 Task: Find a house in Alandi, India for 6 guests from September 6 to September 15, with Wifi, TV, dedicated workspace, gym, and self check-in, priced between ₹8000 and ₹12000.
Action: Mouse moved to (477, 190)
Screenshot: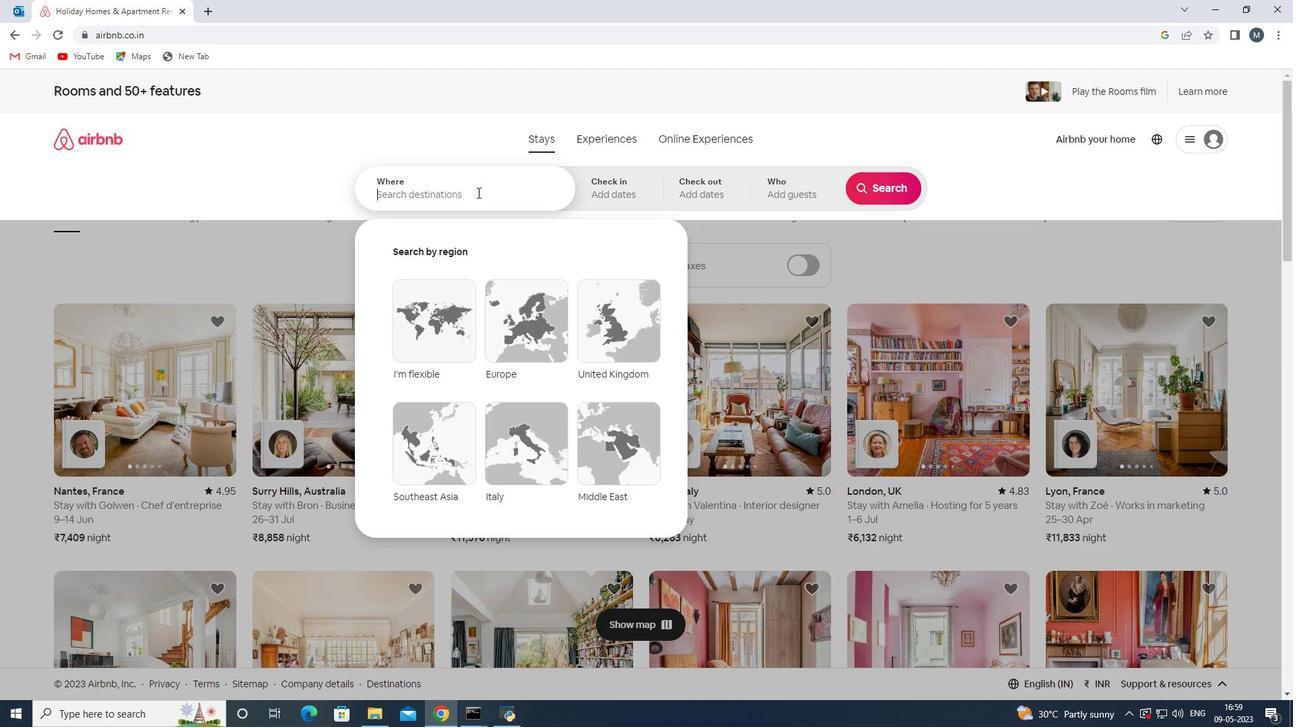 
Action: Mouse pressed left at (477, 190)
Screenshot: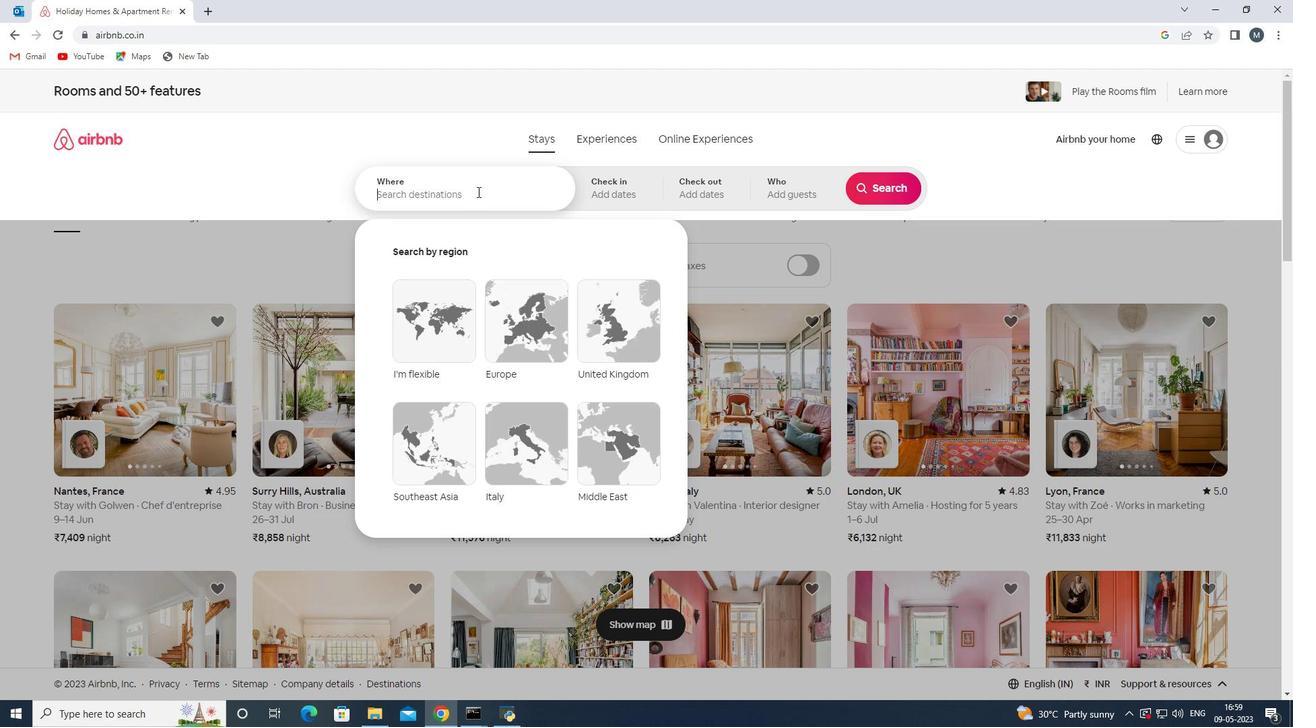 
Action: Mouse moved to (477, 190)
Screenshot: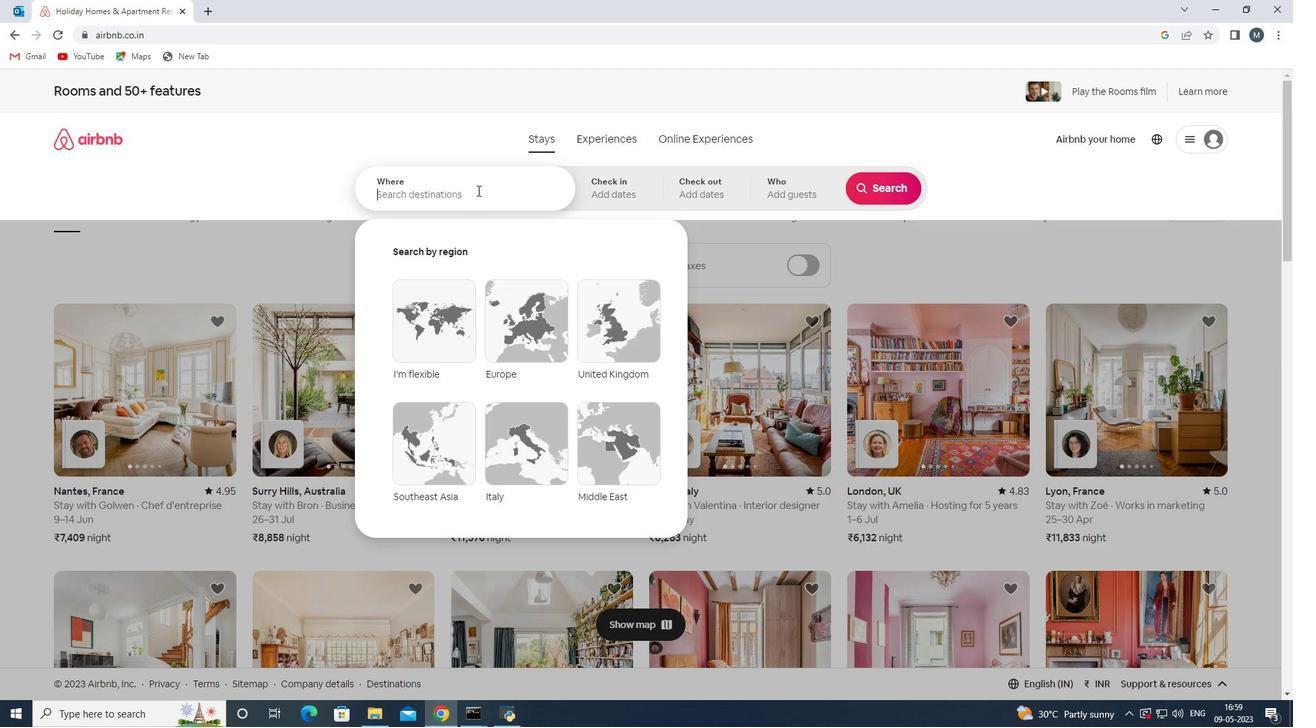 
Action: Key pressed <Key.shift>Alandi,<Key.shift>india<Key.enter>
Screenshot: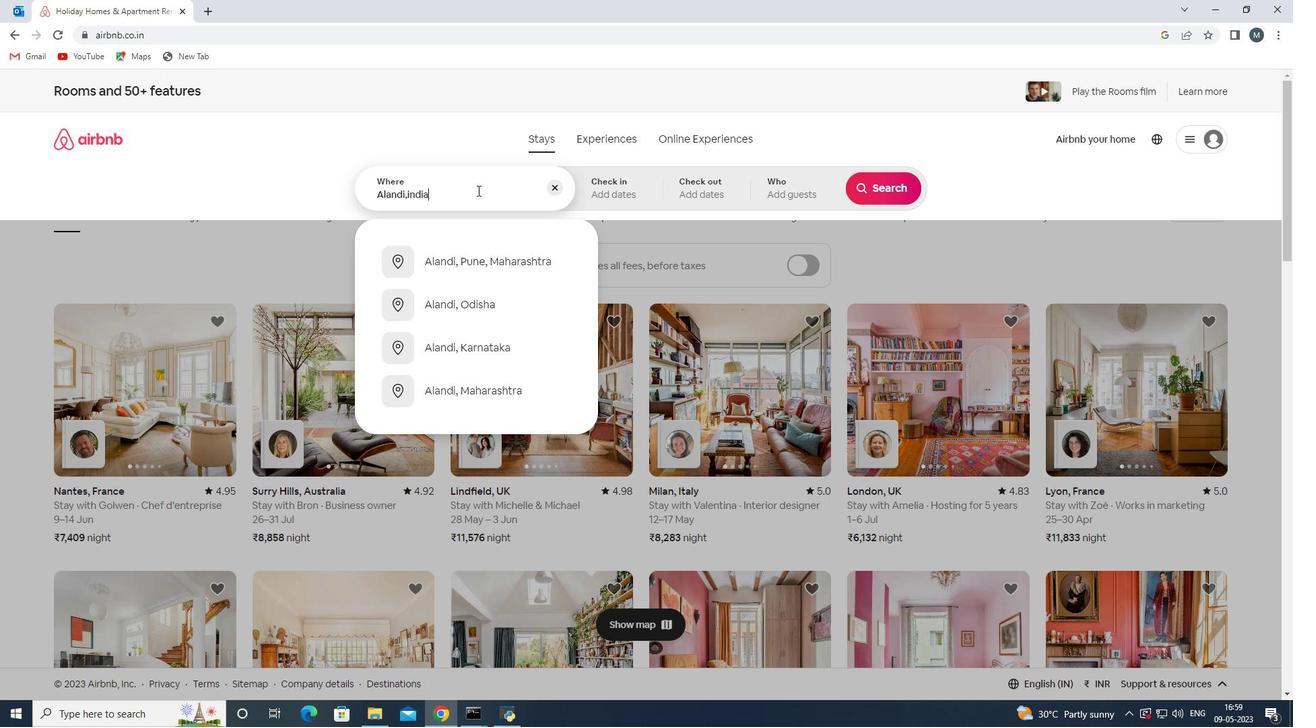 
Action: Mouse moved to (875, 289)
Screenshot: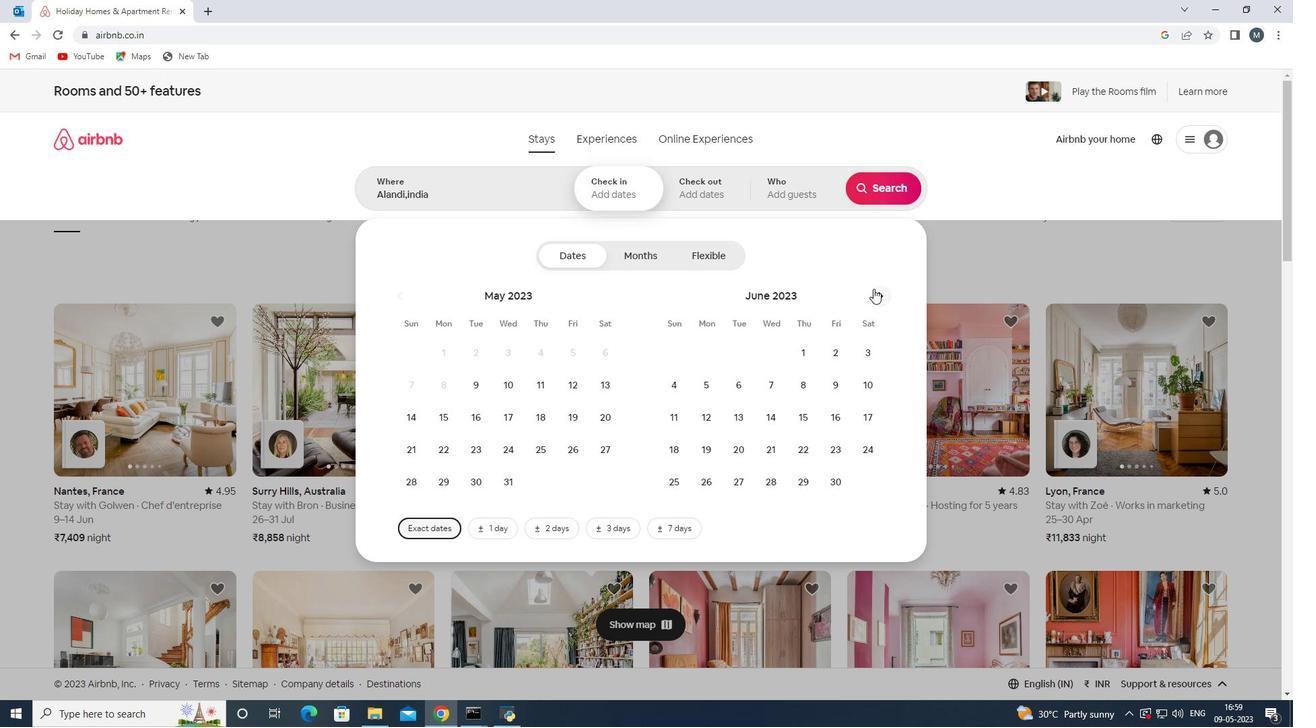 
Action: Mouse pressed left at (875, 289)
Screenshot: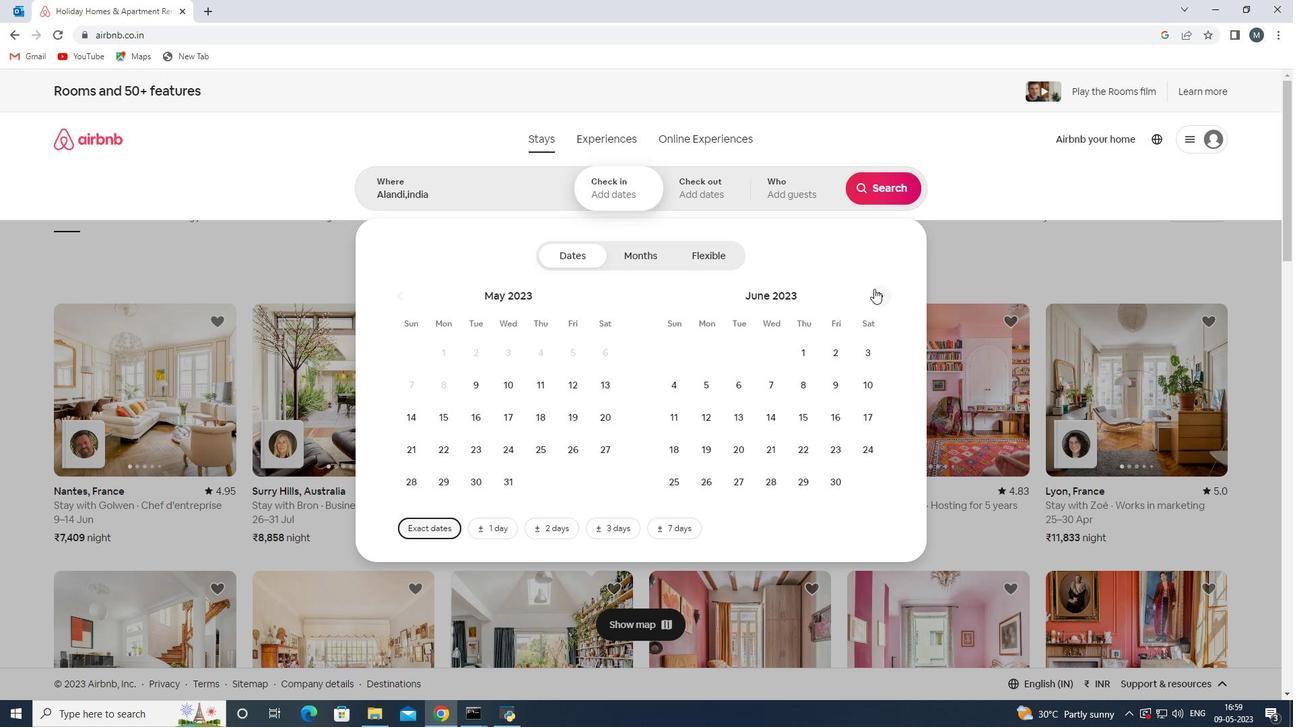 
Action: Mouse moved to (877, 289)
Screenshot: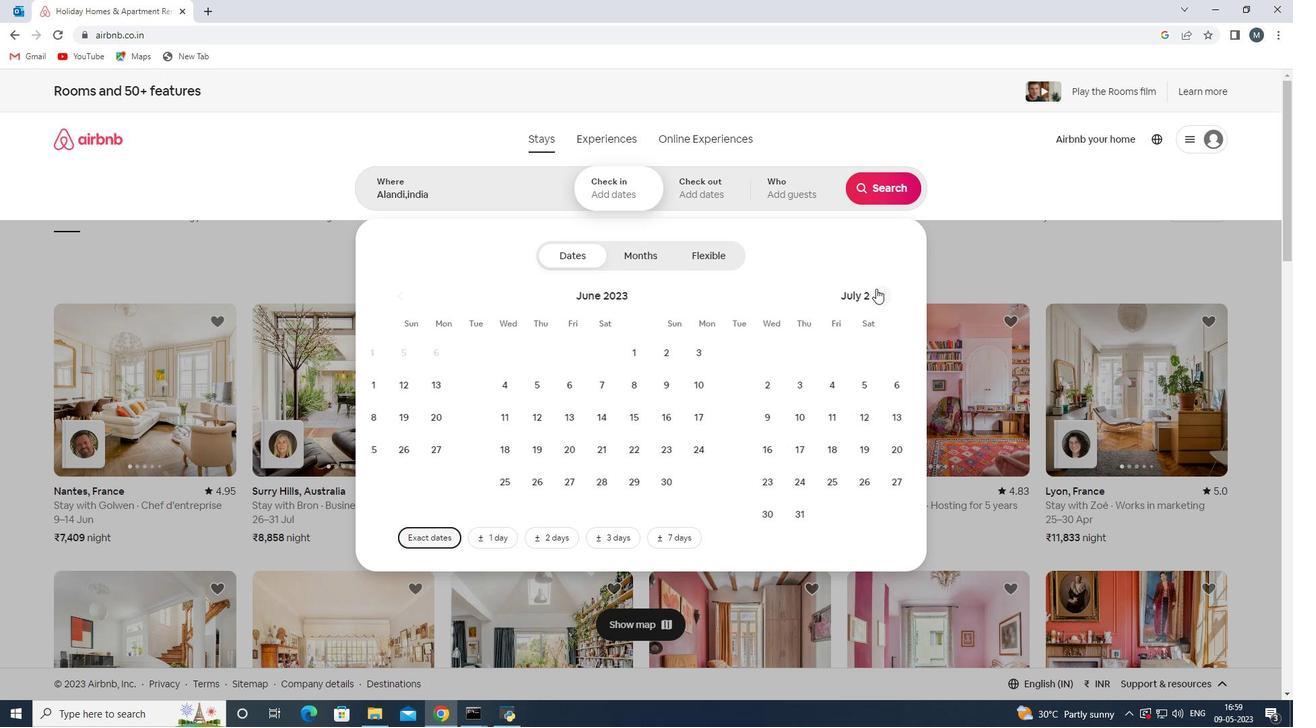 
Action: Mouse pressed left at (877, 289)
Screenshot: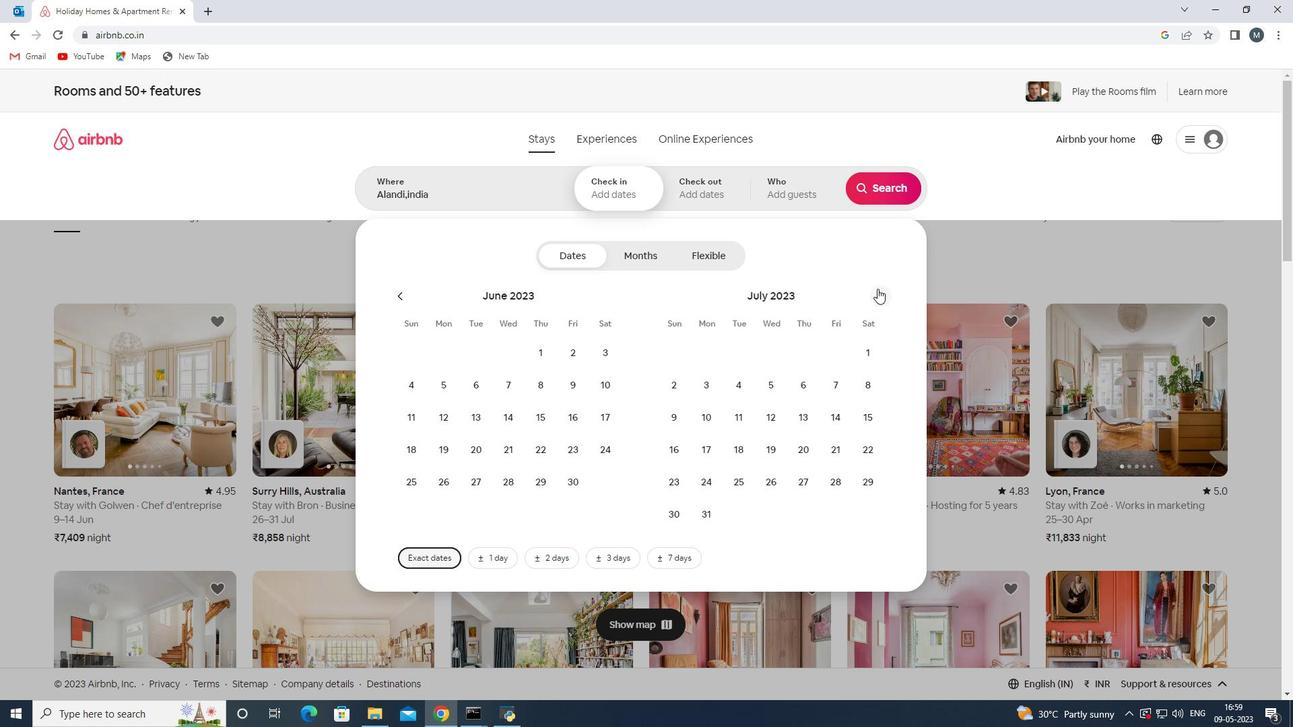 
Action: Mouse pressed left at (877, 289)
Screenshot: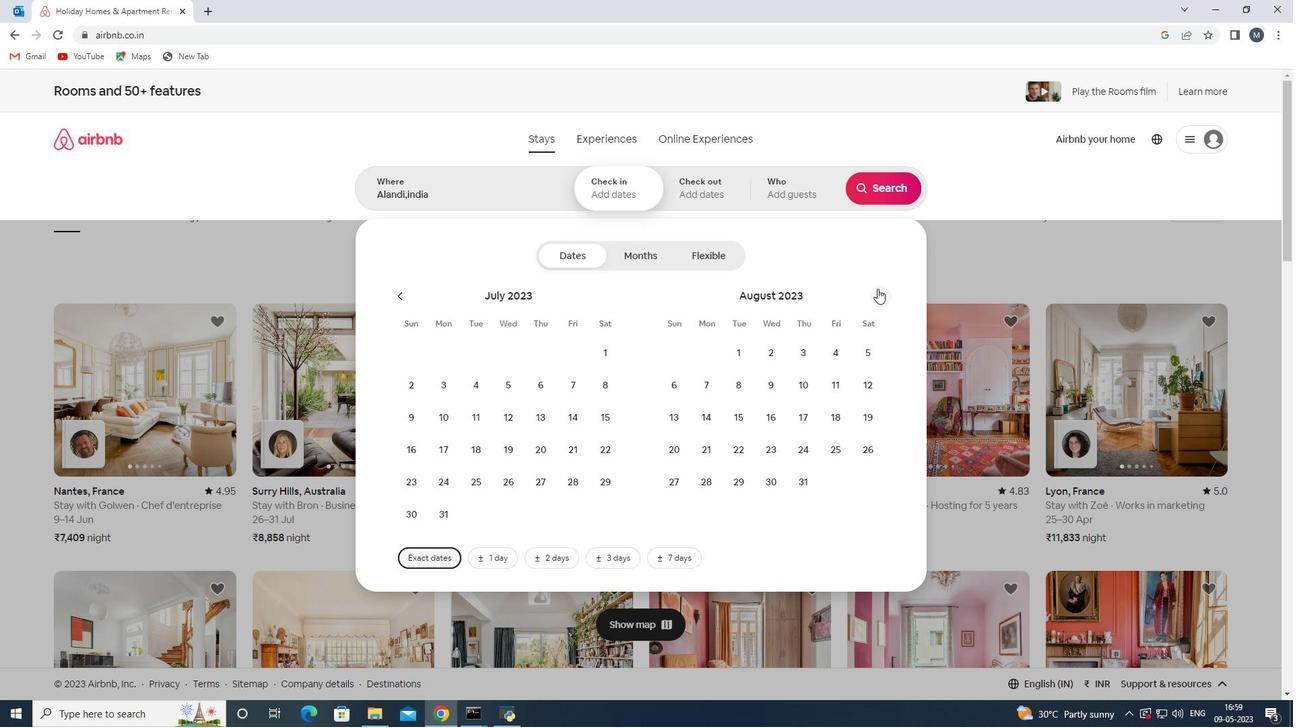 
Action: Mouse moved to (766, 384)
Screenshot: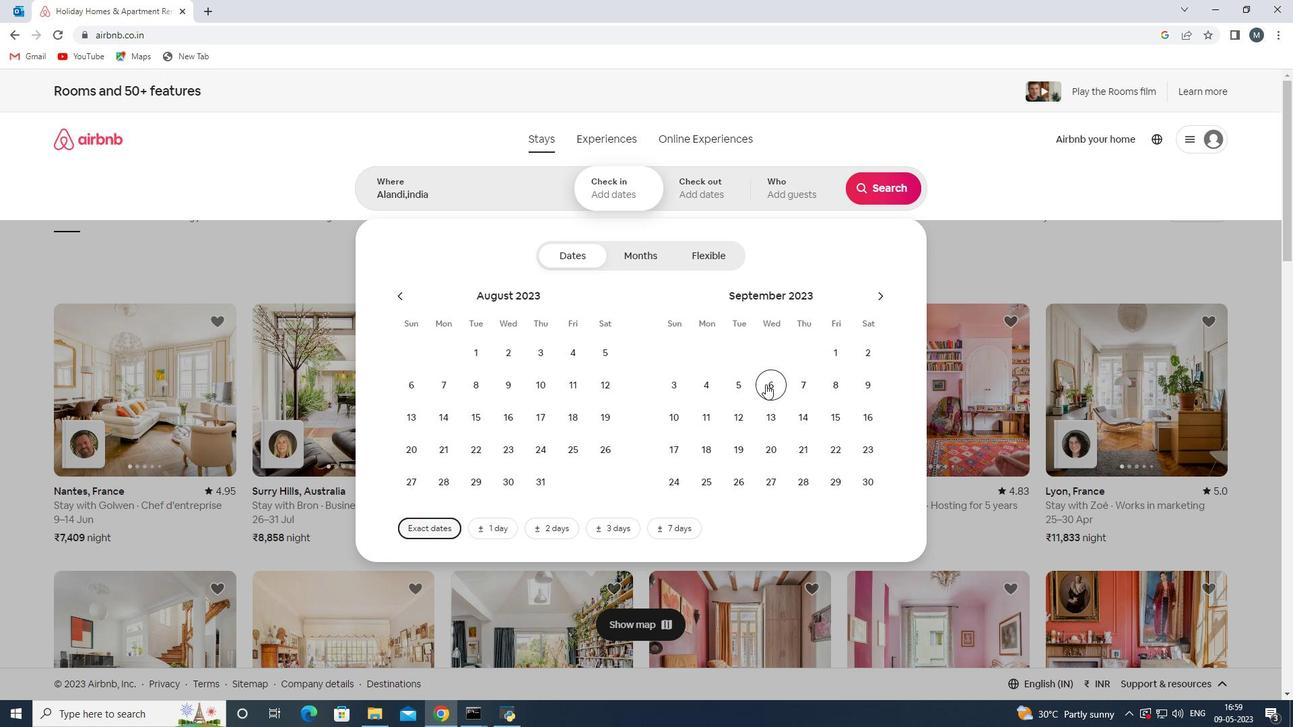 
Action: Mouse pressed left at (766, 384)
Screenshot: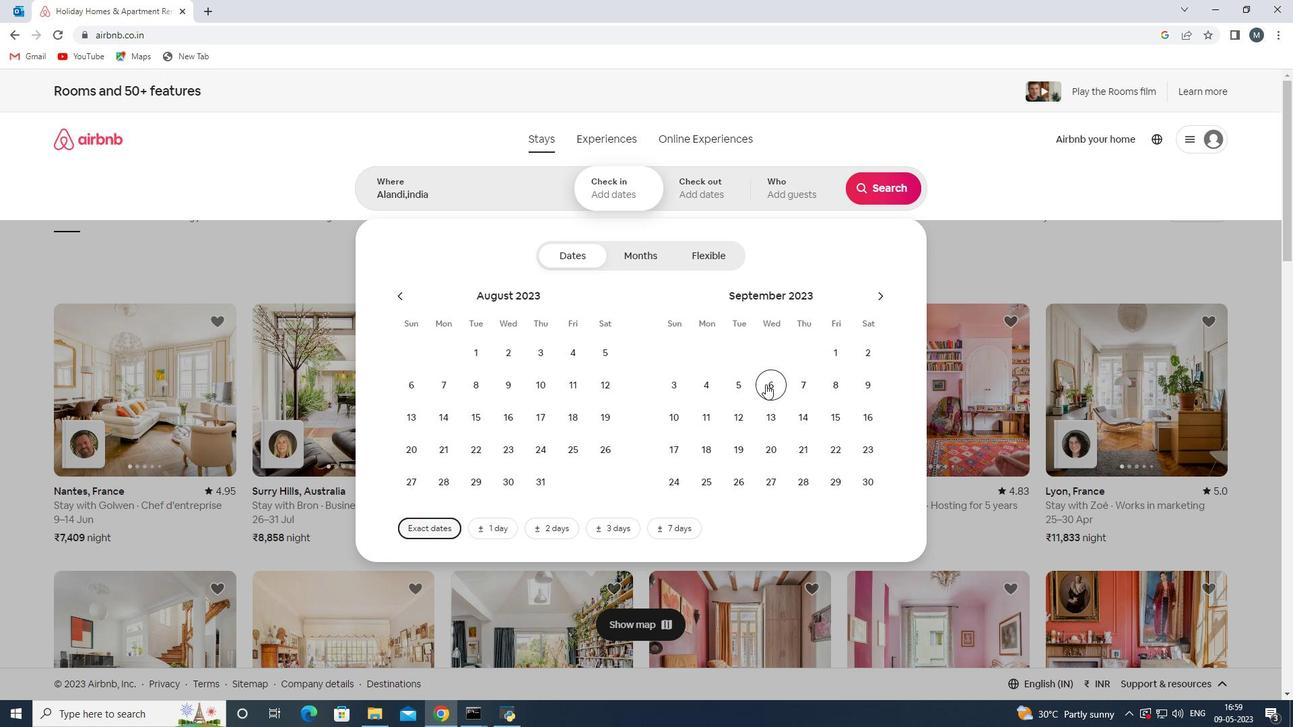 
Action: Mouse moved to (830, 413)
Screenshot: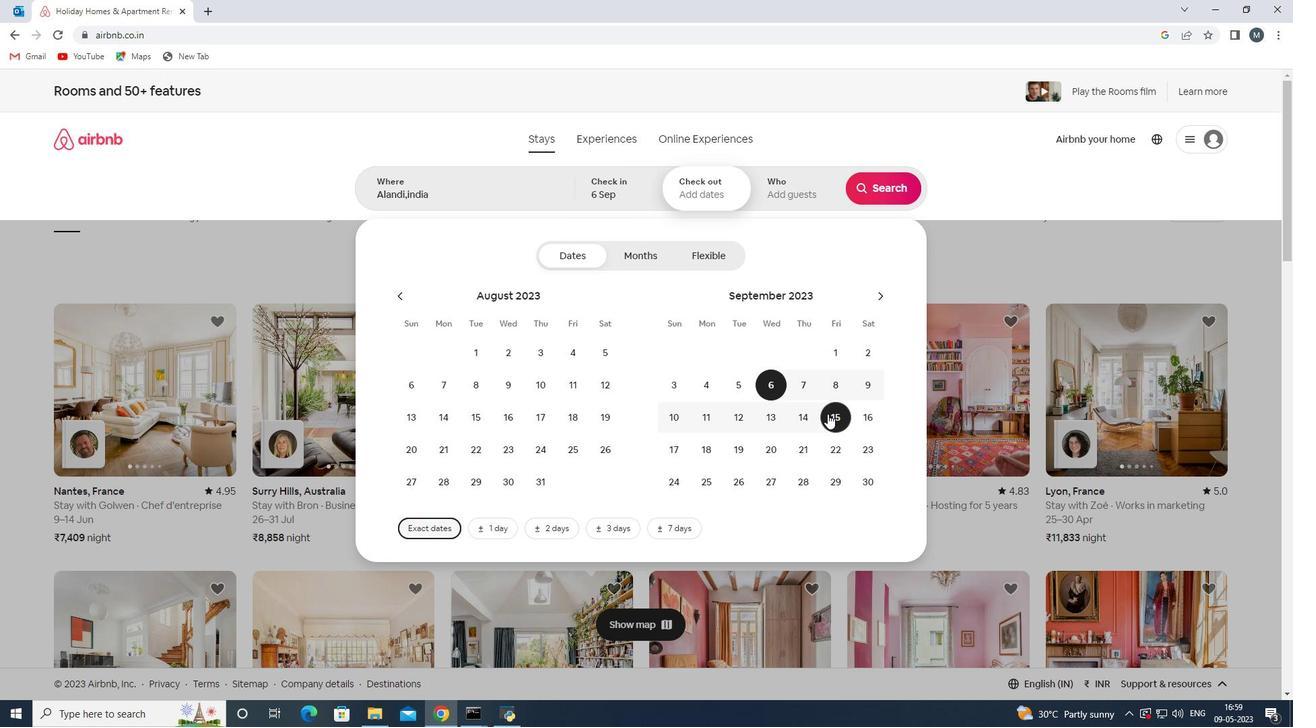 
Action: Mouse pressed left at (830, 413)
Screenshot: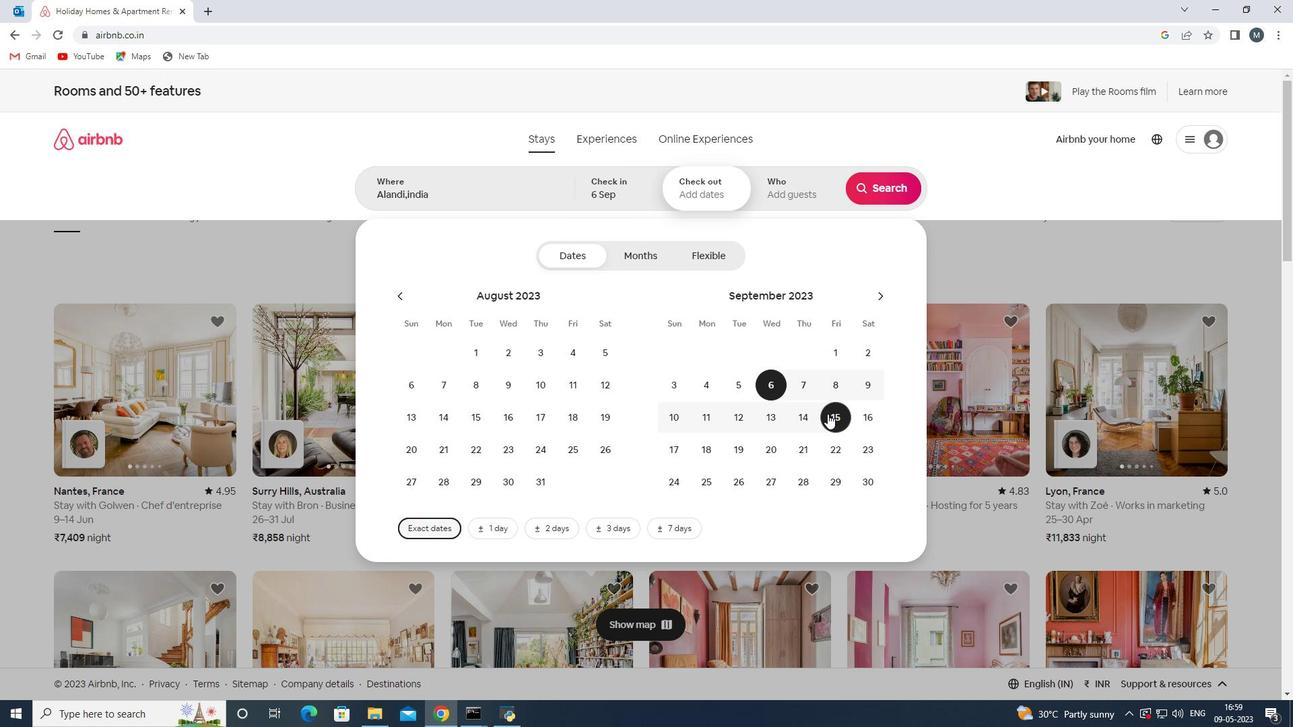 
Action: Mouse moved to (770, 191)
Screenshot: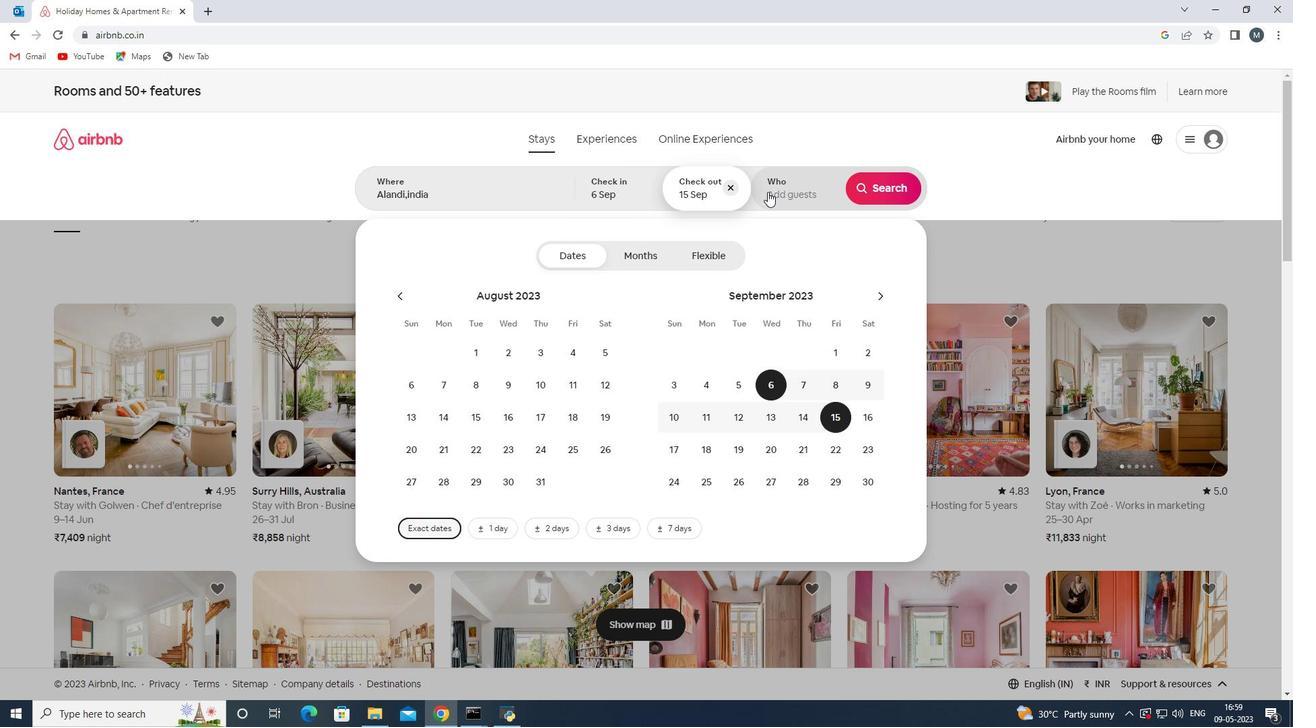 
Action: Mouse pressed left at (770, 191)
Screenshot: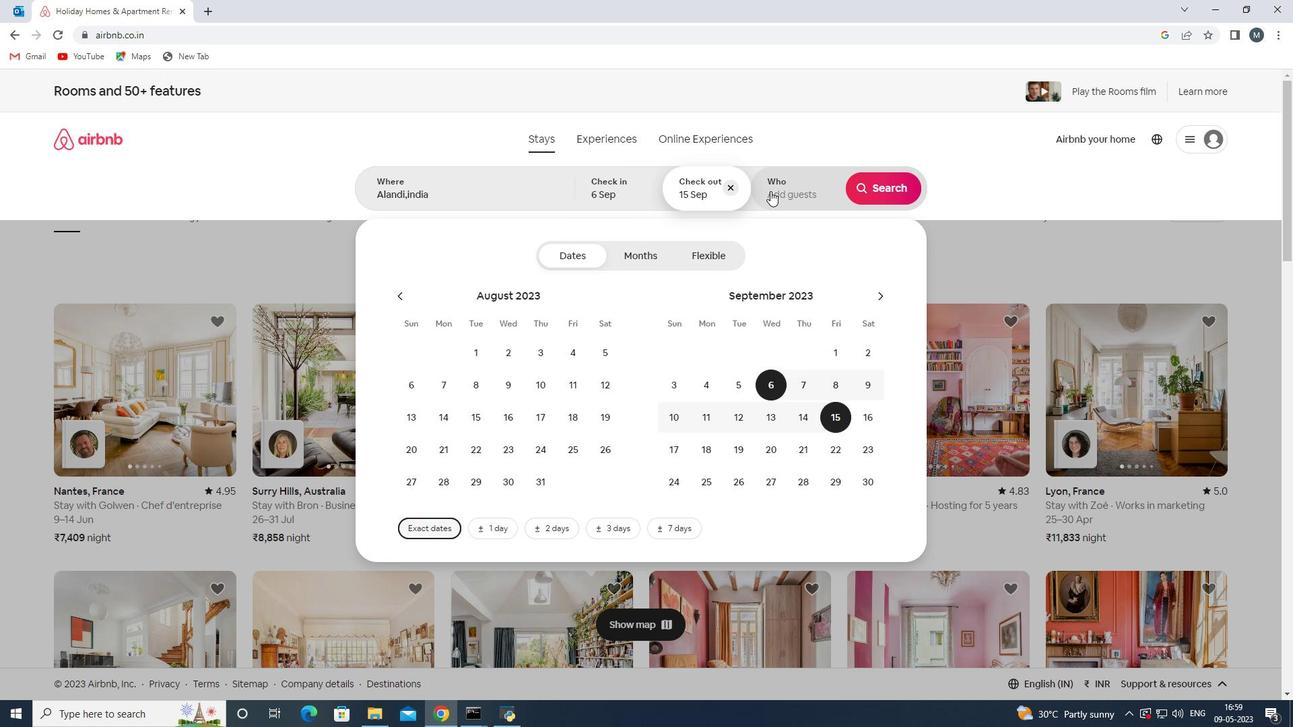 
Action: Mouse moved to (883, 258)
Screenshot: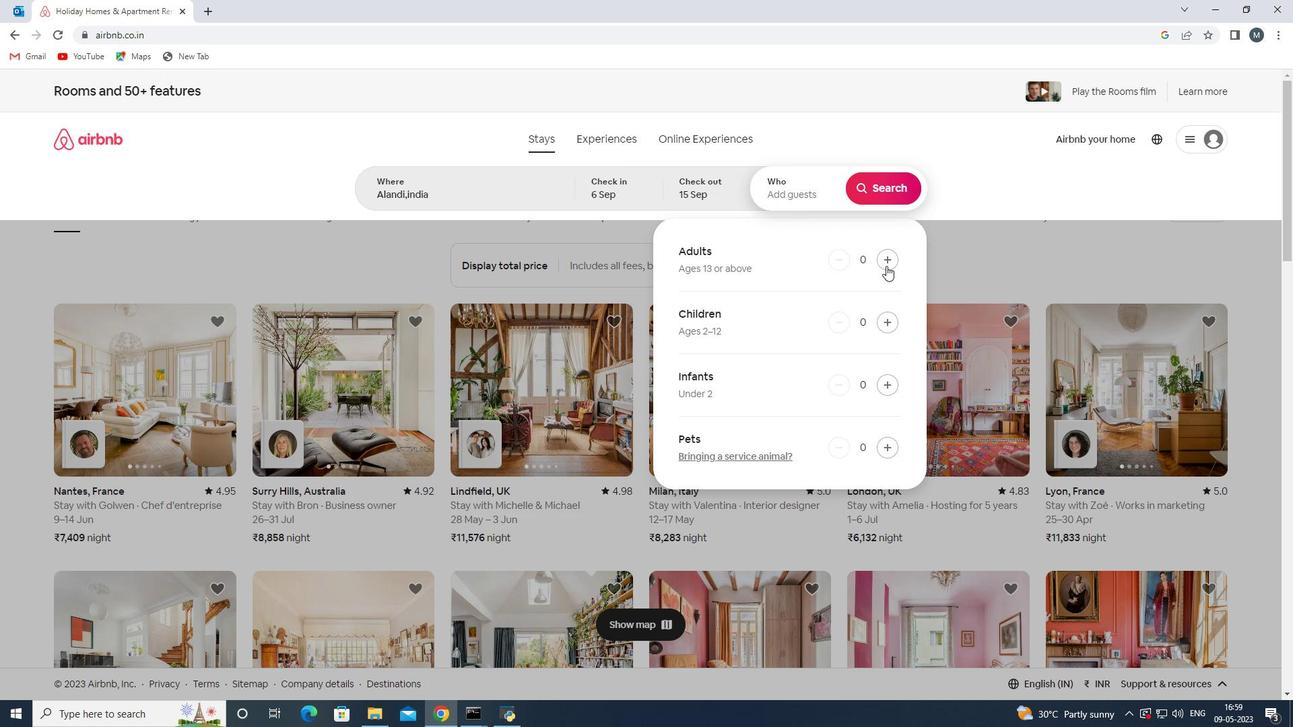
Action: Mouse pressed left at (883, 258)
Screenshot: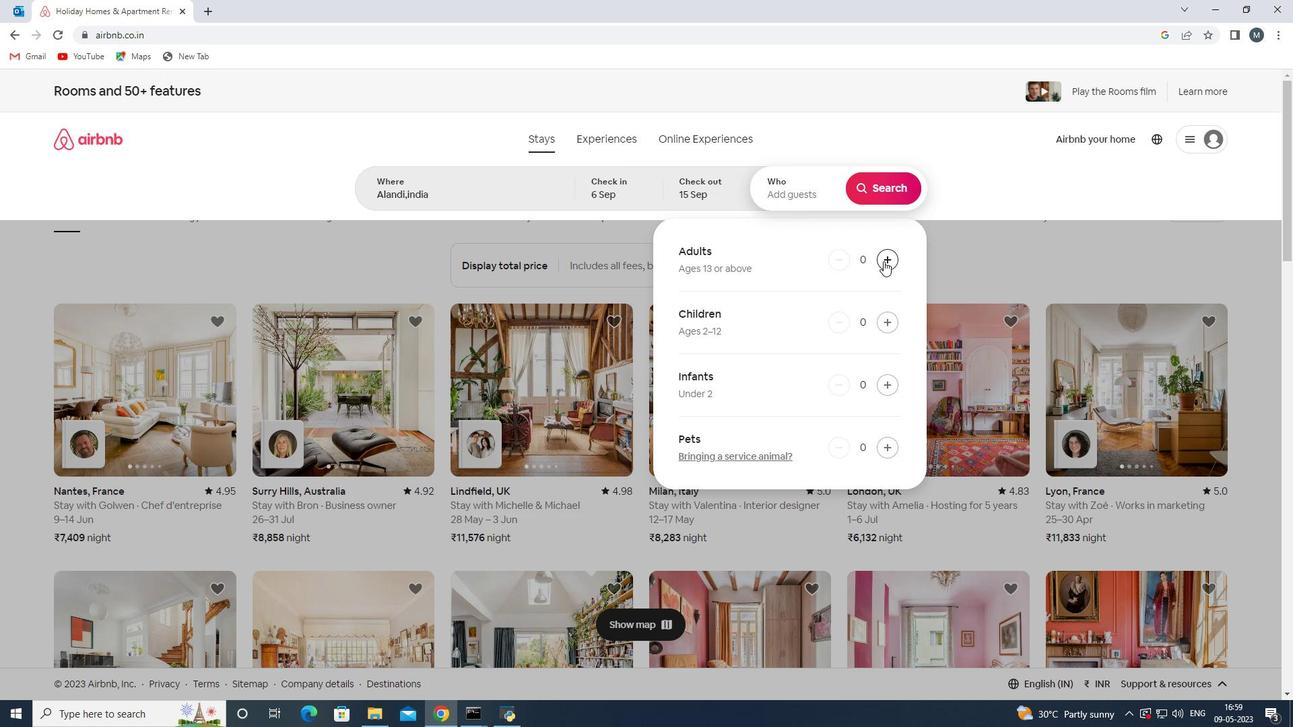 
Action: Mouse pressed left at (883, 258)
Screenshot: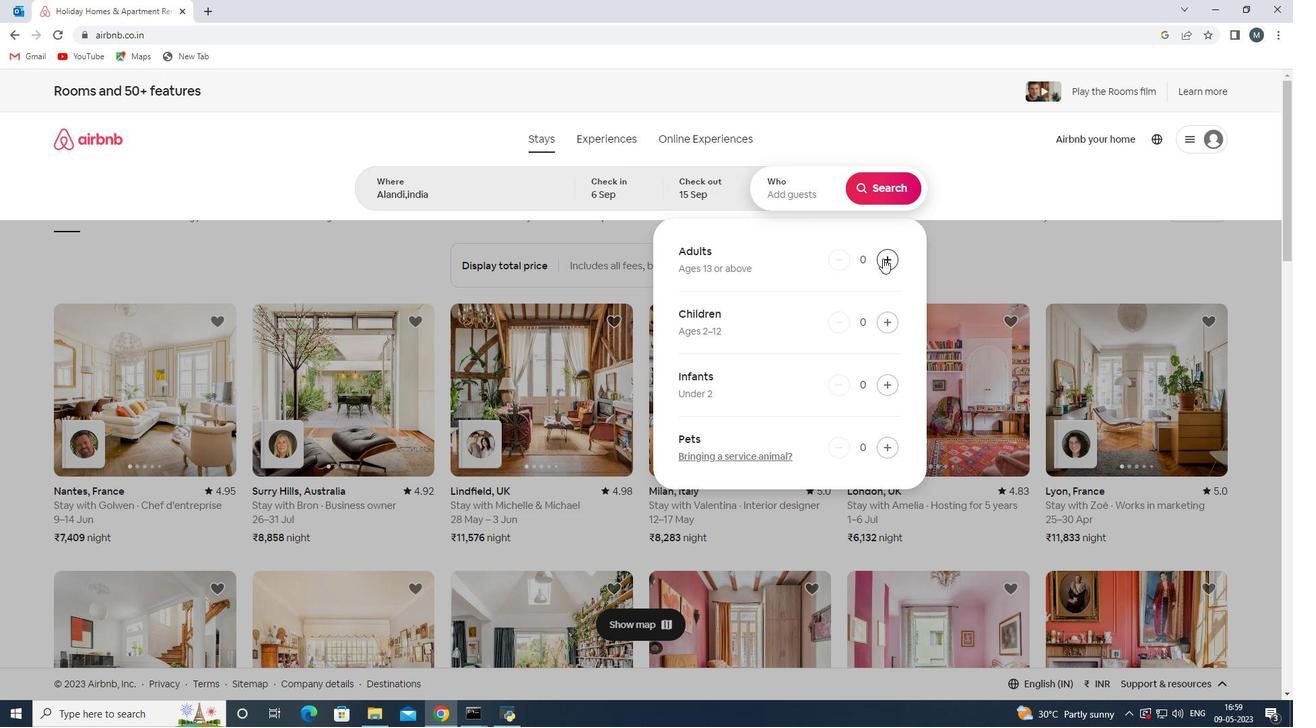 
Action: Mouse pressed left at (883, 258)
Screenshot: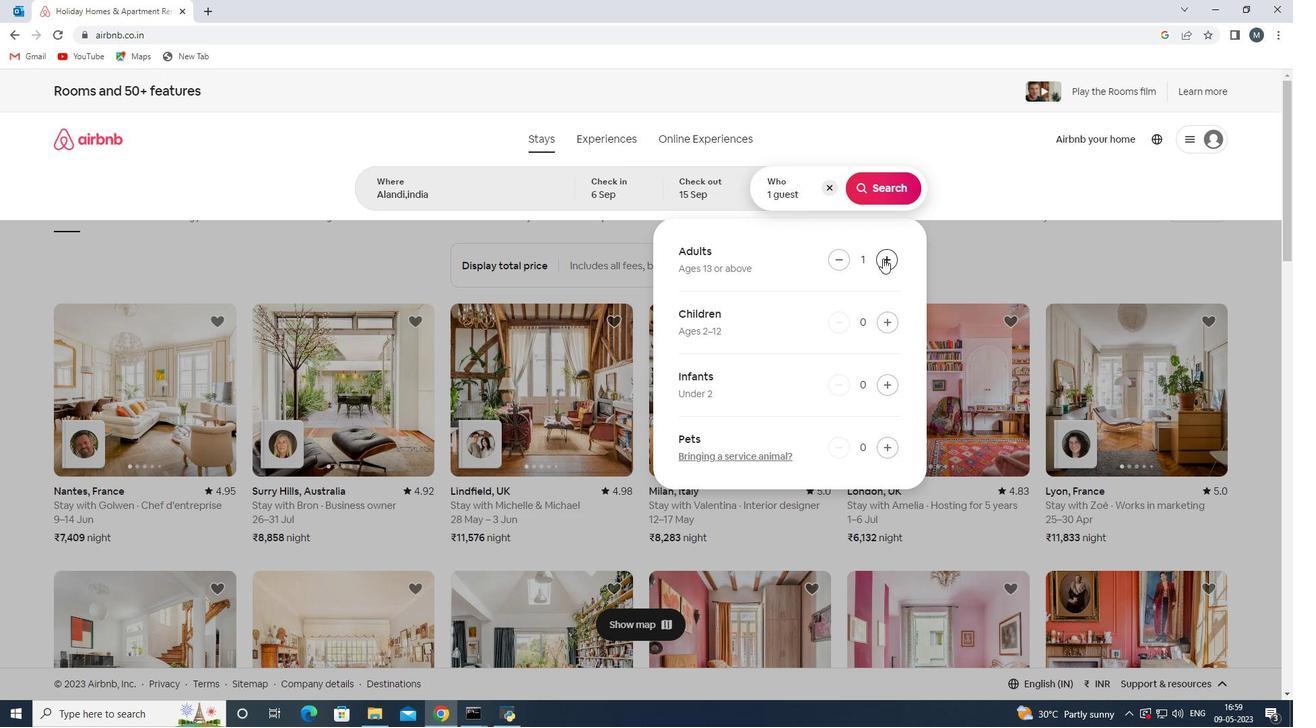 
Action: Mouse pressed left at (883, 258)
Screenshot: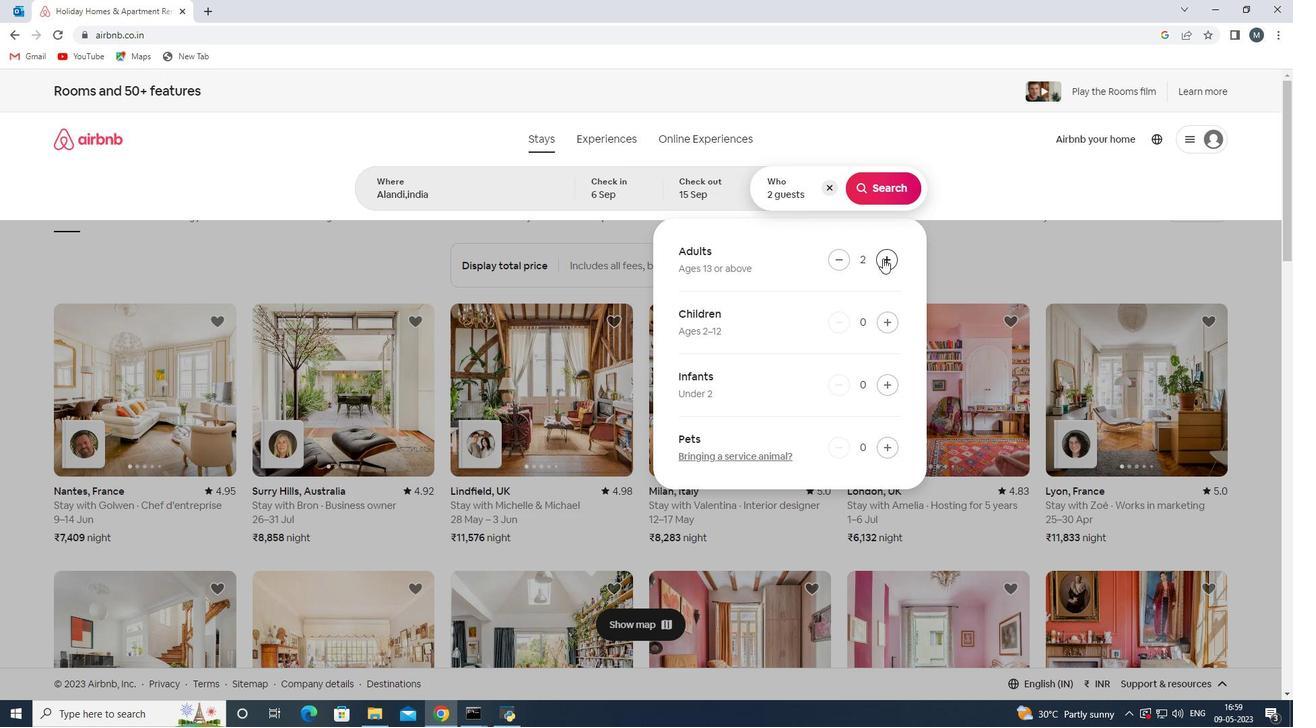 
Action: Mouse moved to (882, 258)
Screenshot: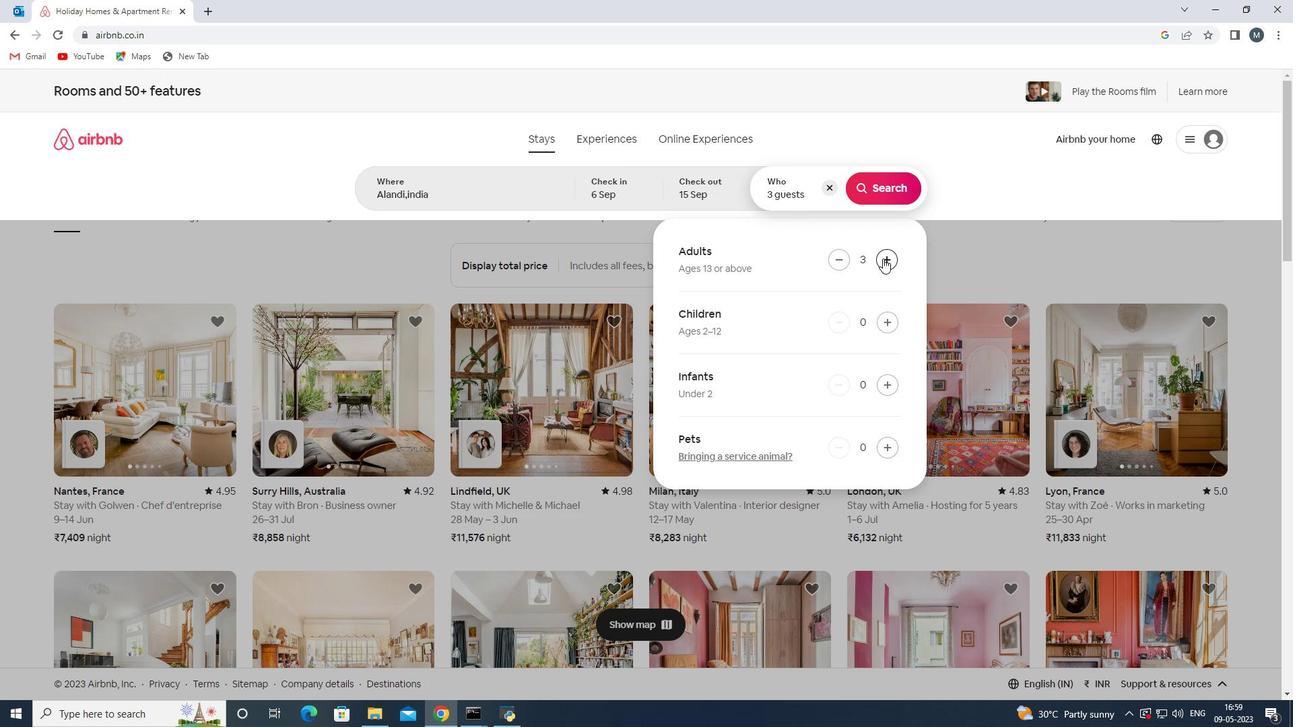 
Action: Mouse pressed left at (882, 258)
Screenshot: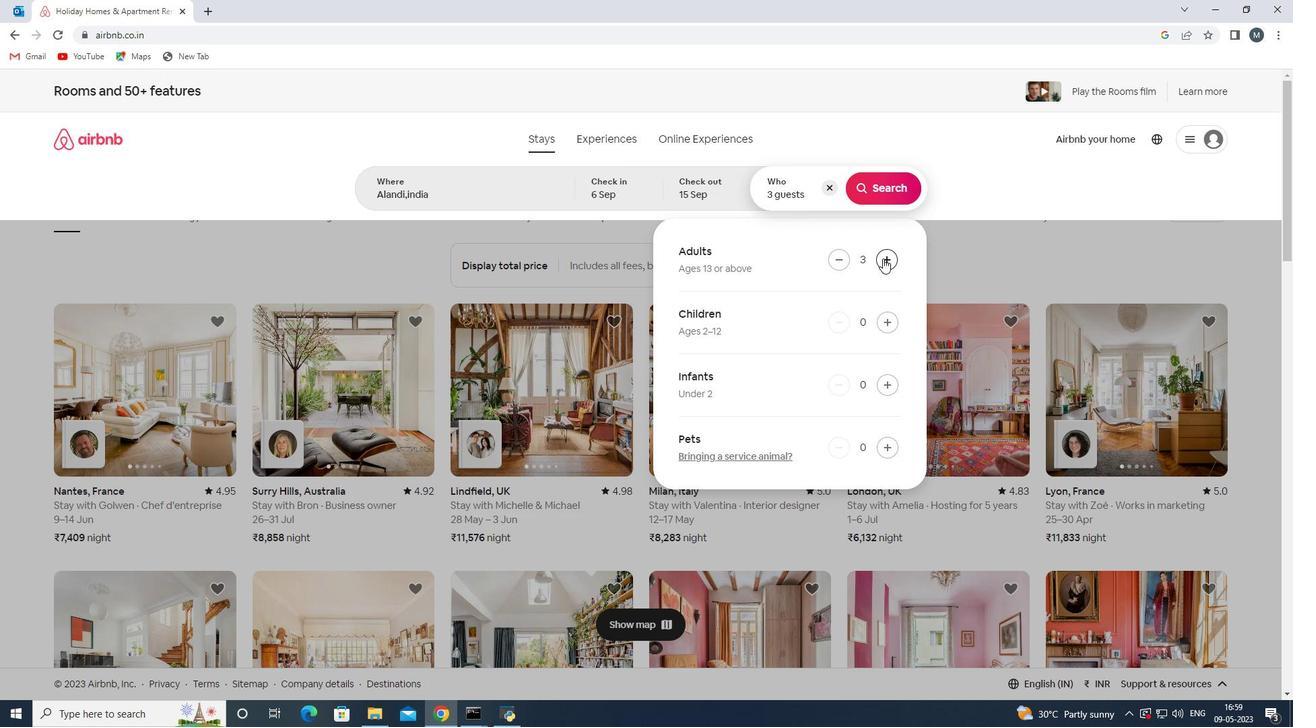 
Action: Mouse pressed left at (882, 258)
Screenshot: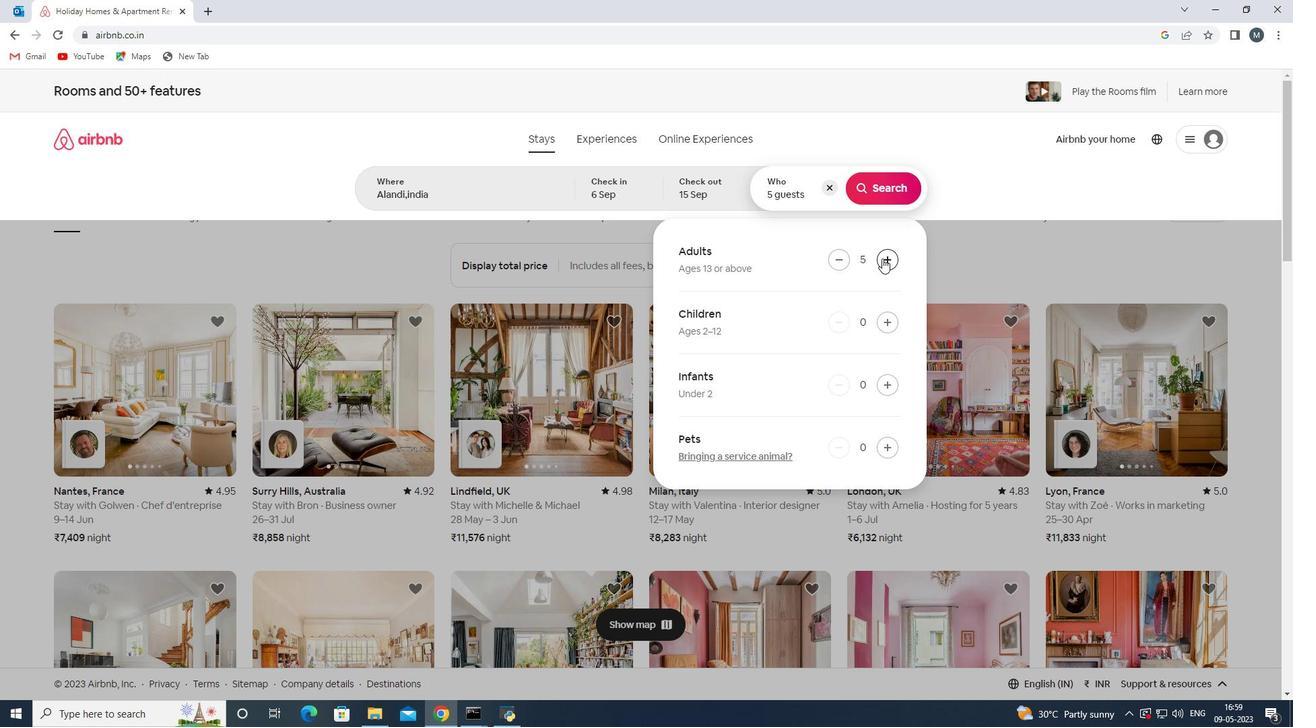 
Action: Mouse moved to (882, 192)
Screenshot: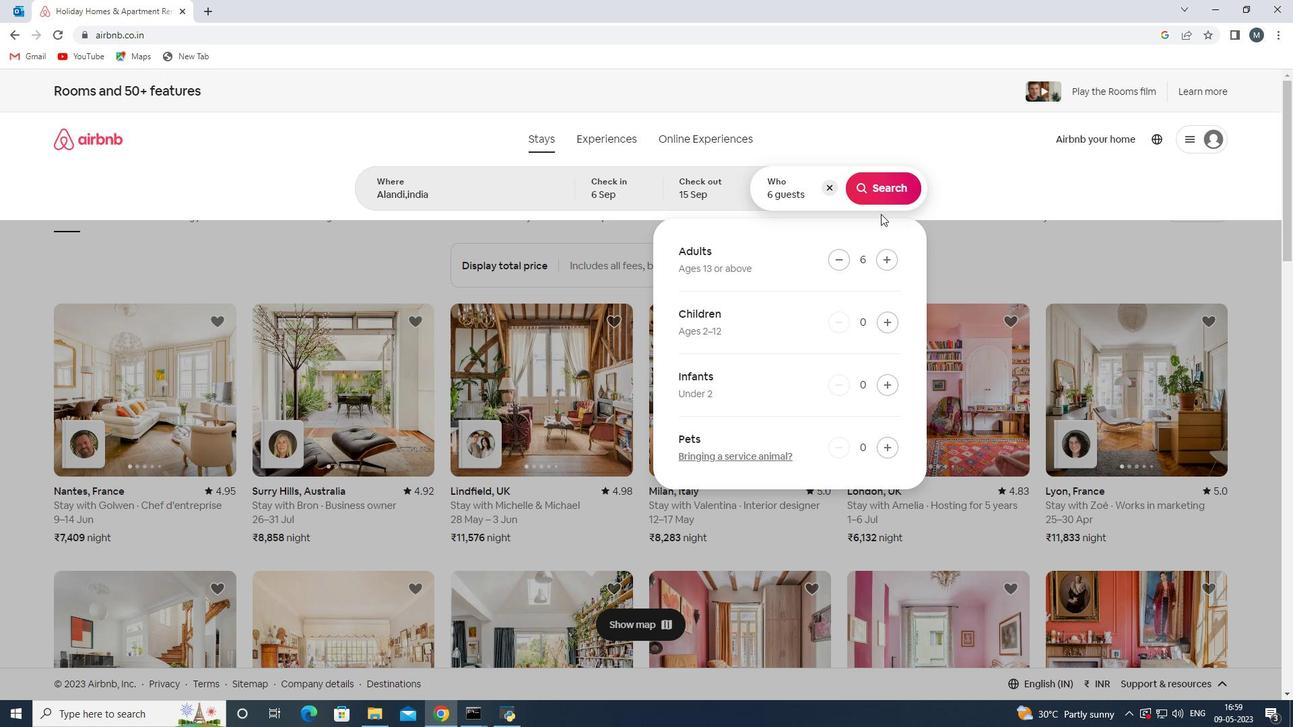 
Action: Mouse pressed left at (882, 192)
Screenshot: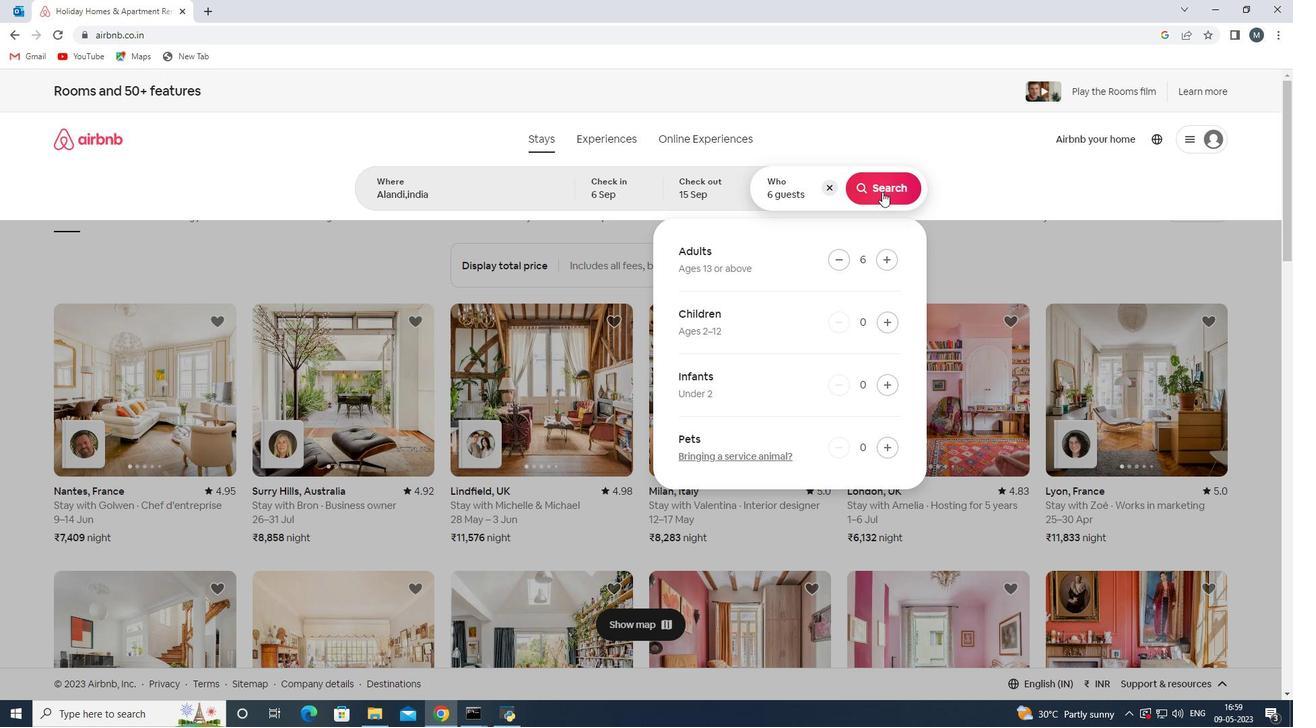 
Action: Mouse moved to (1232, 144)
Screenshot: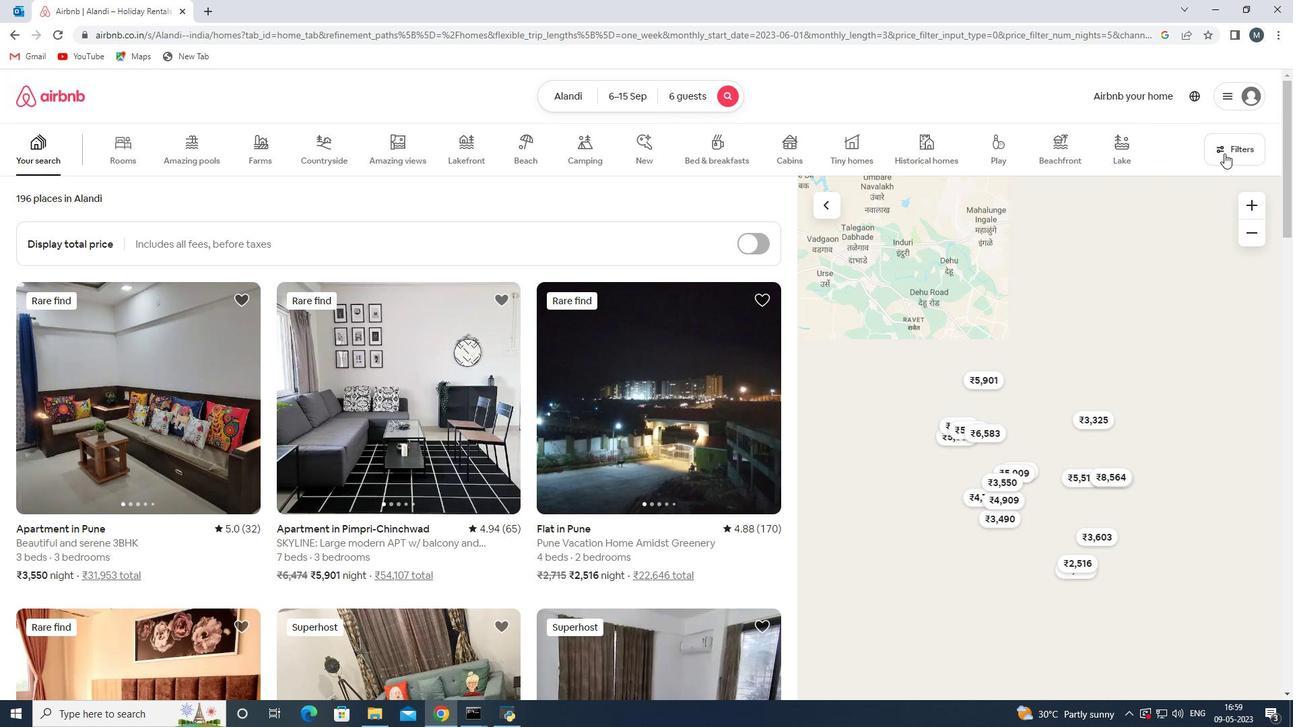 
Action: Mouse pressed left at (1232, 144)
Screenshot: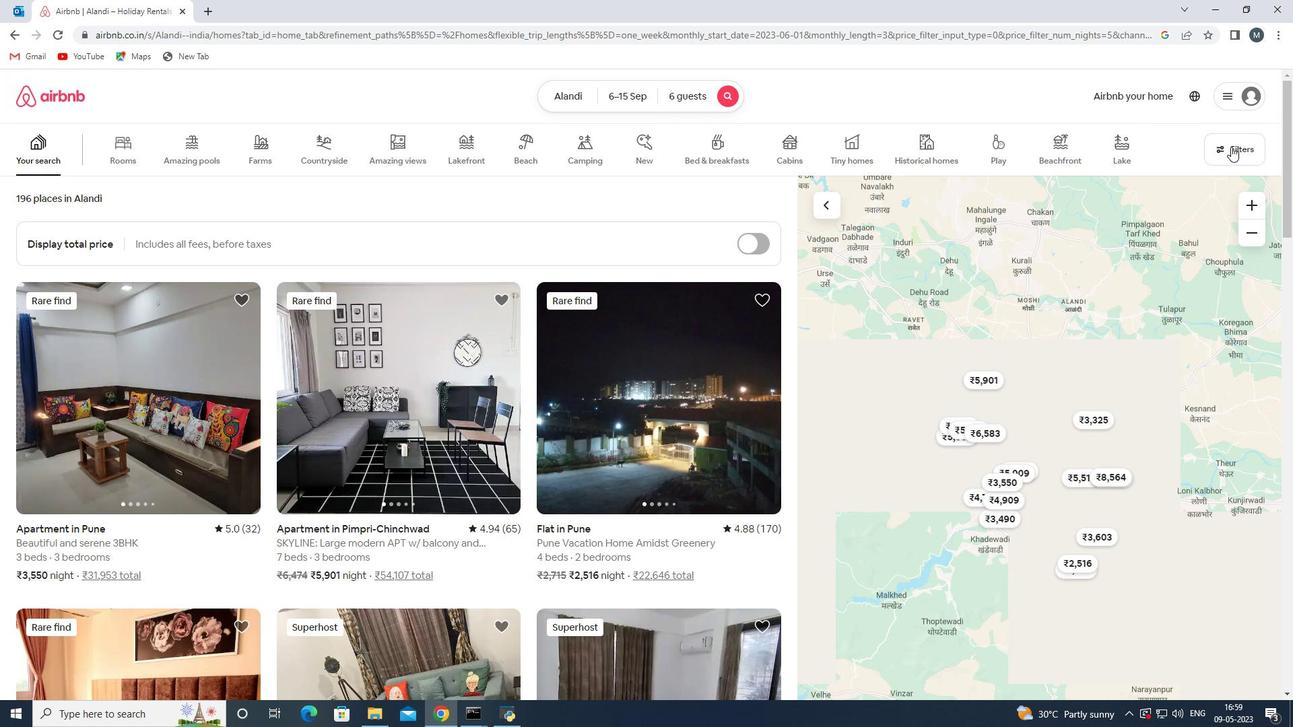 
Action: Mouse moved to (490, 488)
Screenshot: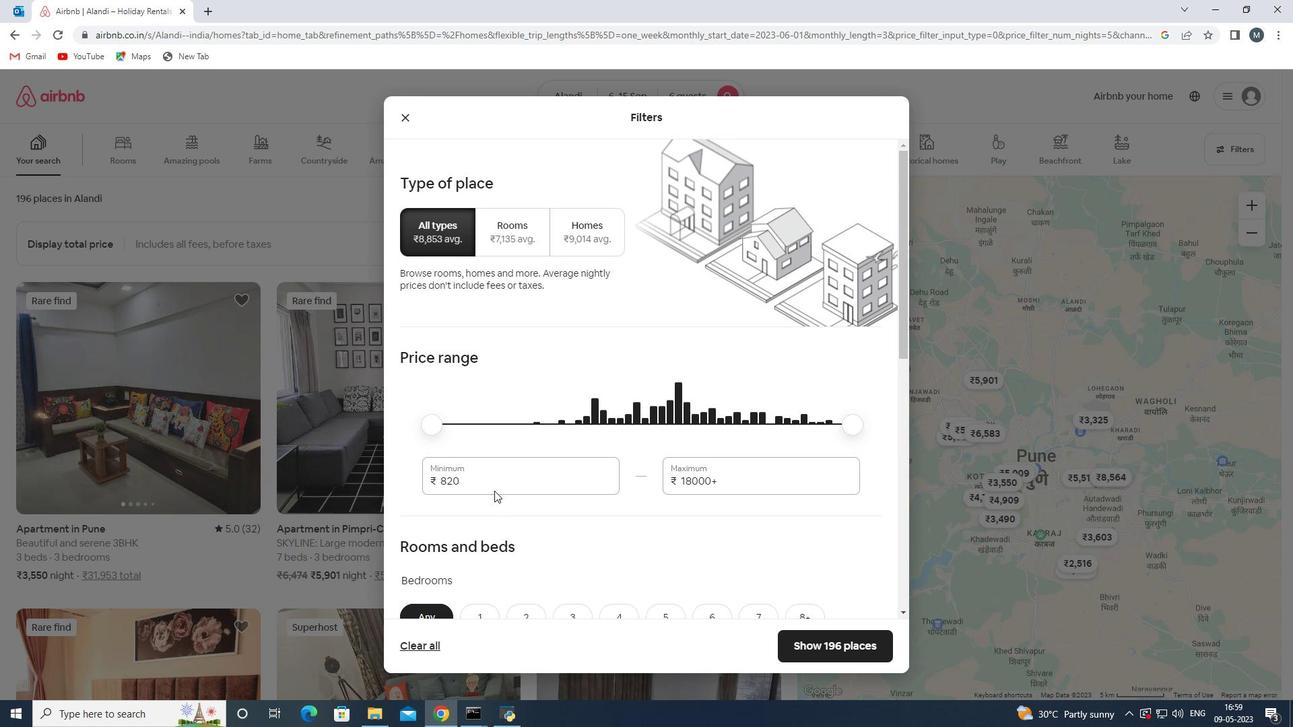 
Action: Mouse pressed left at (490, 488)
Screenshot: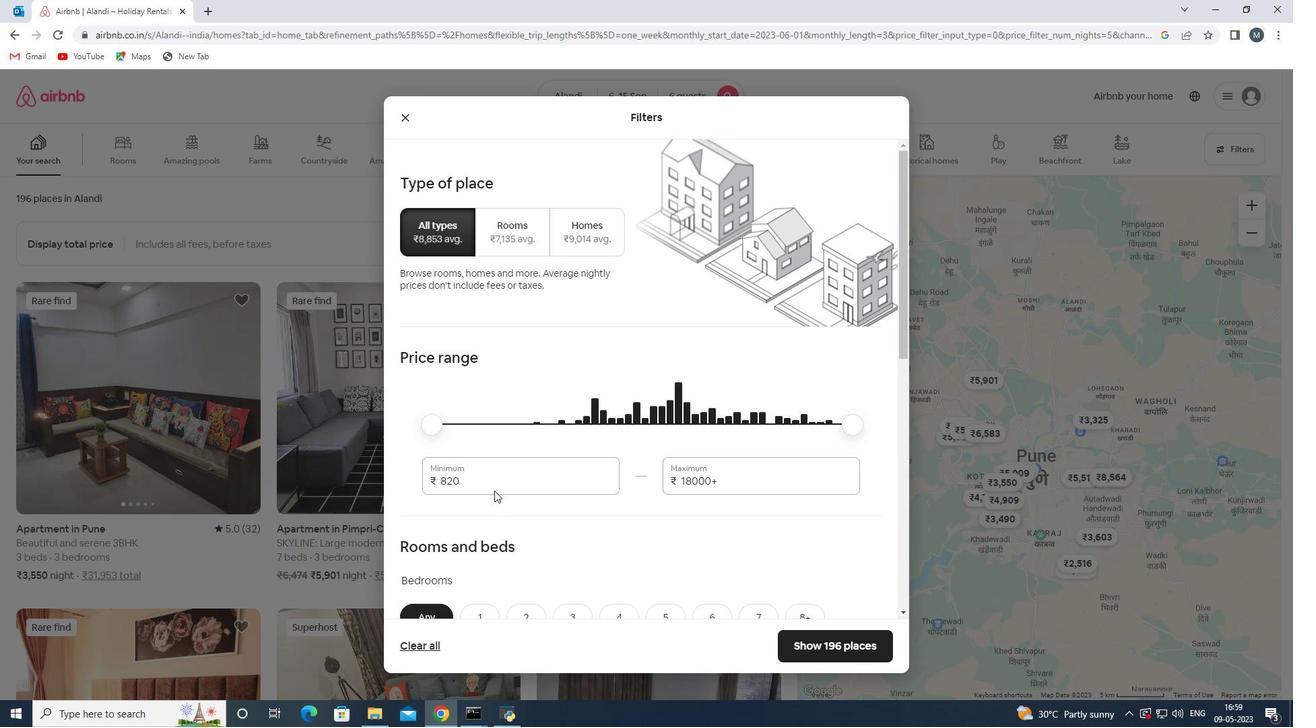 
Action: Mouse moved to (439, 485)
Screenshot: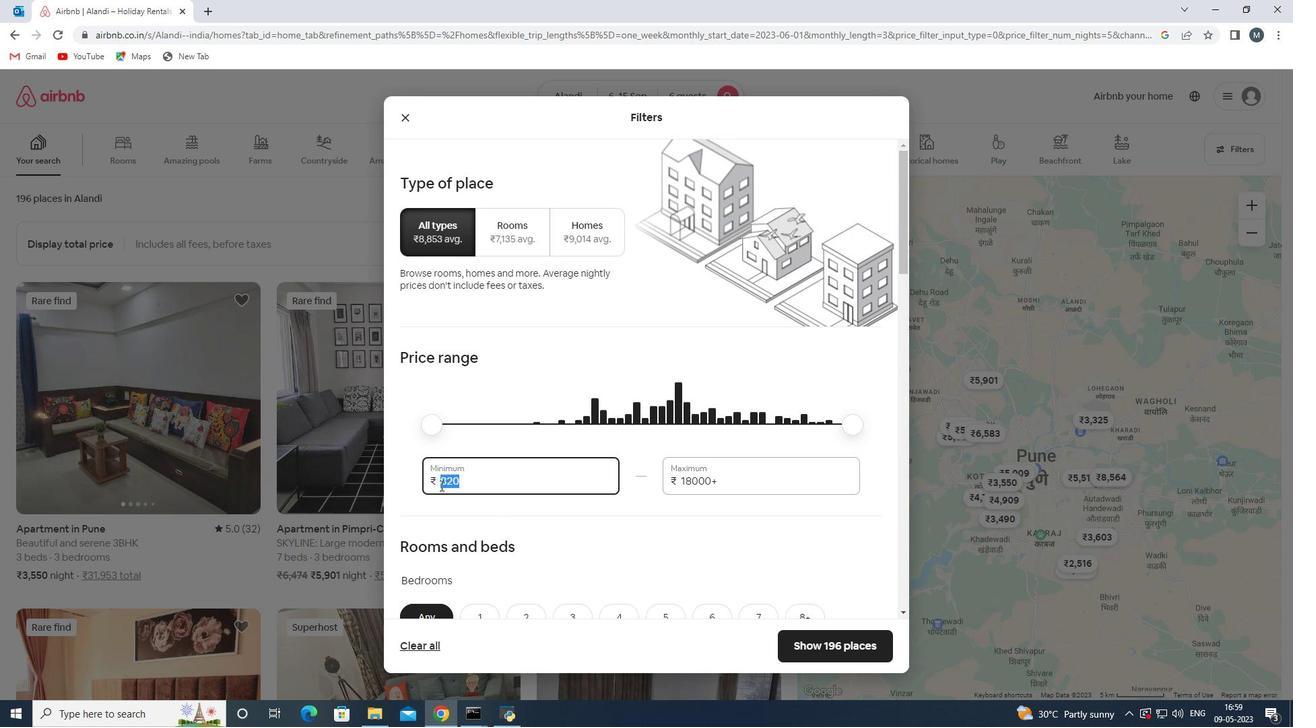 
Action: Key pressed 8000
Screenshot: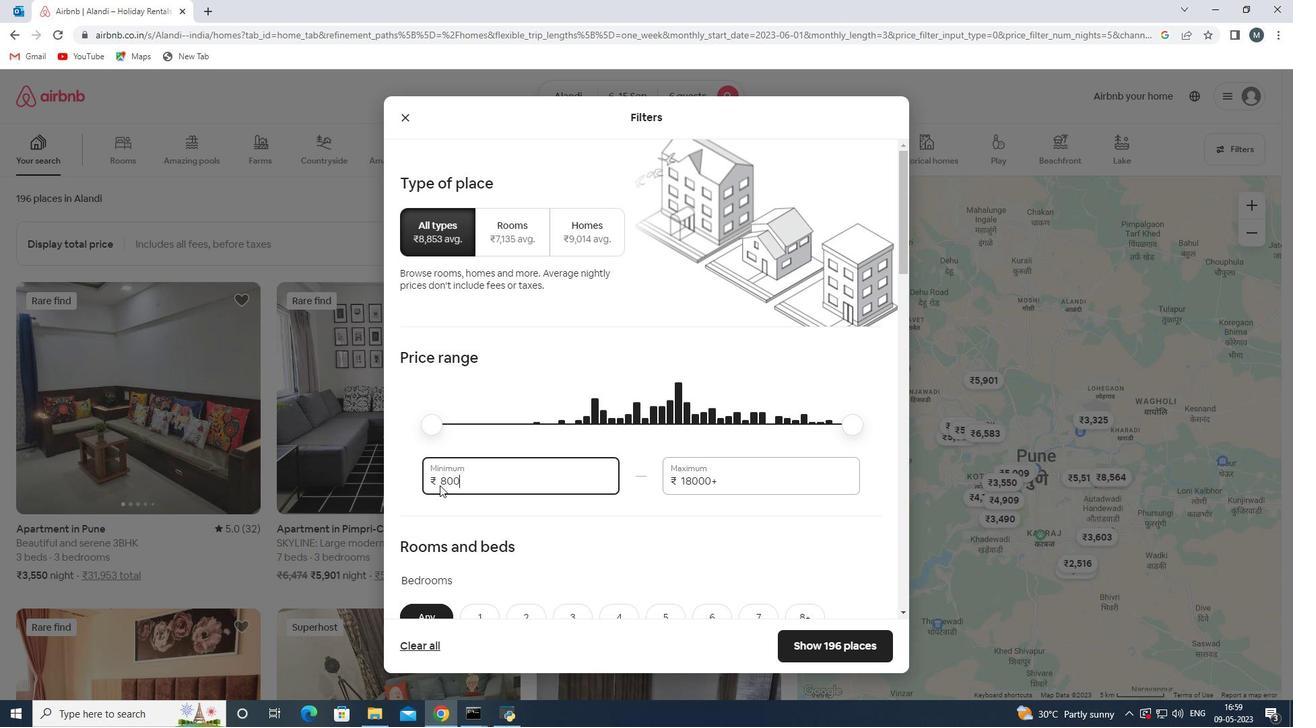 
Action: Mouse moved to (737, 477)
Screenshot: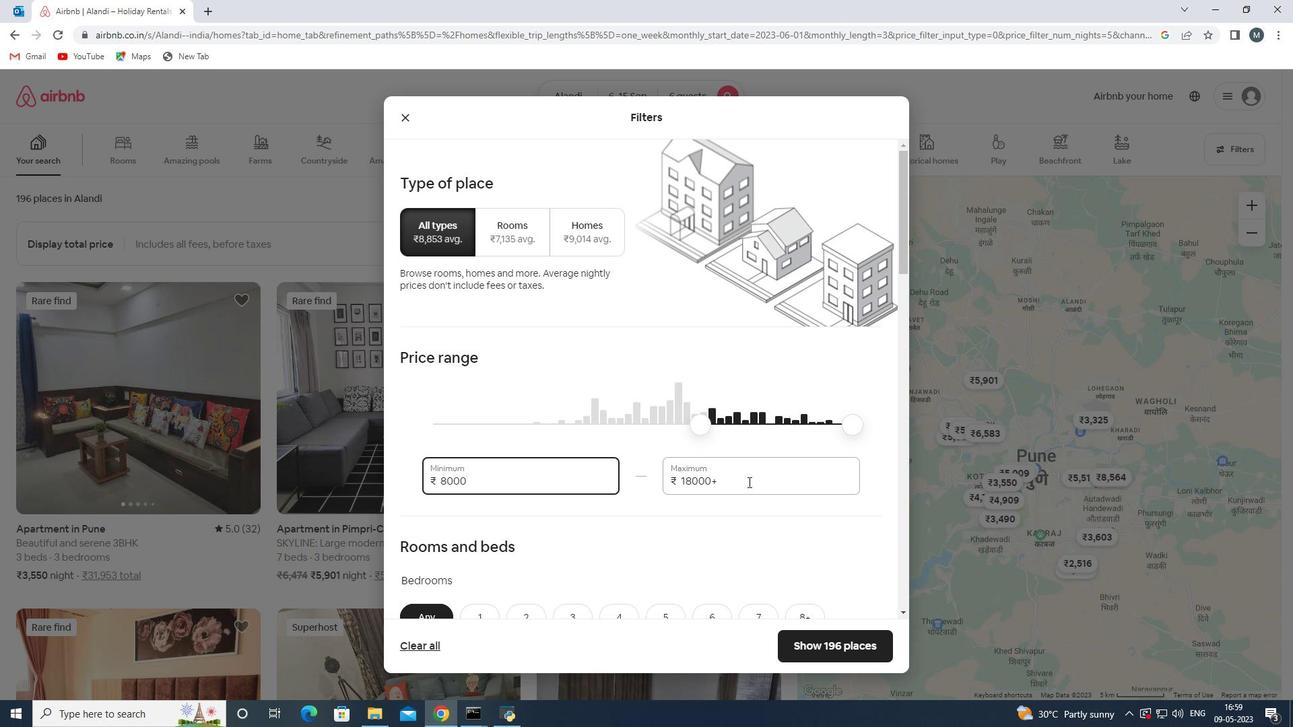 
Action: Mouse pressed left at (737, 477)
Screenshot: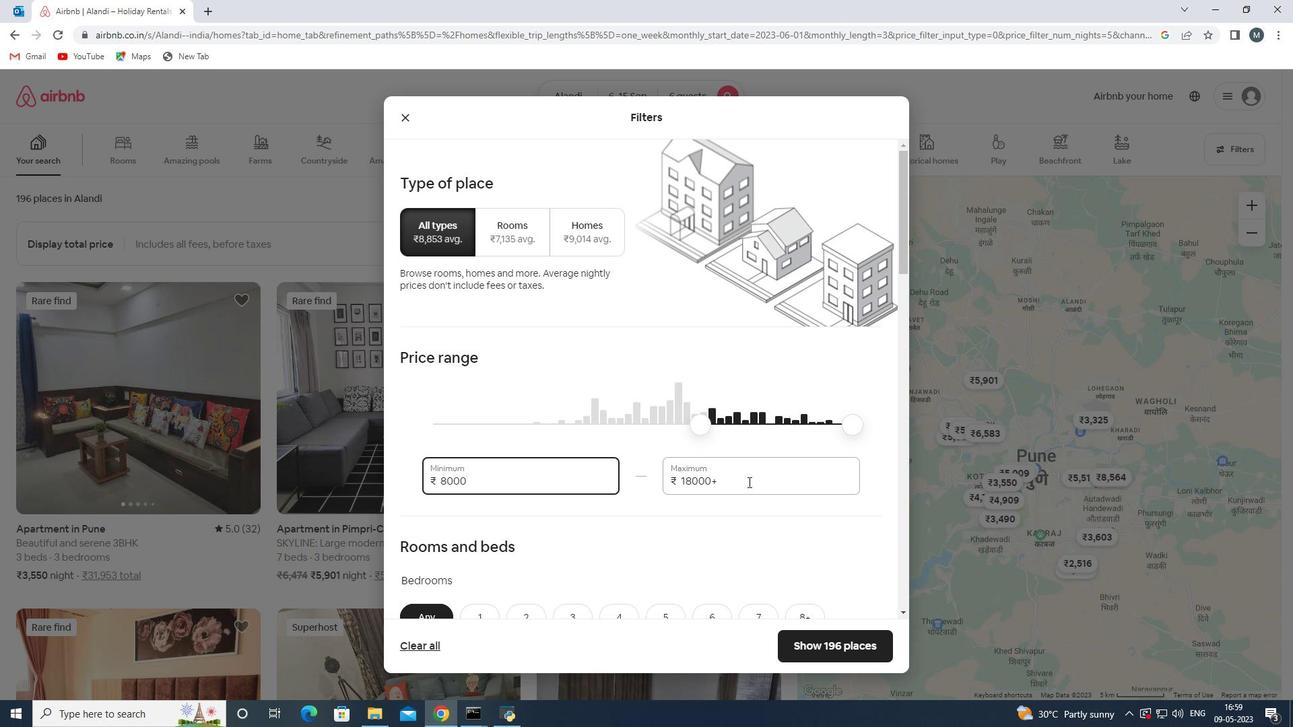 
Action: Mouse moved to (642, 483)
Screenshot: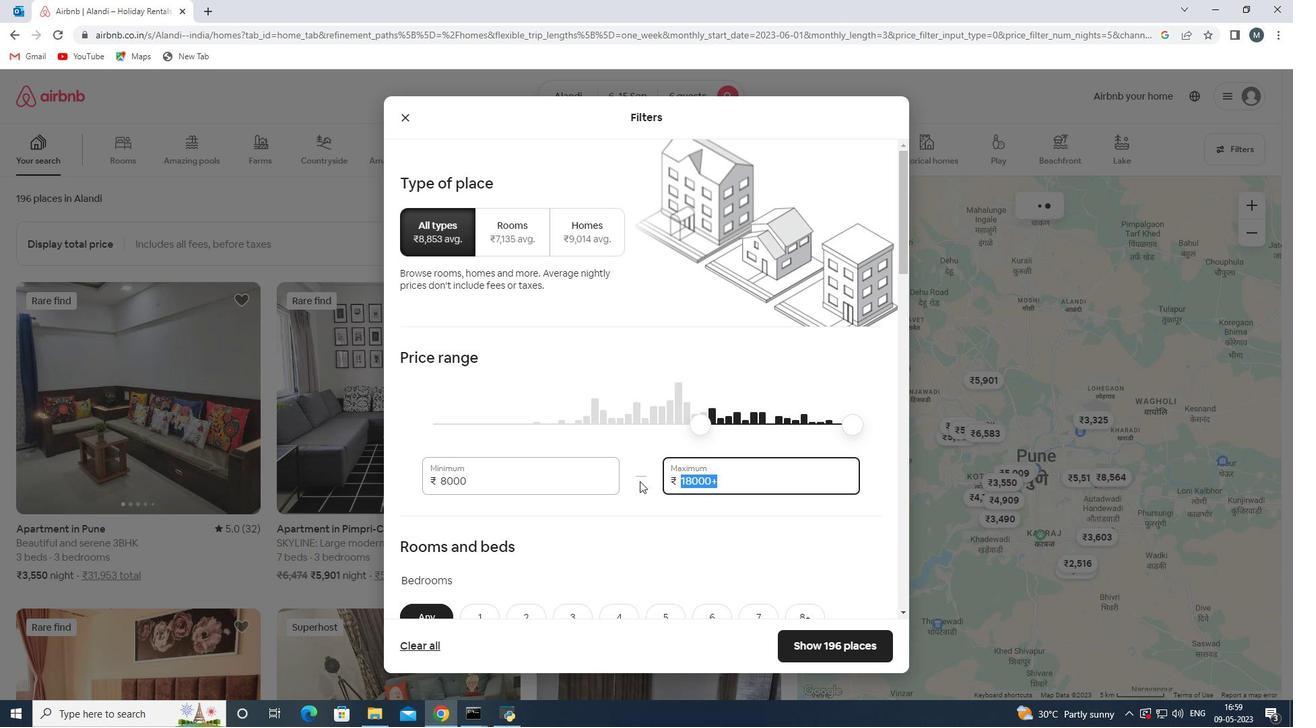 
Action: Key pressed 1200
Screenshot: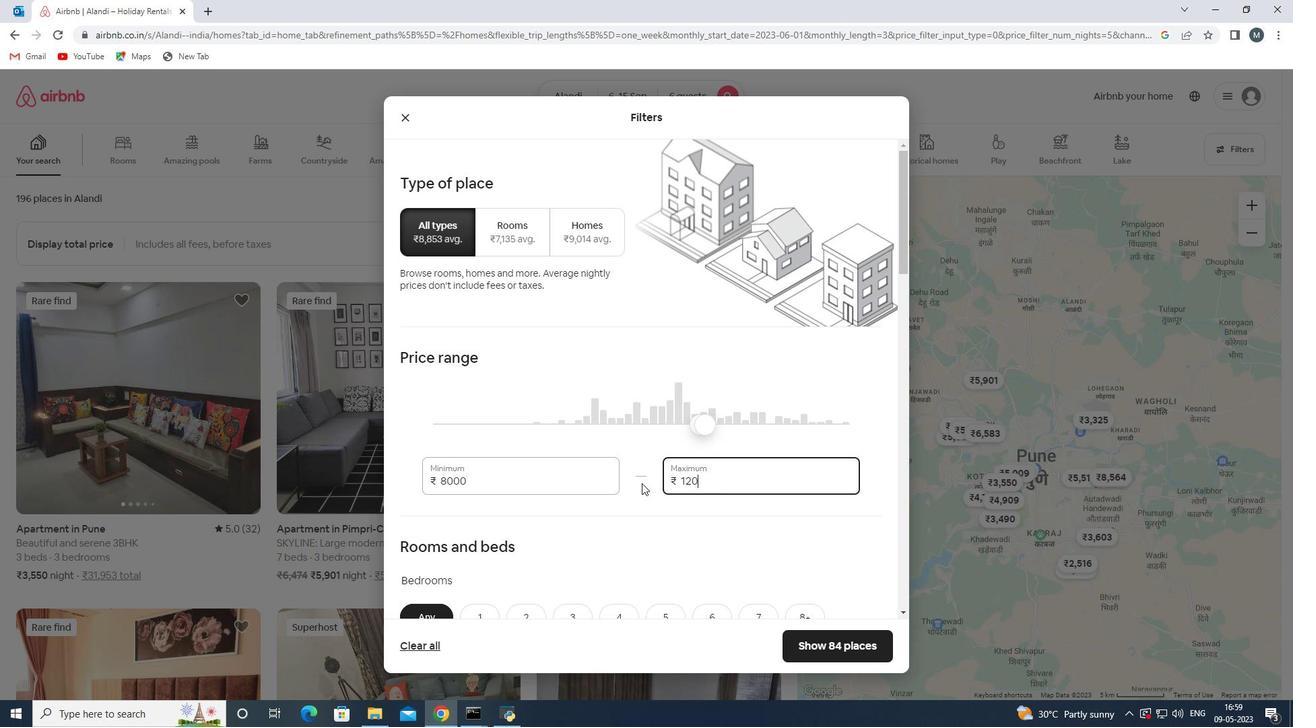 
Action: Mouse moved to (642, 483)
Screenshot: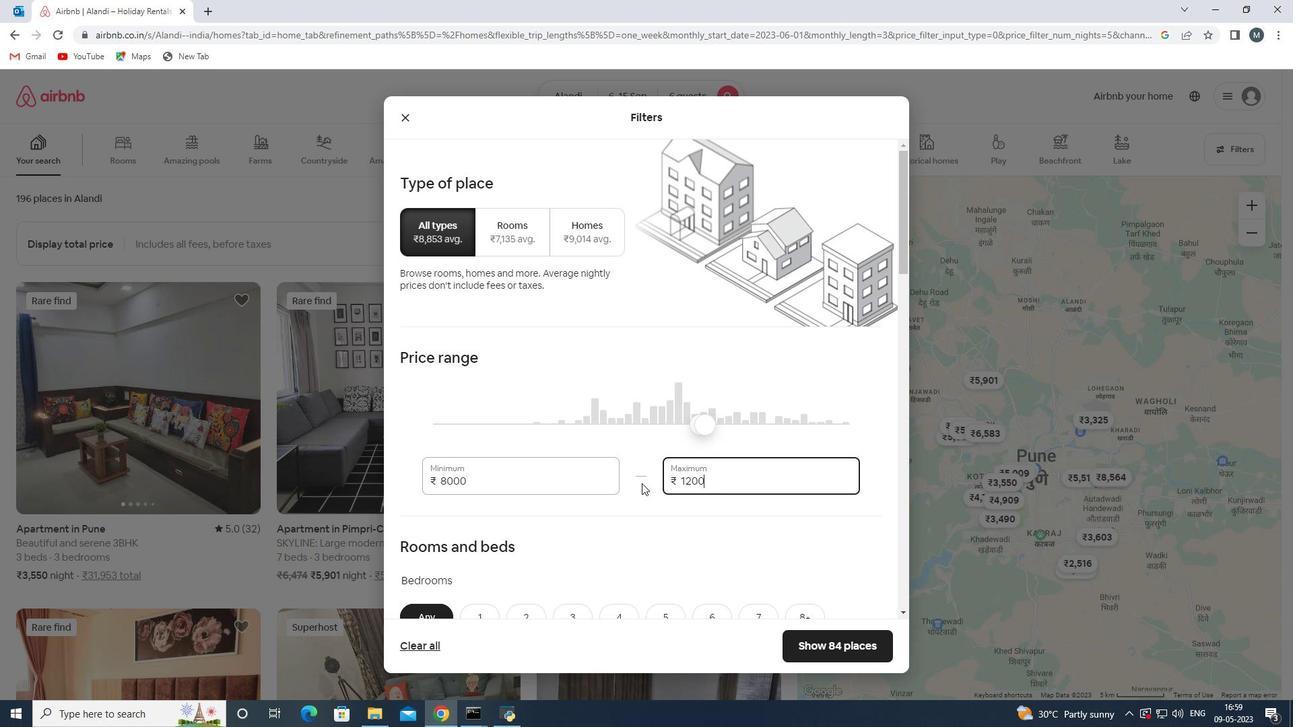 
Action: Key pressed 0
Screenshot: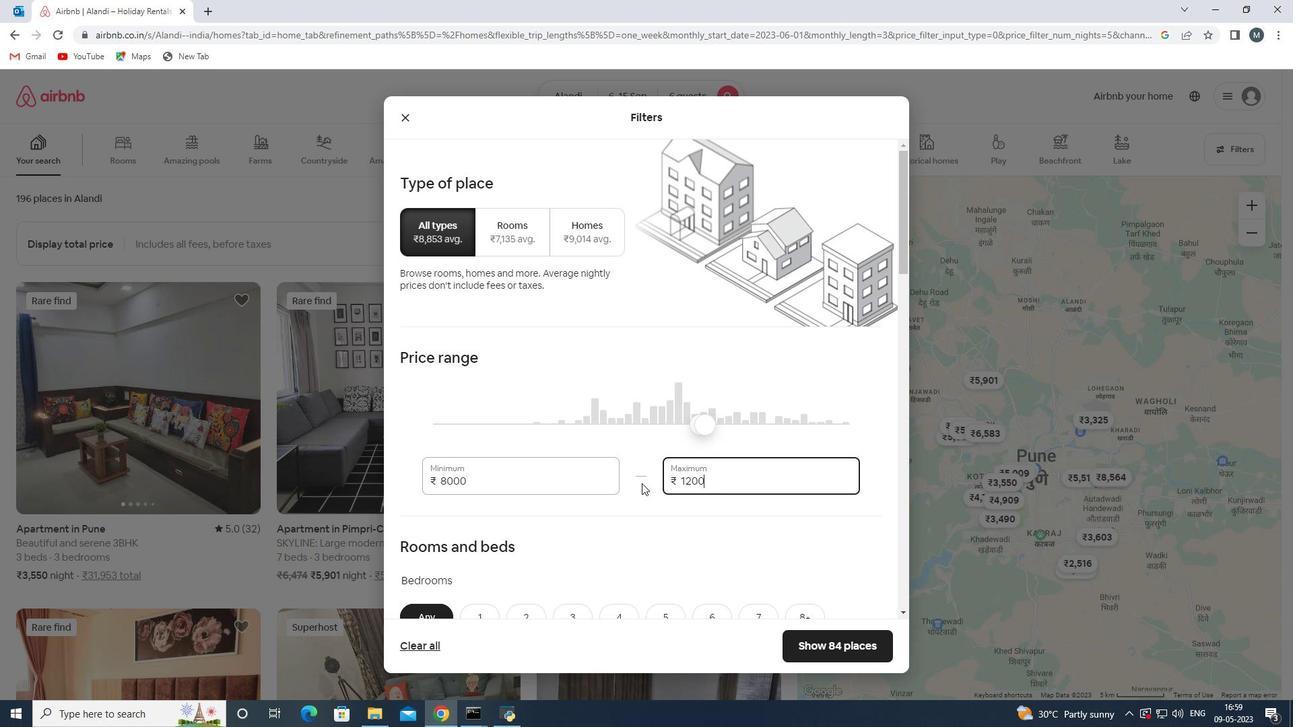 
Action: Mouse moved to (698, 438)
Screenshot: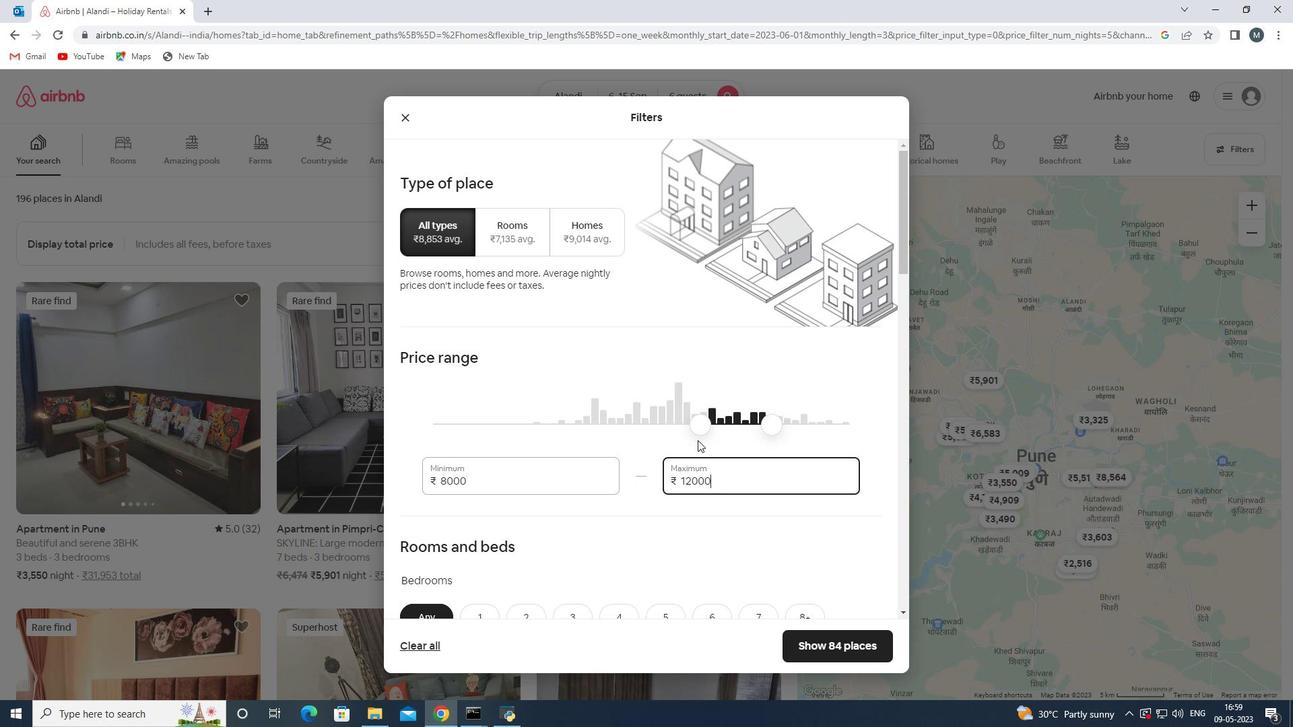 
Action: Mouse scrolled (698, 437) with delta (0, 0)
Screenshot: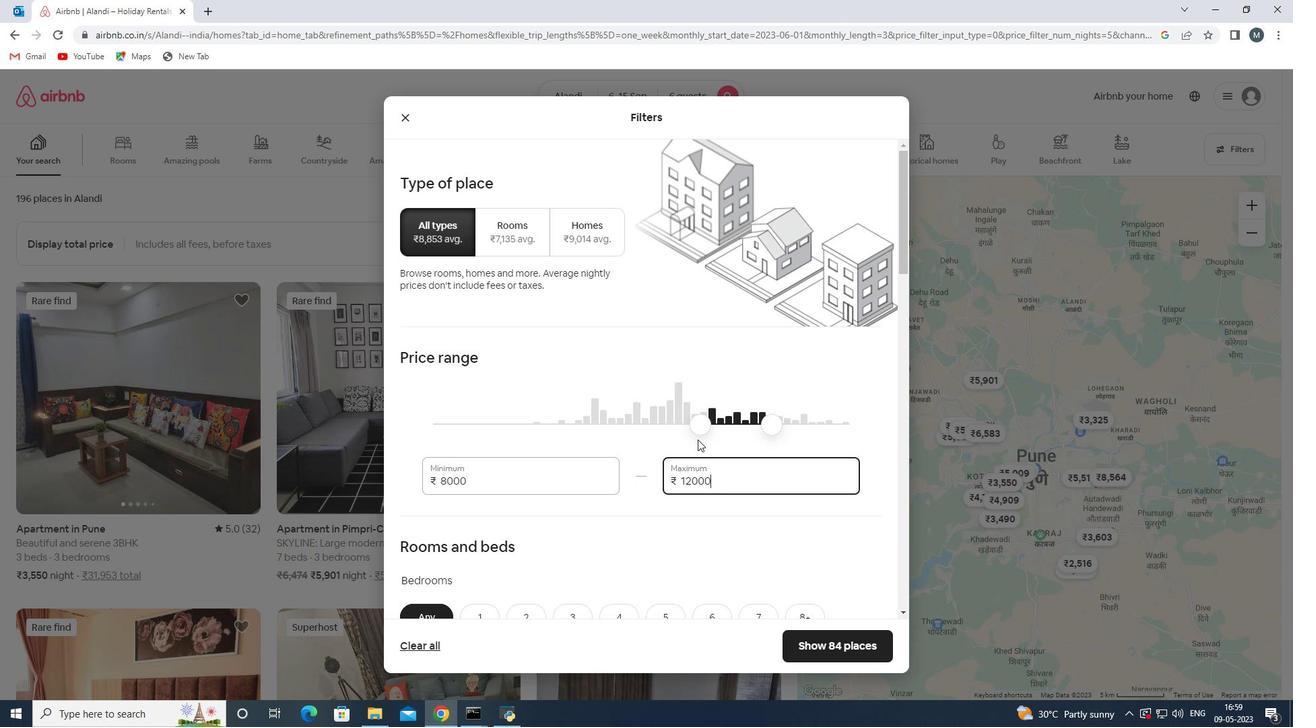 
Action: Mouse moved to (697, 438)
Screenshot: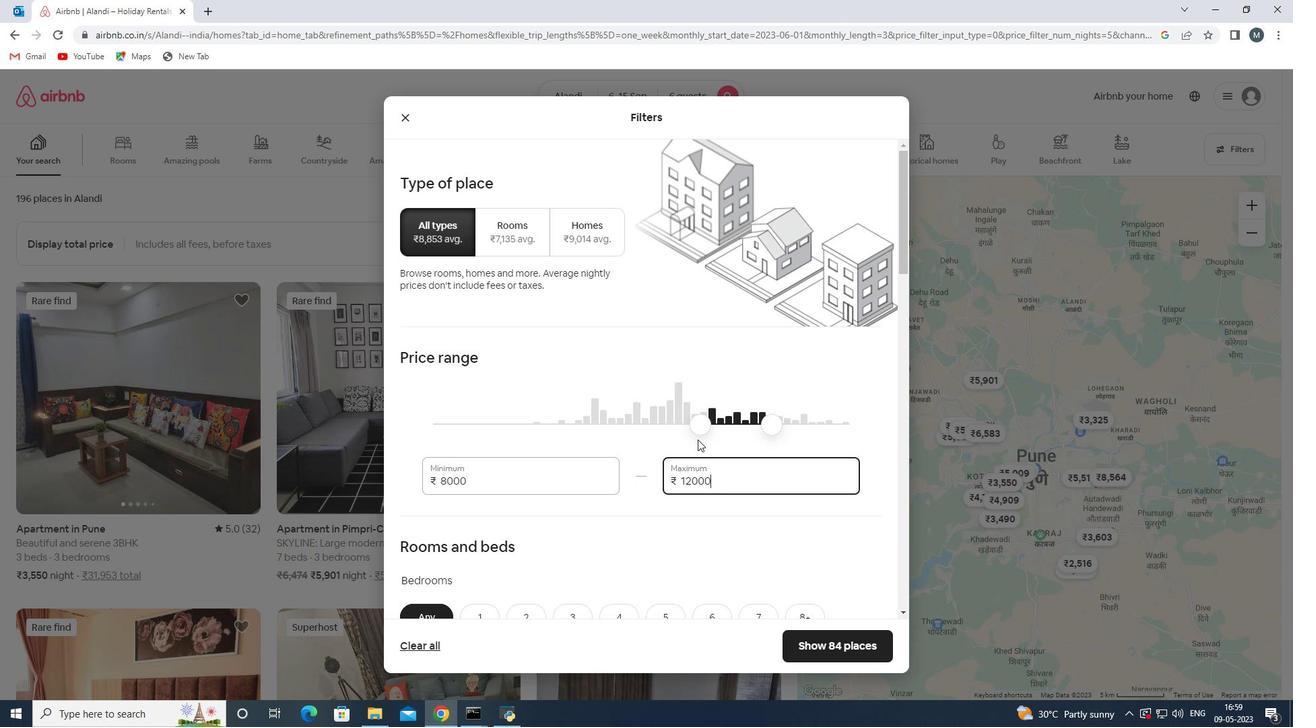 
Action: Mouse scrolled (697, 437) with delta (0, 0)
Screenshot: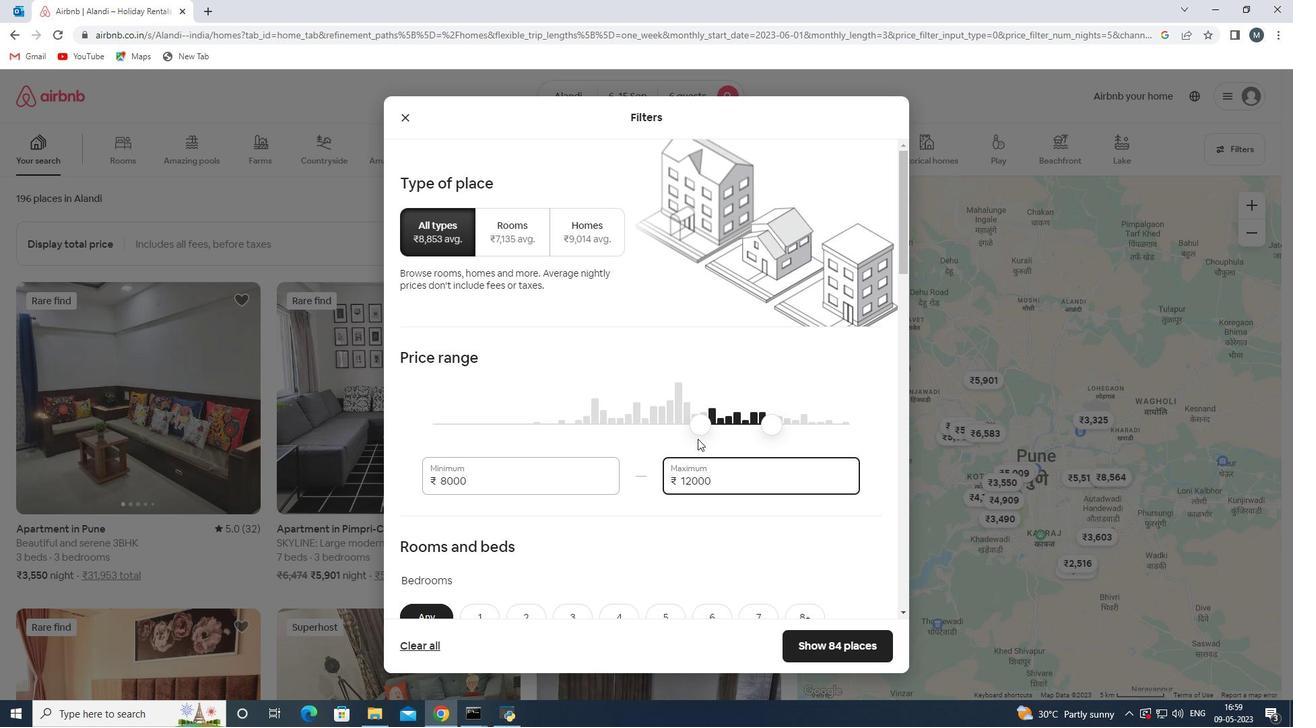 
Action: Mouse moved to (622, 450)
Screenshot: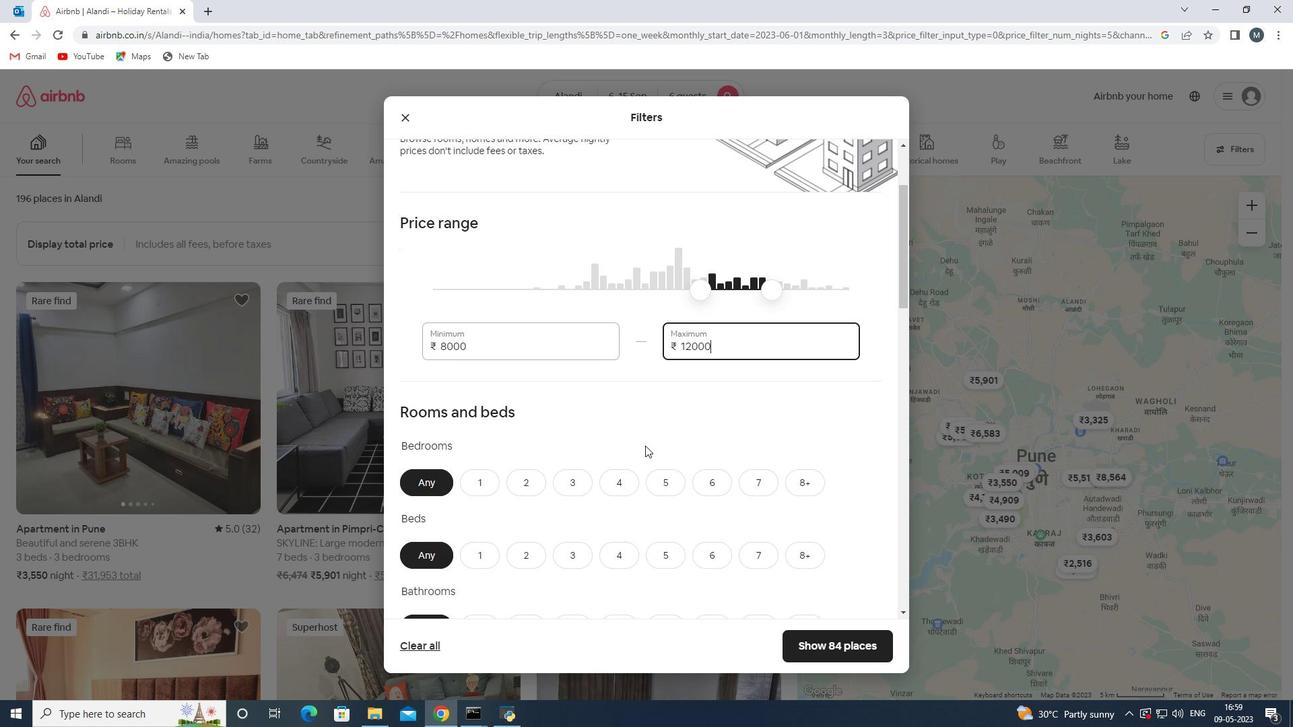 
Action: Mouse scrolled (622, 449) with delta (0, 0)
Screenshot: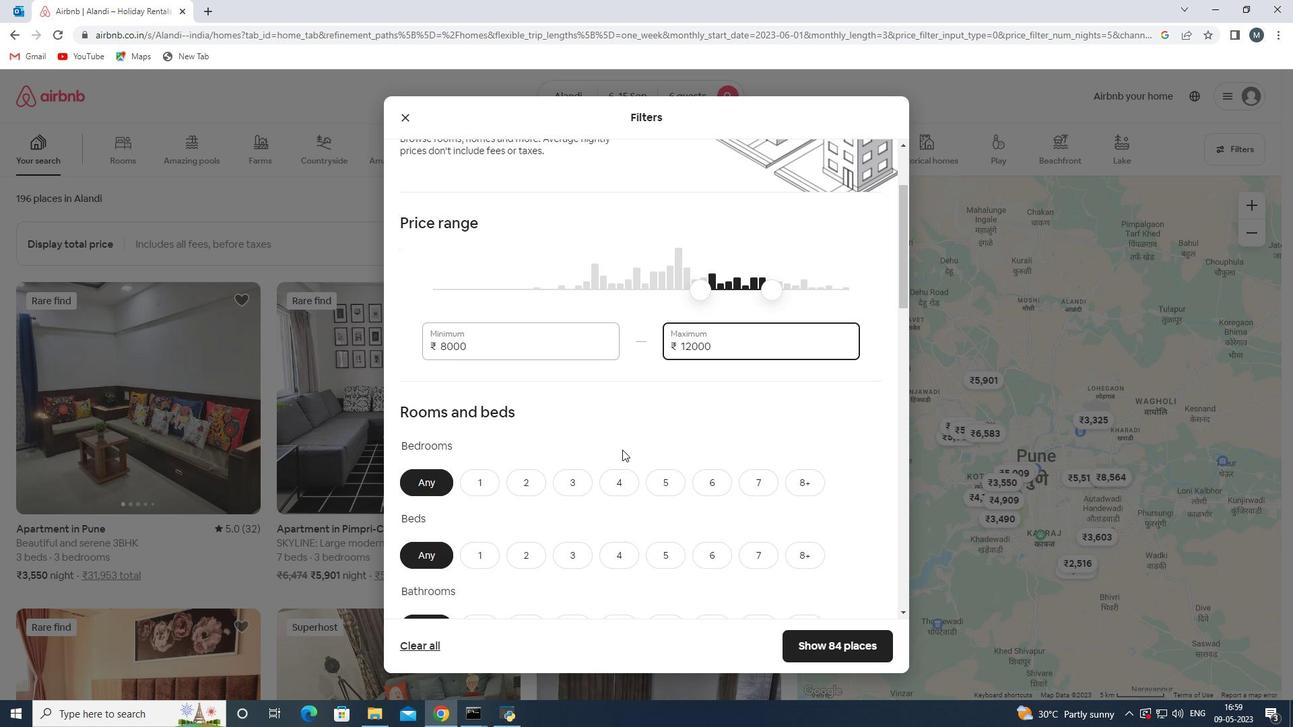 
Action: Mouse moved to (710, 417)
Screenshot: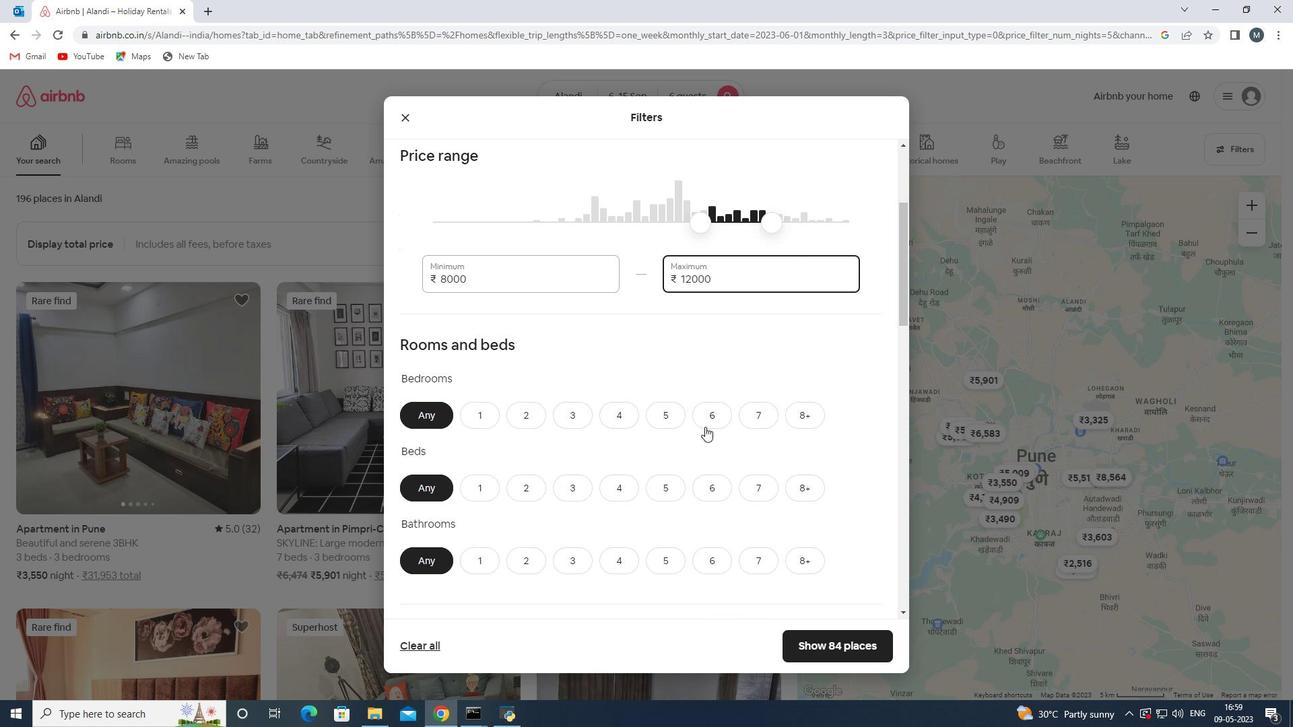 
Action: Mouse pressed left at (710, 417)
Screenshot: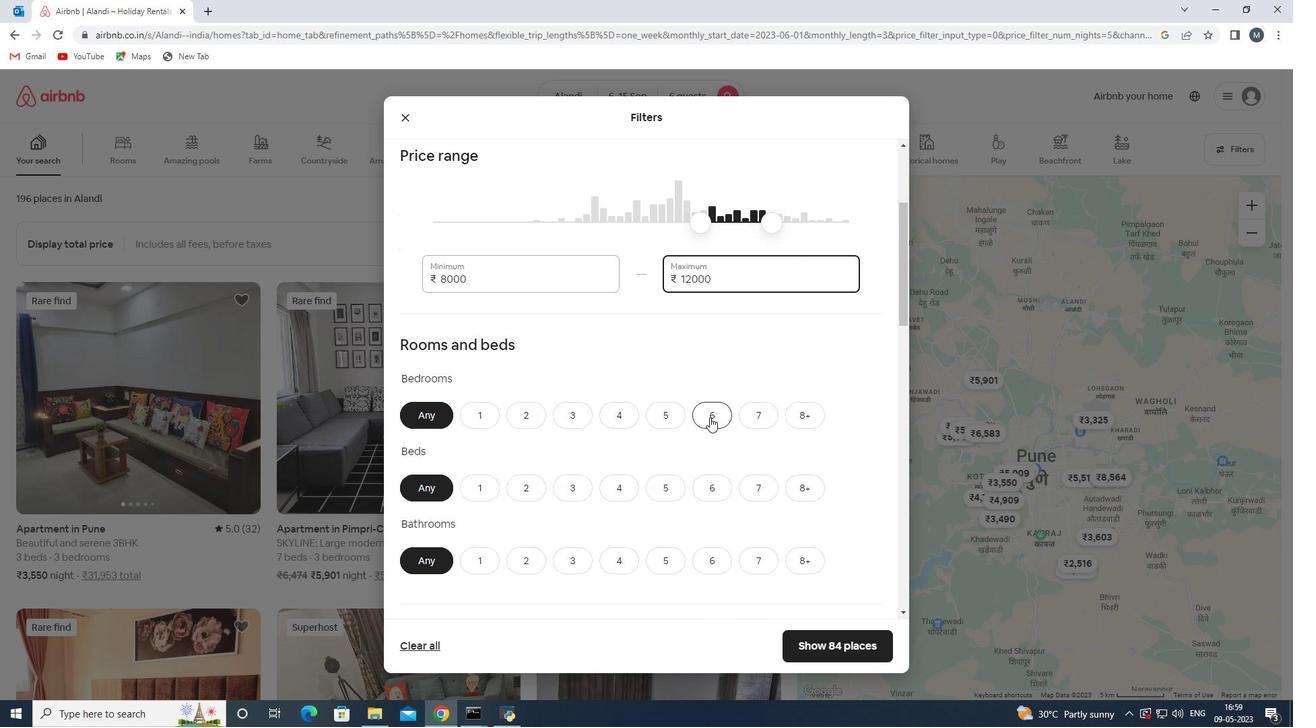 
Action: Mouse moved to (704, 489)
Screenshot: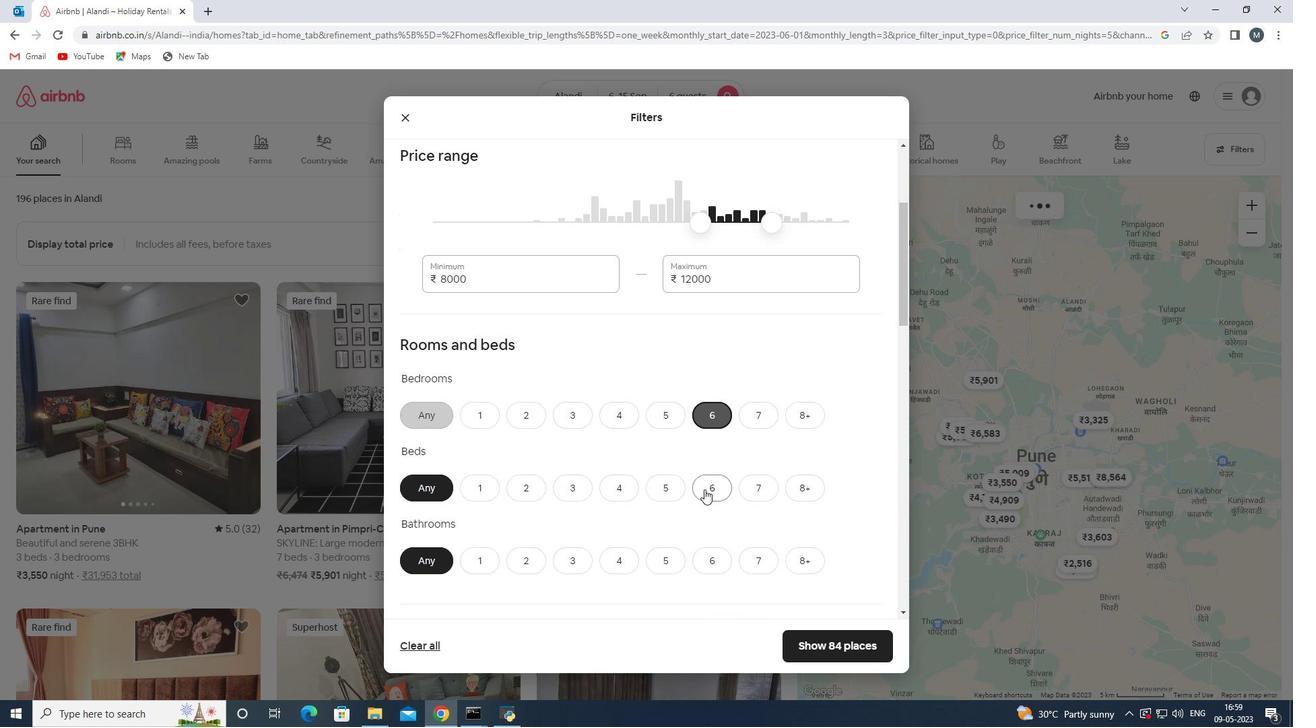 
Action: Mouse pressed left at (704, 489)
Screenshot: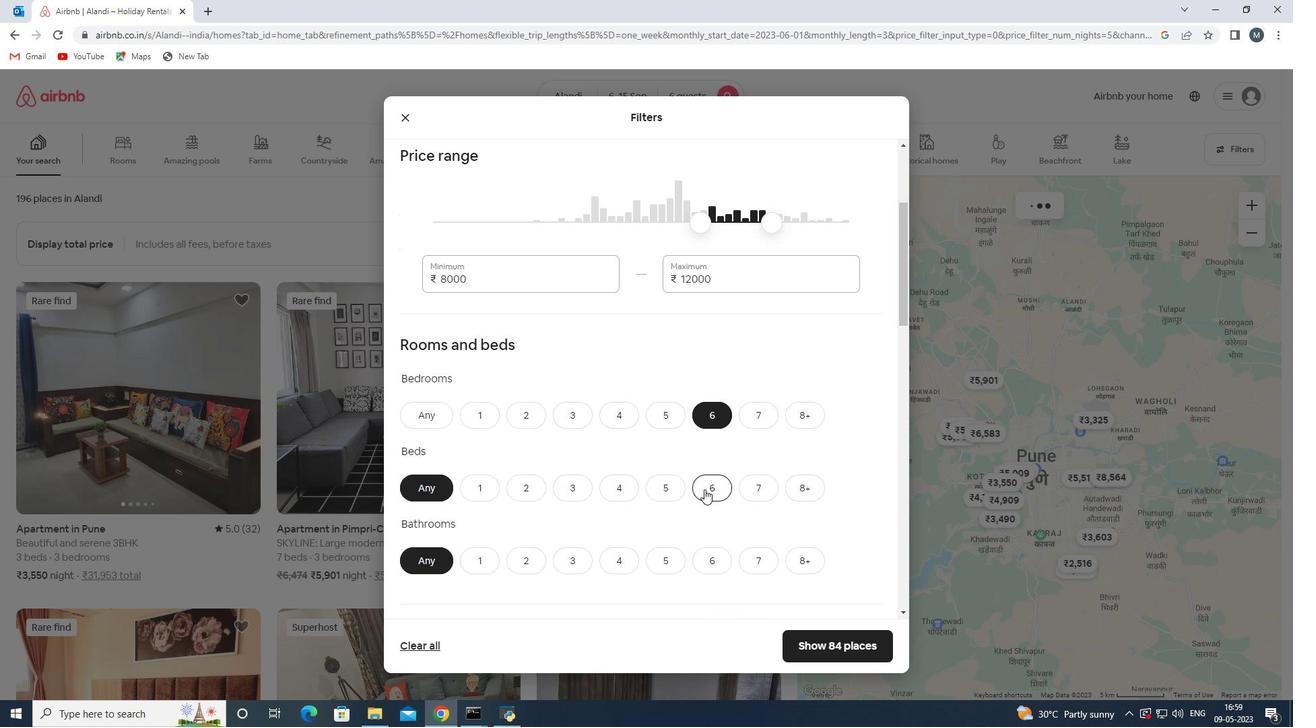 
Action: Mouse moved to (714, 555)
Screenshot: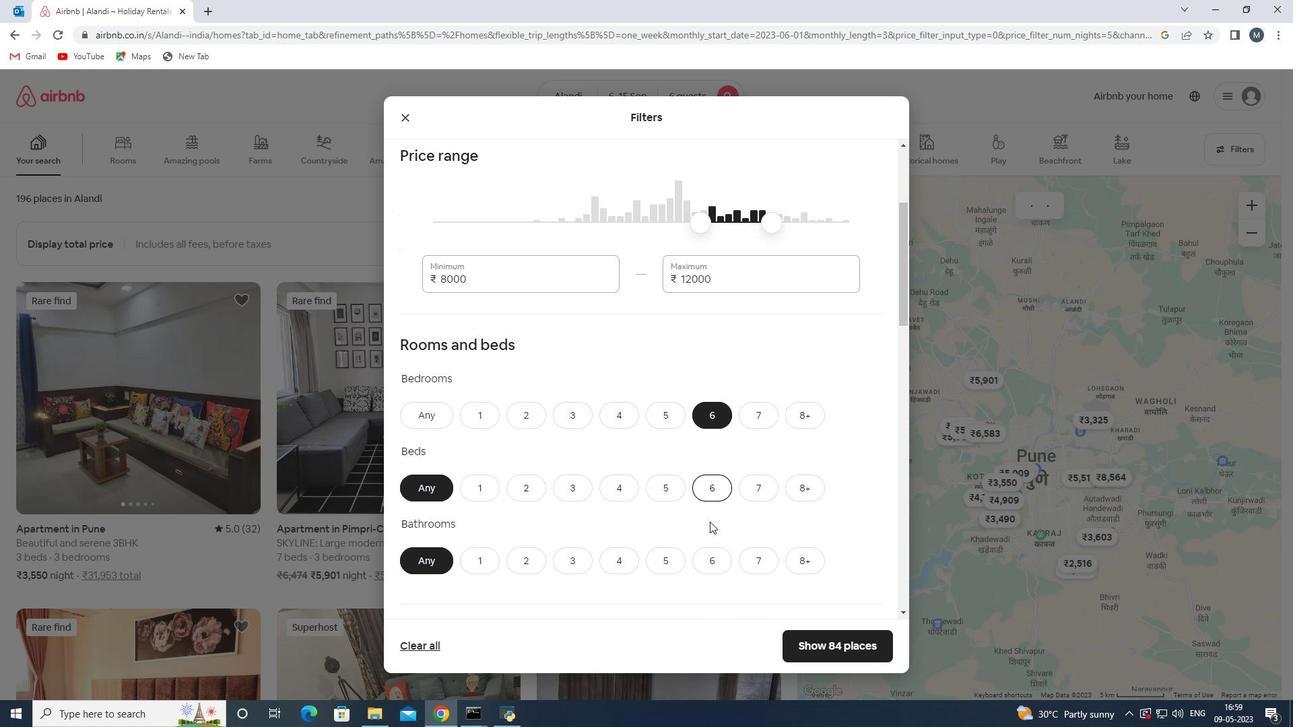 
Action: Mouse pressed left at (714, 555)
Screenshot: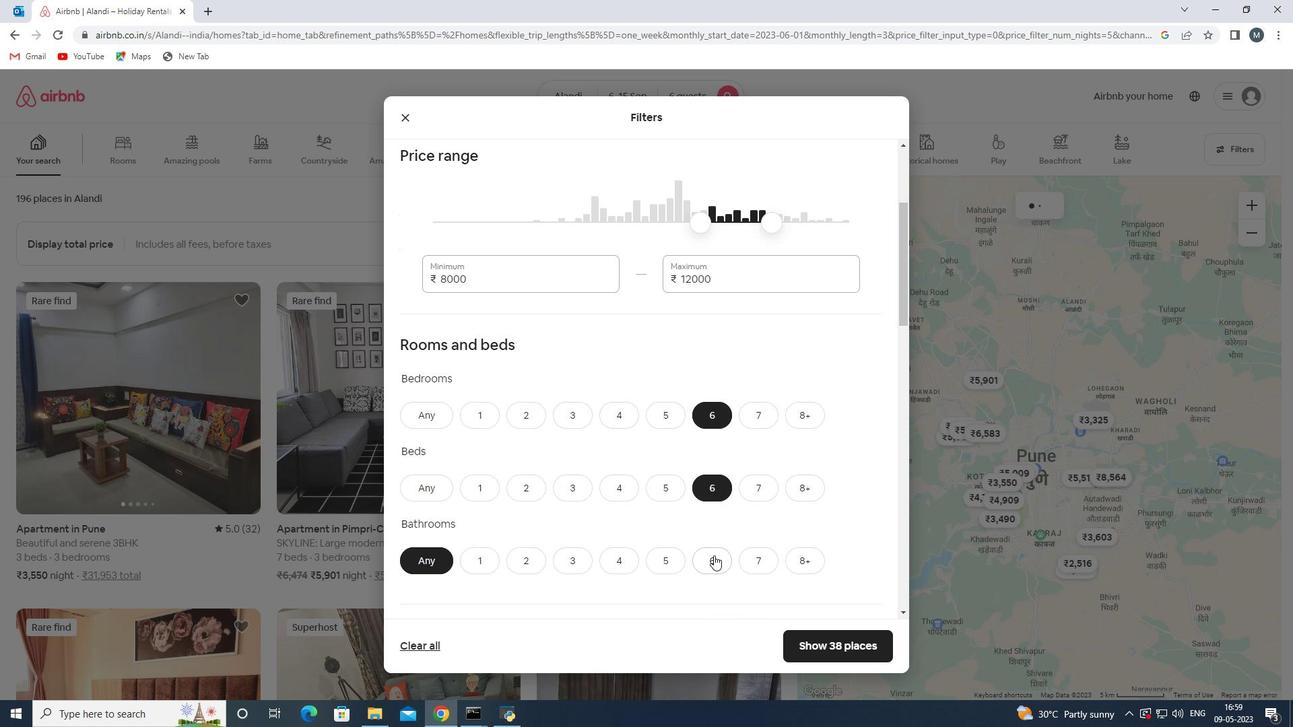 
Action: Mouse moved to (679, 510)
Screenshot: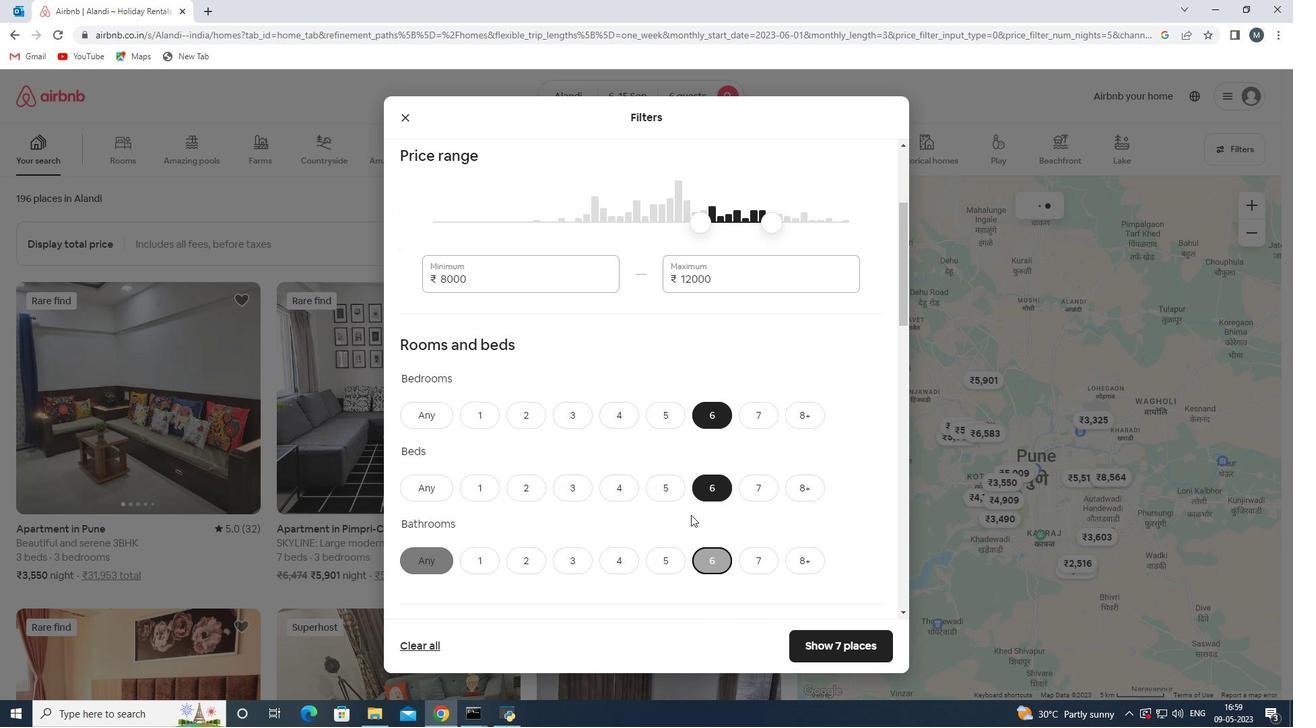 
Action: Mouse scrolled (679, 509) with delta (0, 0)
Screenshot: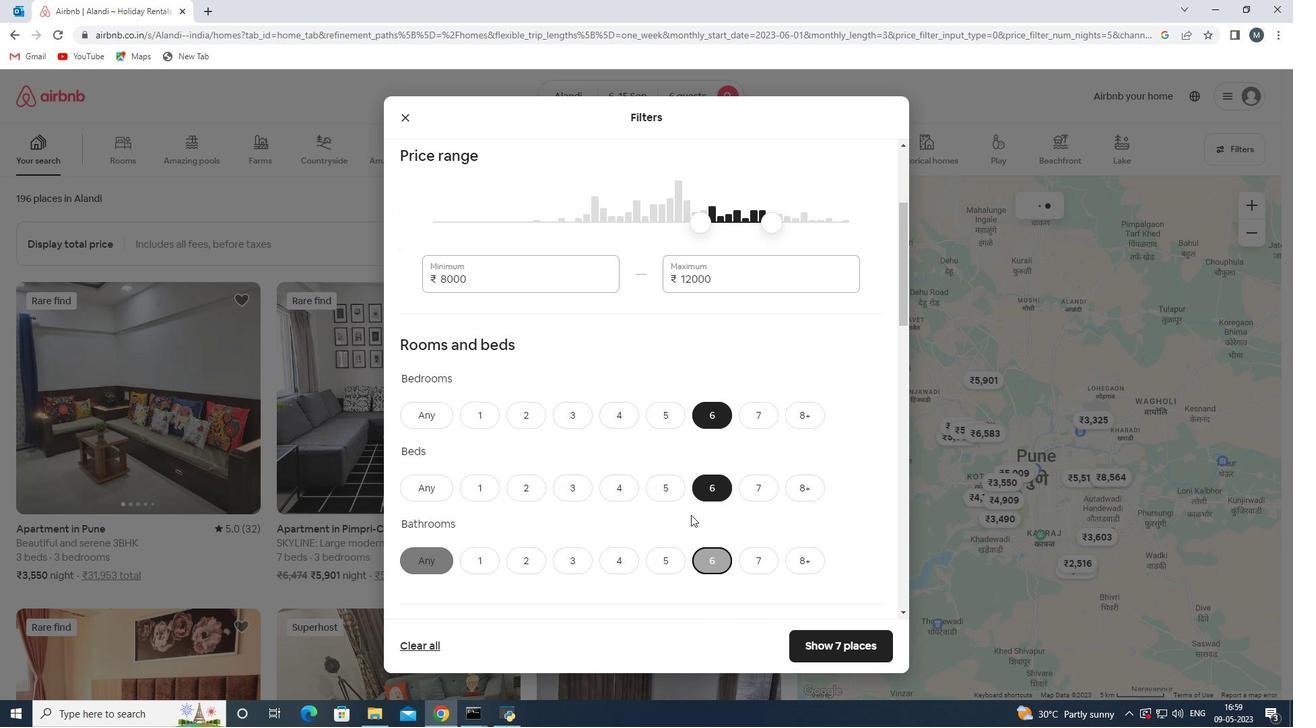 
Action: Mouse moved to (673, 506)
Screenshot: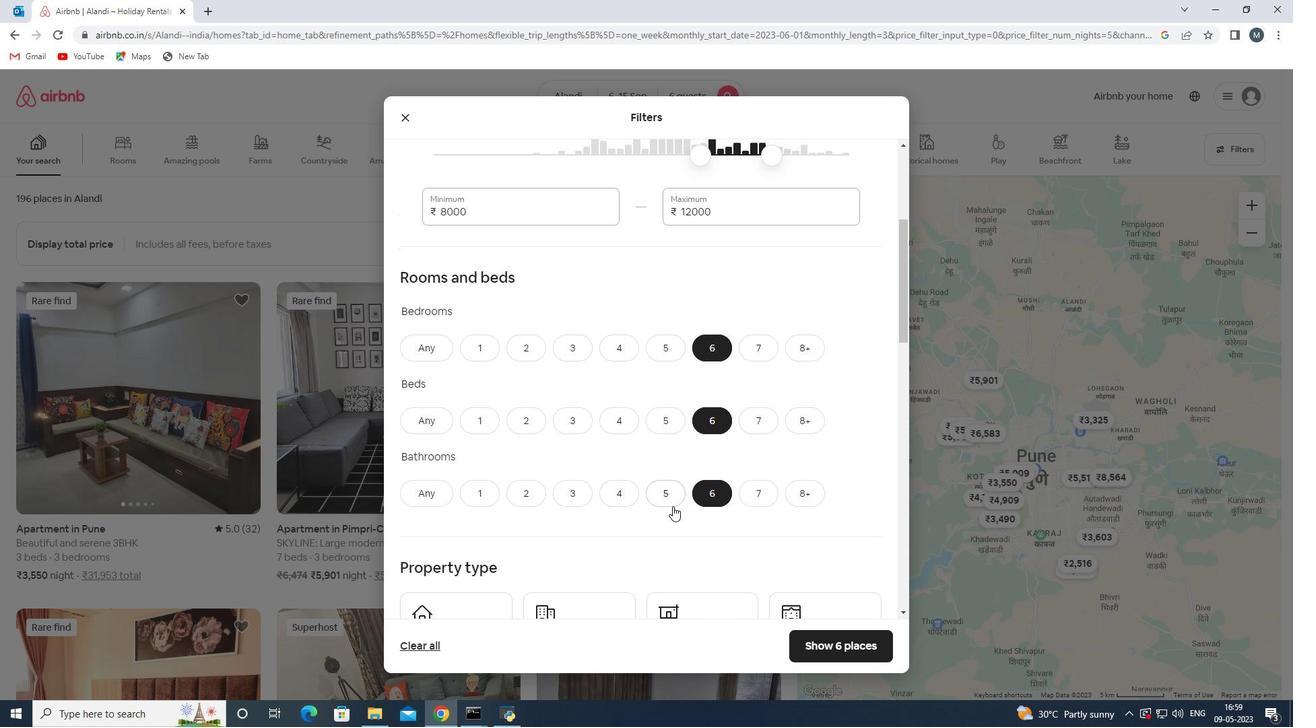 
Action: Mouse scrolled (673, 506) with delta (0, 0)
Screenshot: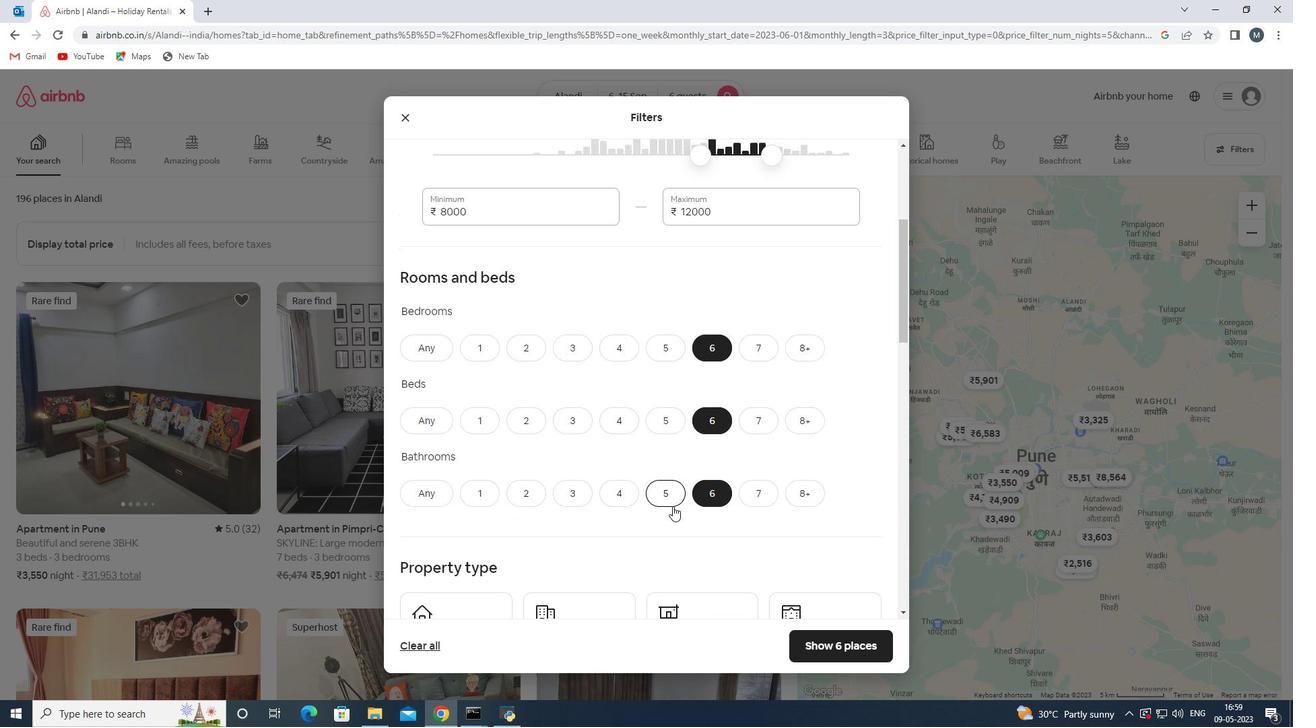 
Action: Mouse moved to (668, 505)
Screenshot: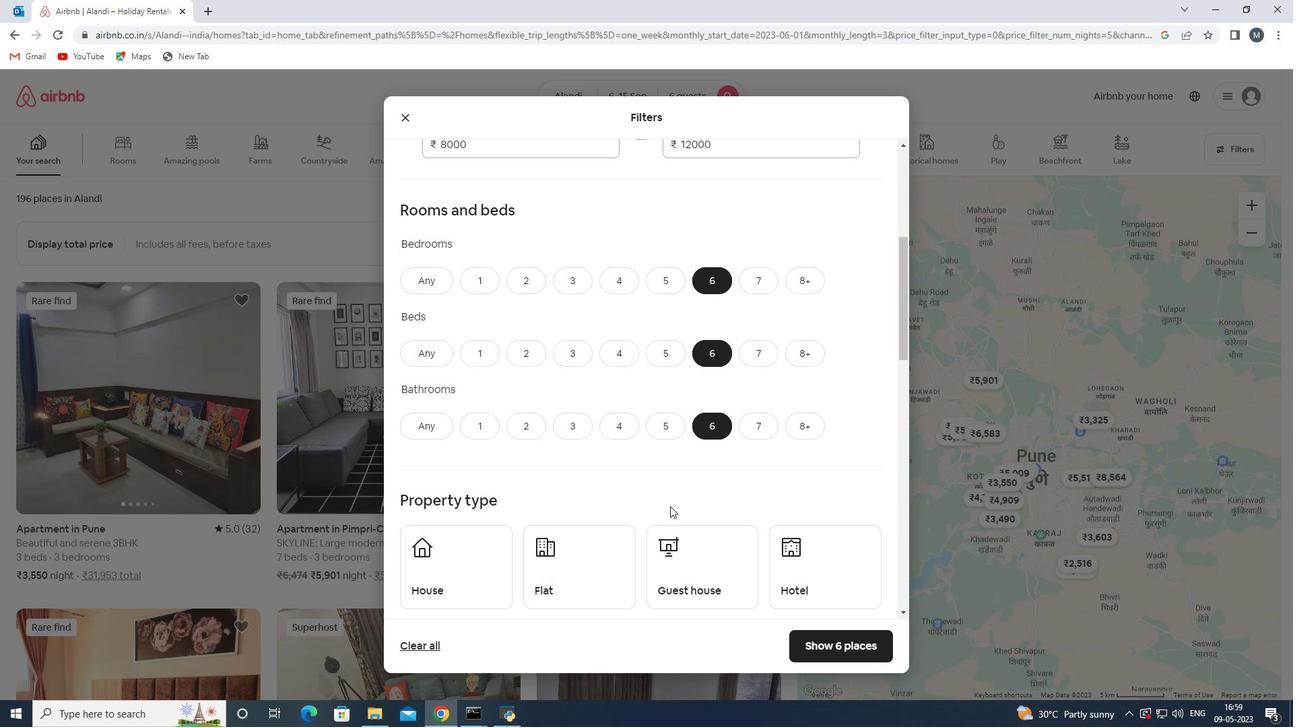 
Action: Mouse scrolled (668, 504) with delta (0, 0)
Screenshot: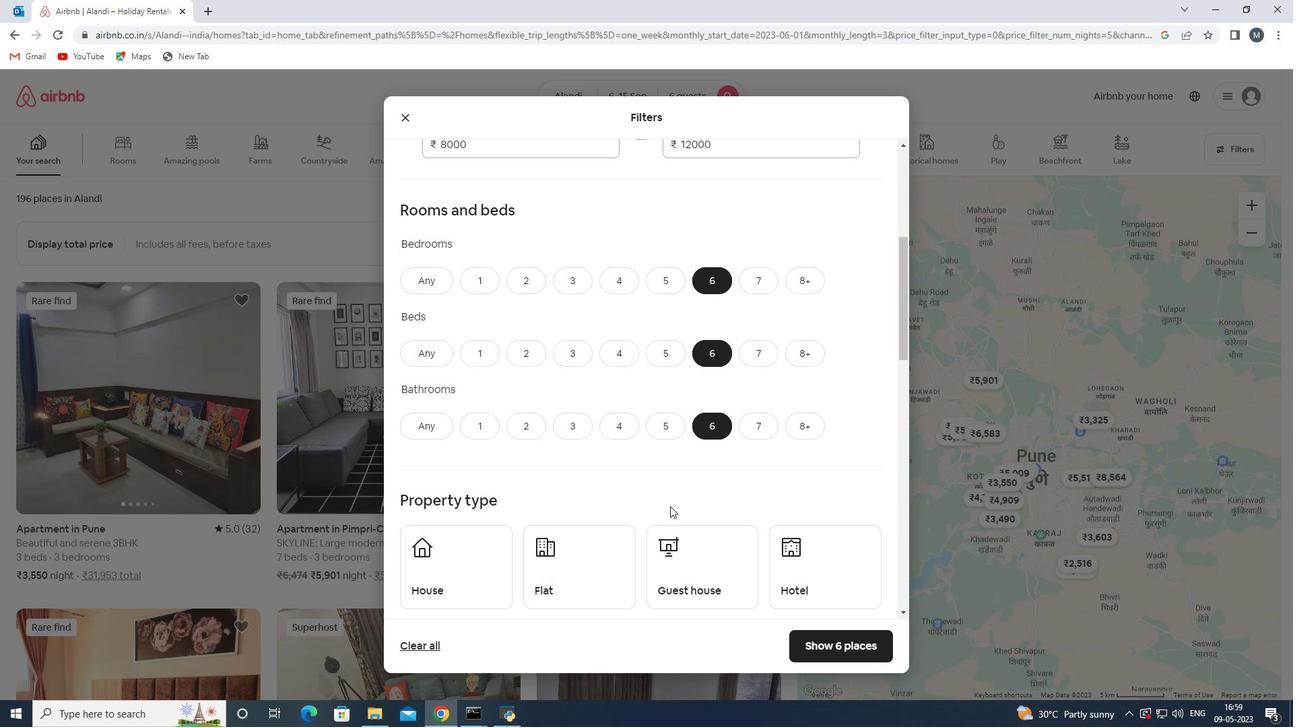
Action: Mouse moved to (477, 512)
Screenshot: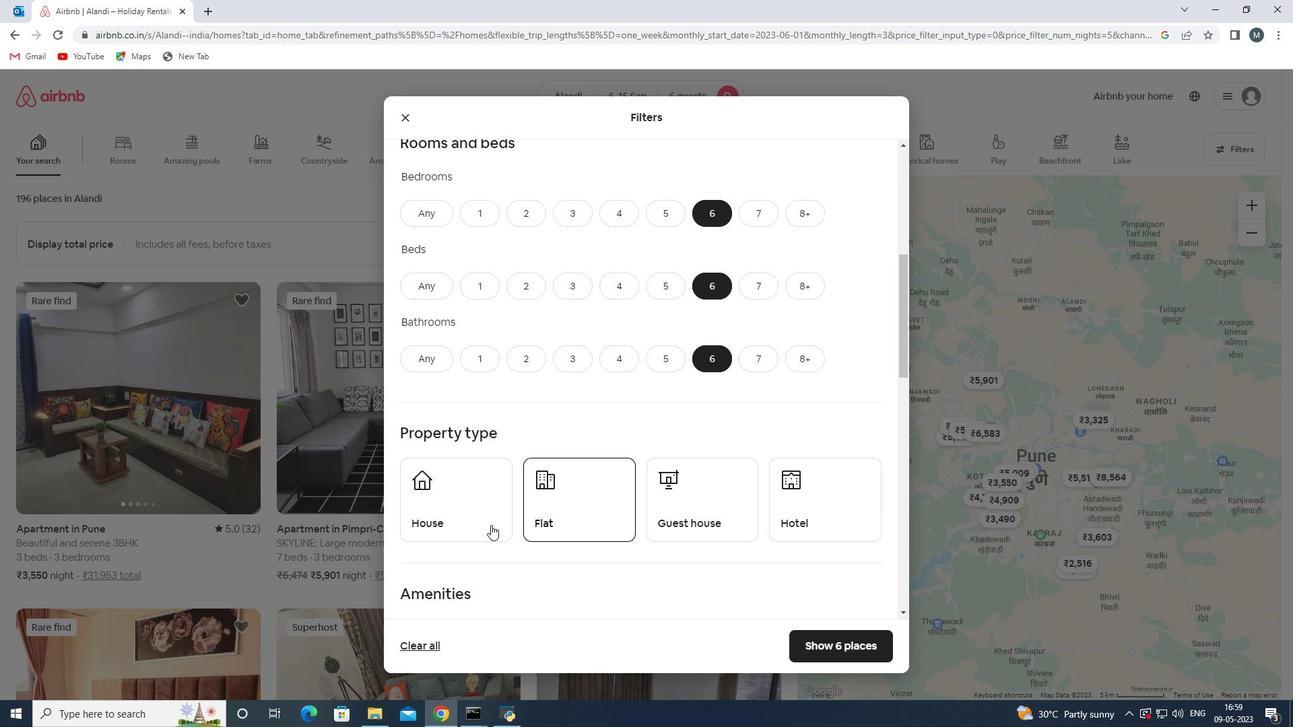 
Action: Mouse pressed left at (477, 512)
Screenshot: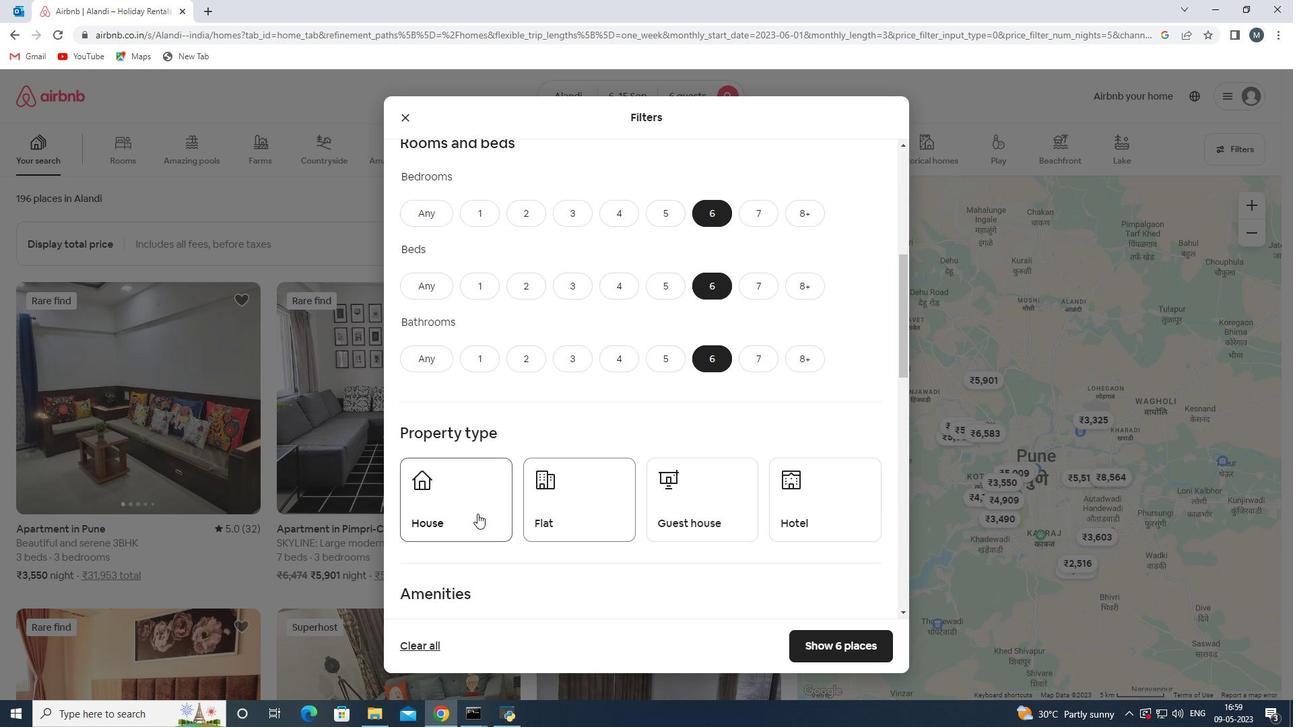 
Action: Mouse moved to (586, 507)
Screenshot: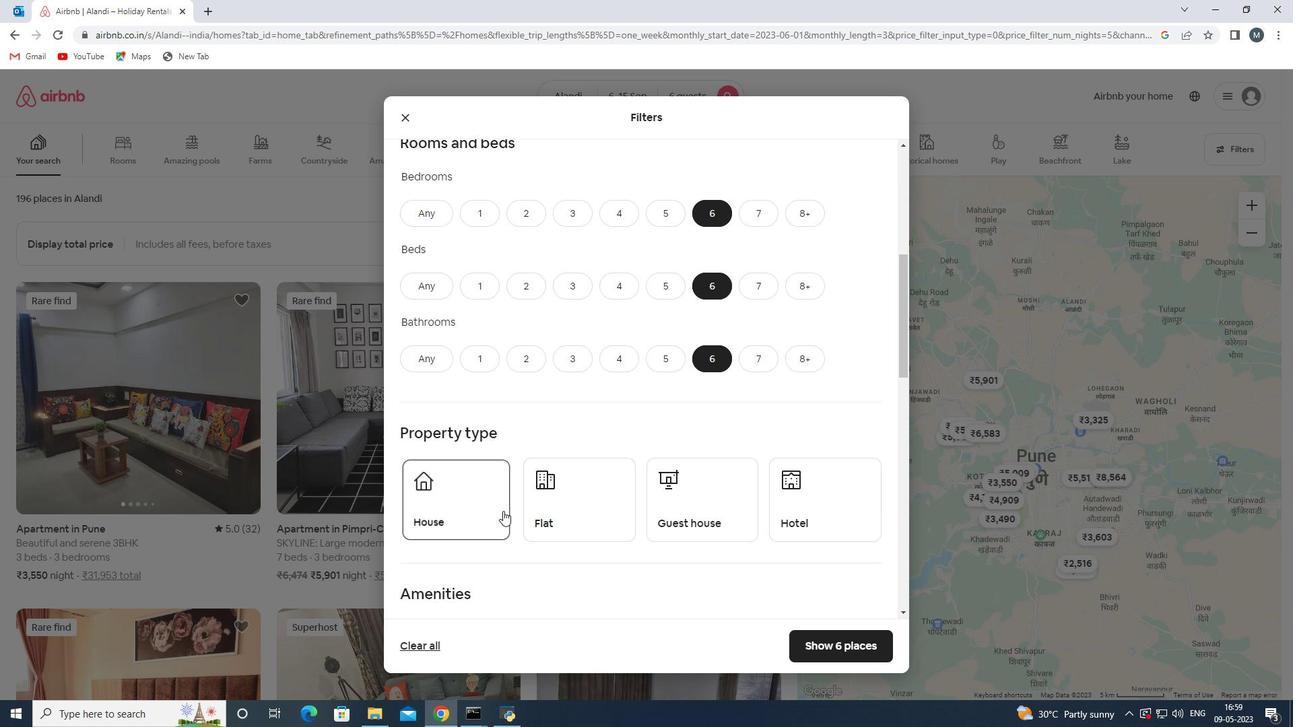
Action: Mouse pressed left at (586, 507)
Screenshot: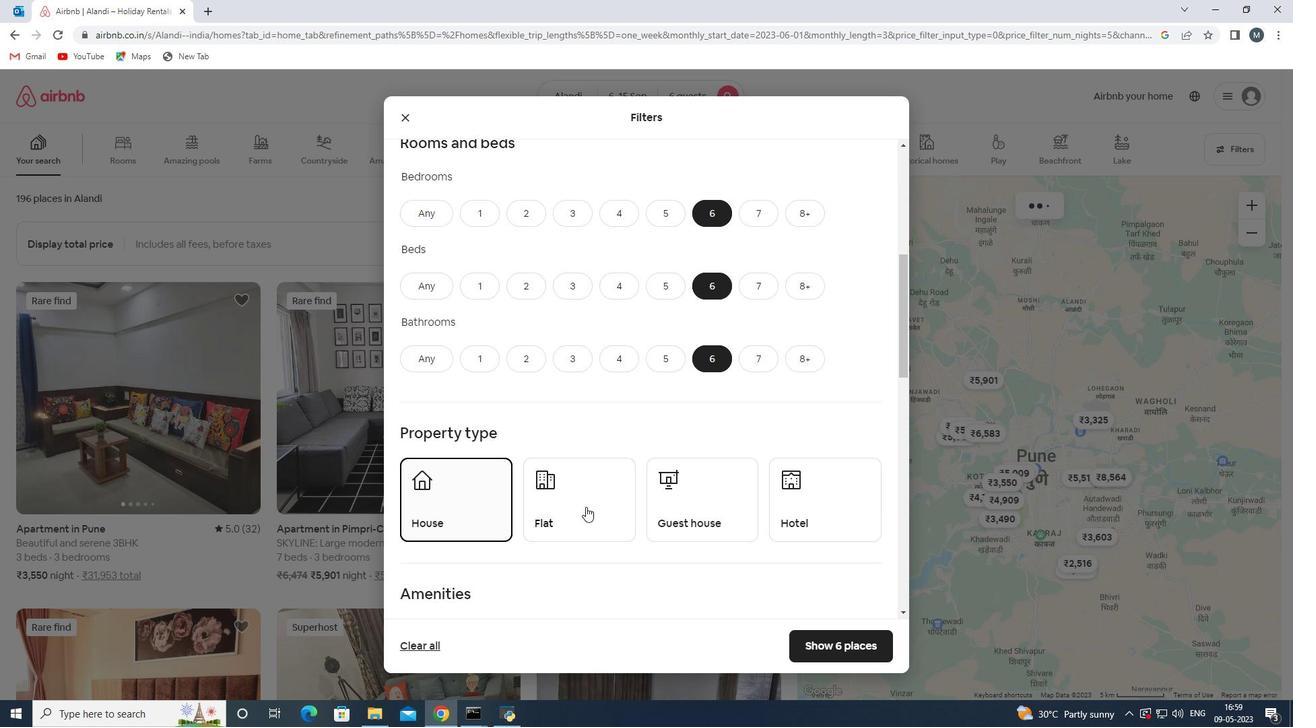 
Action: Mouse moved to (719, 510)
Screenshot: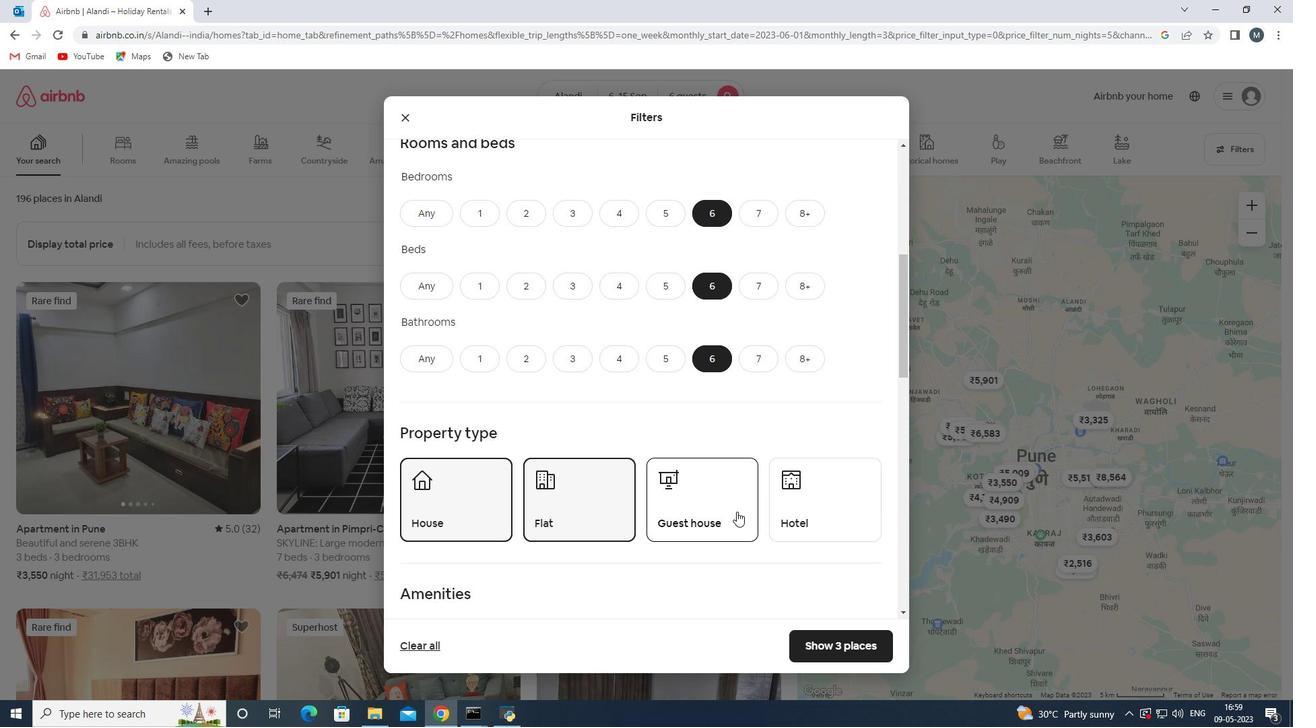 
Action: Mouse pressed left at (719, 510)
Screenshot: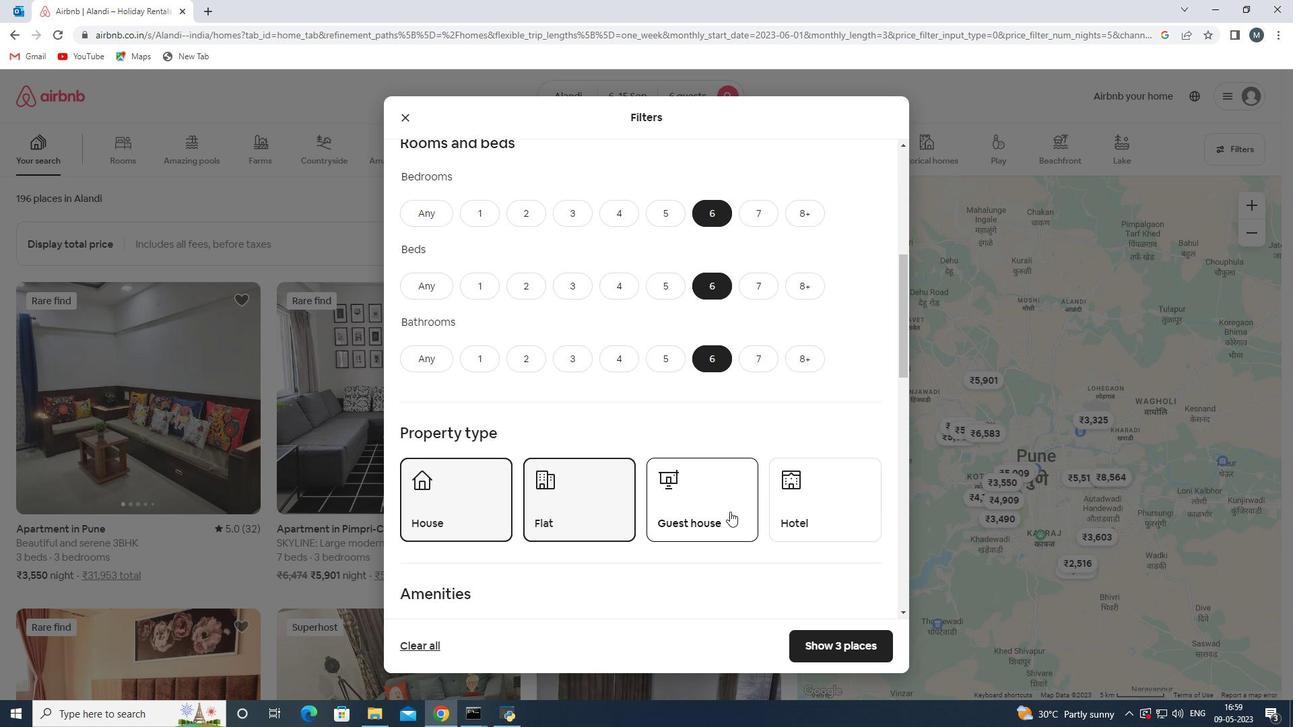 
Action: Mouse moved to (622, 487)
Screenshot: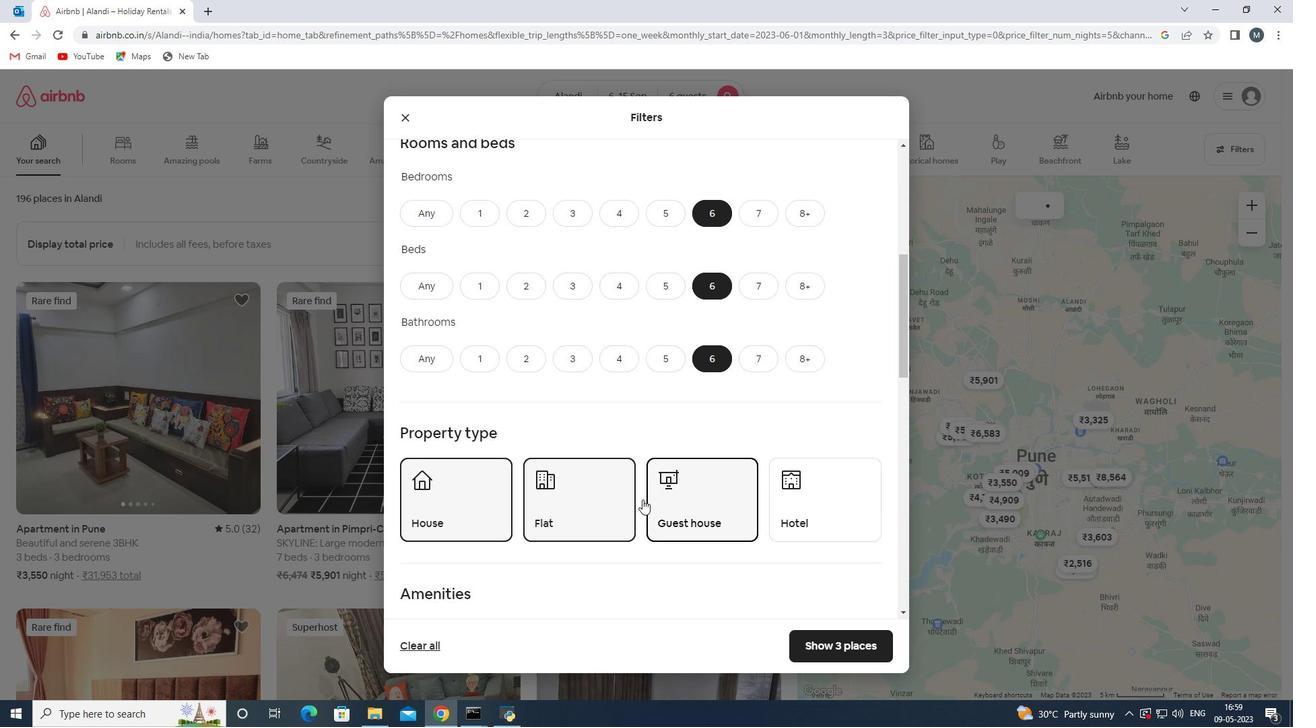 
Action: Mouse scrolled (622, 486) with delta (0, 0)
Screenshot: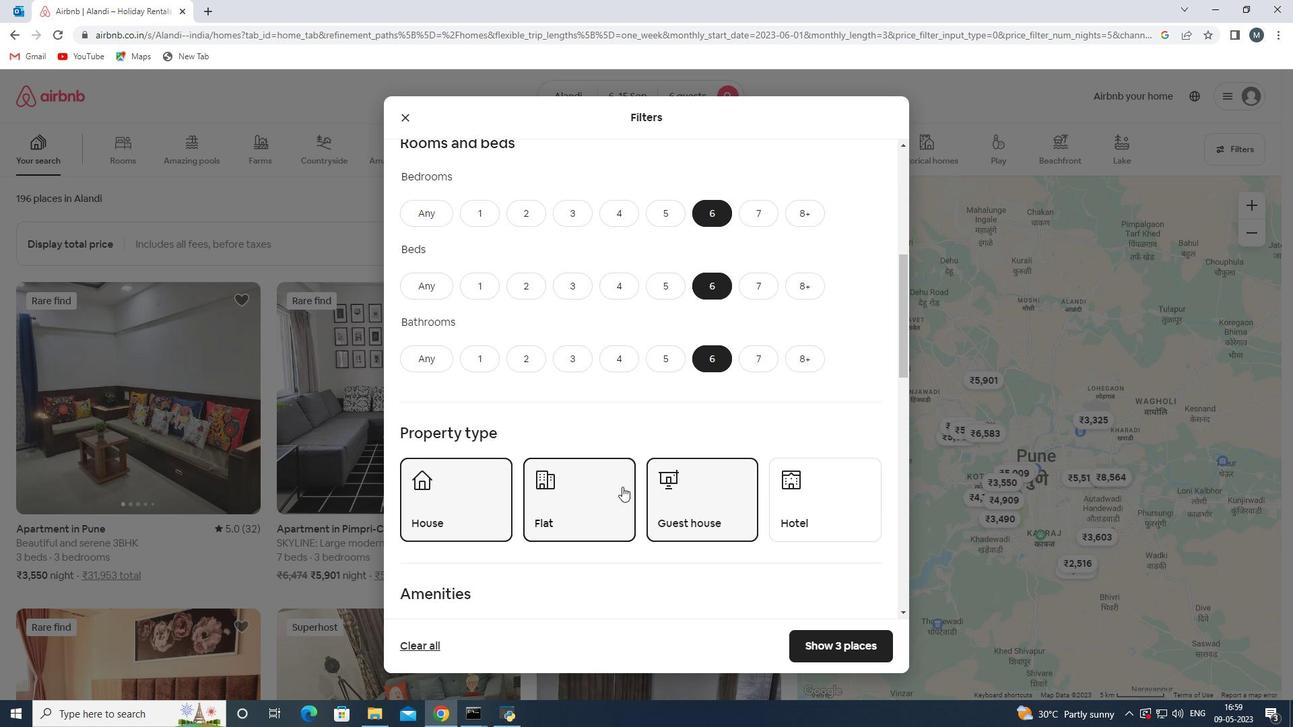 
Action: Mouse moved to (512, 487)
Screenshot: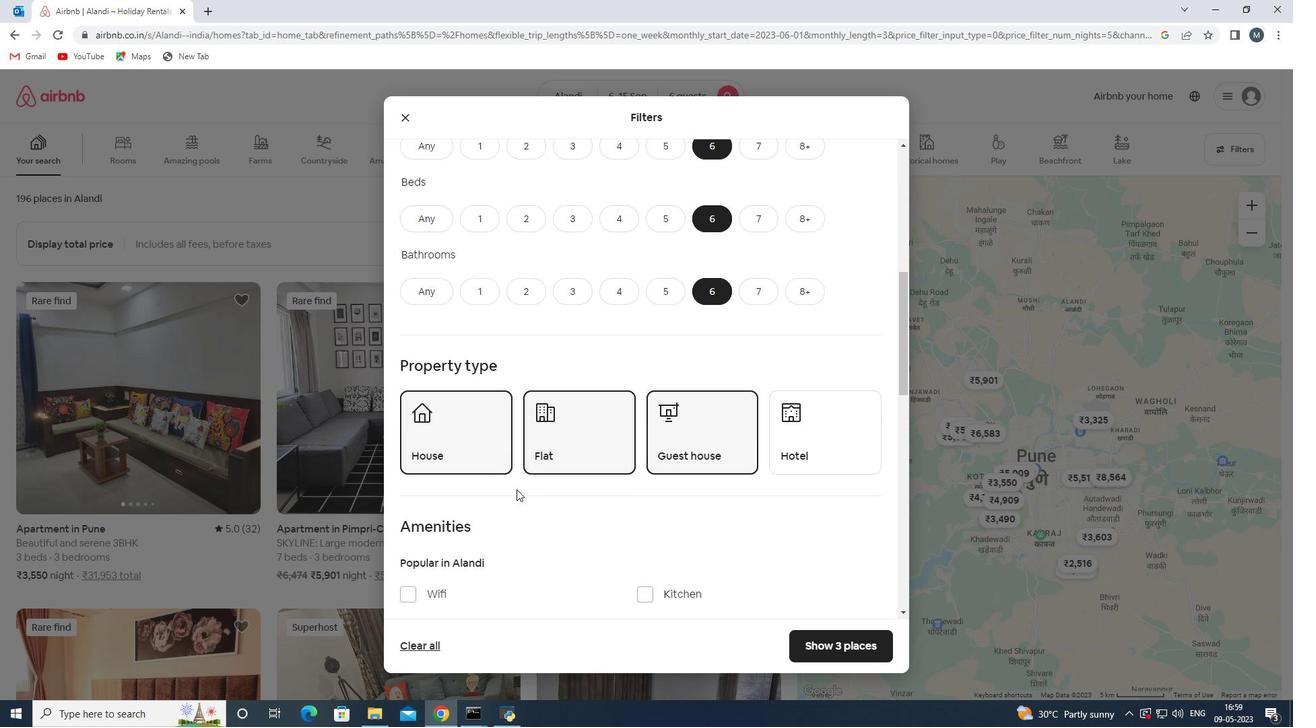 
Action: Mouse scrolled (512, 486) with delta (0, 0)
Screenshot: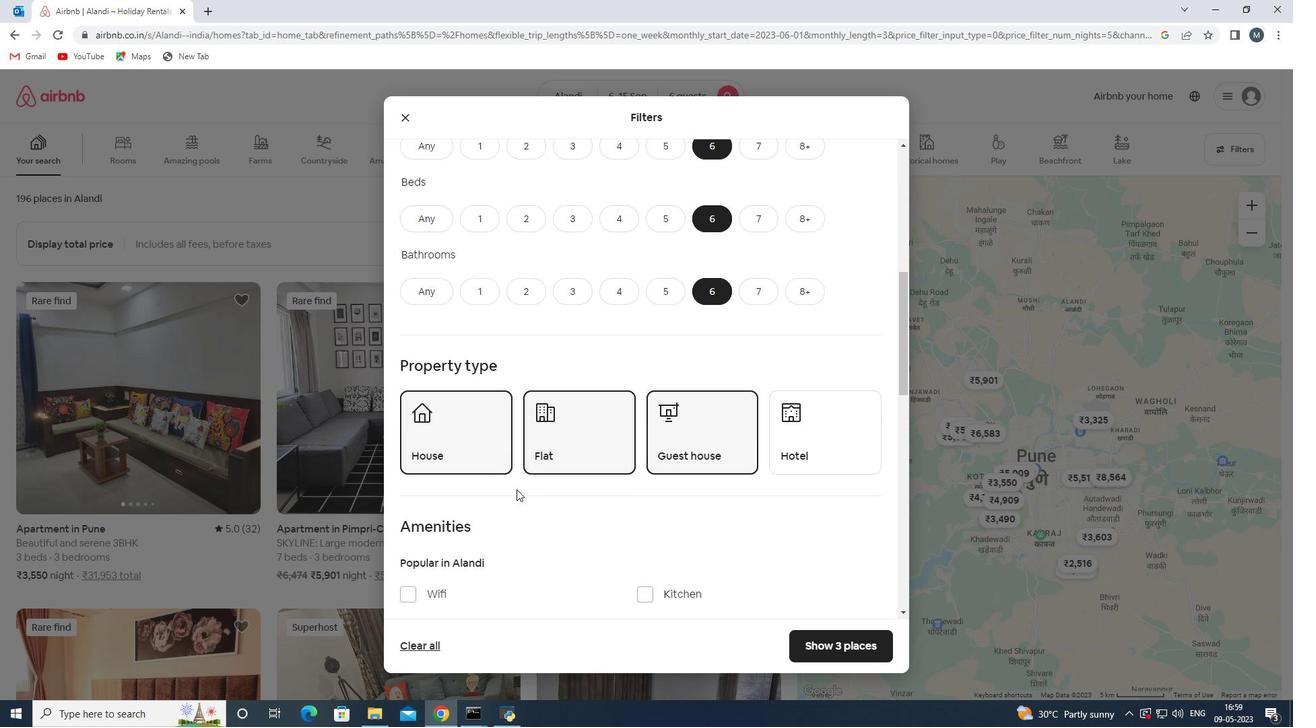 
Action: Mouse moved to (425, 524)
Screenshot: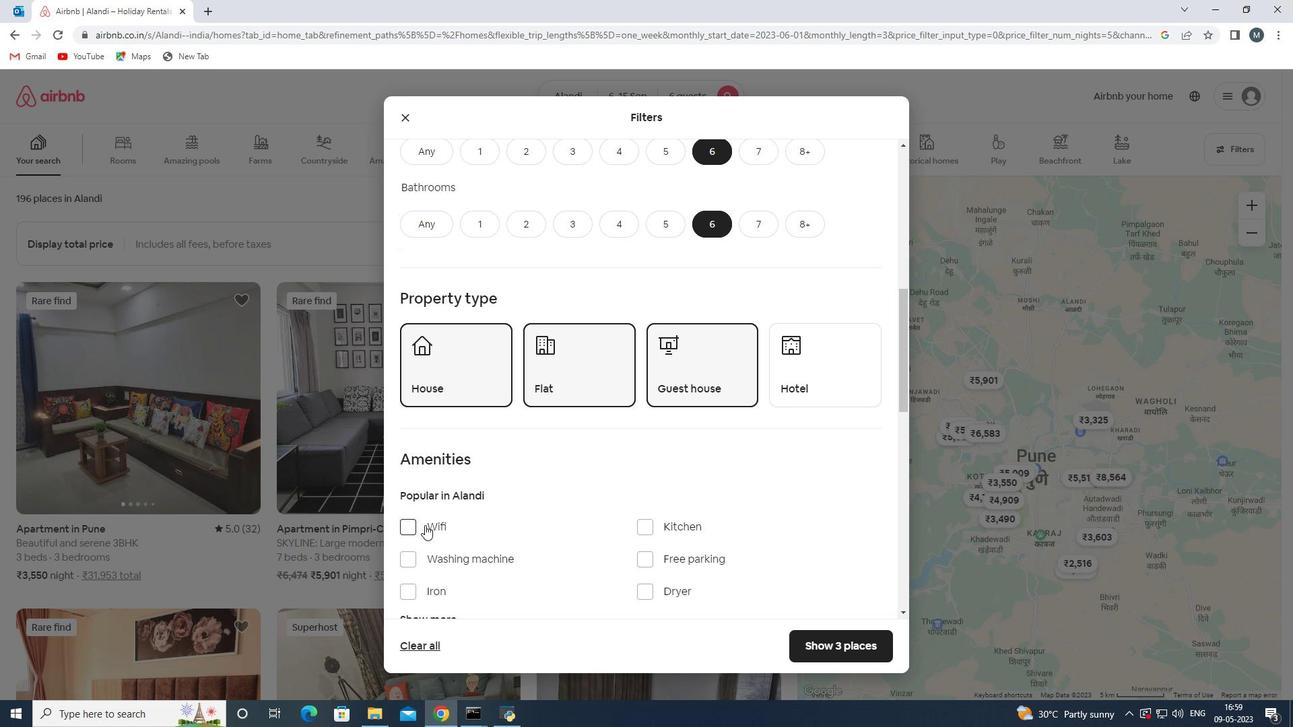 
Action: Mouse pressed left at (425, 524)
Screenshot: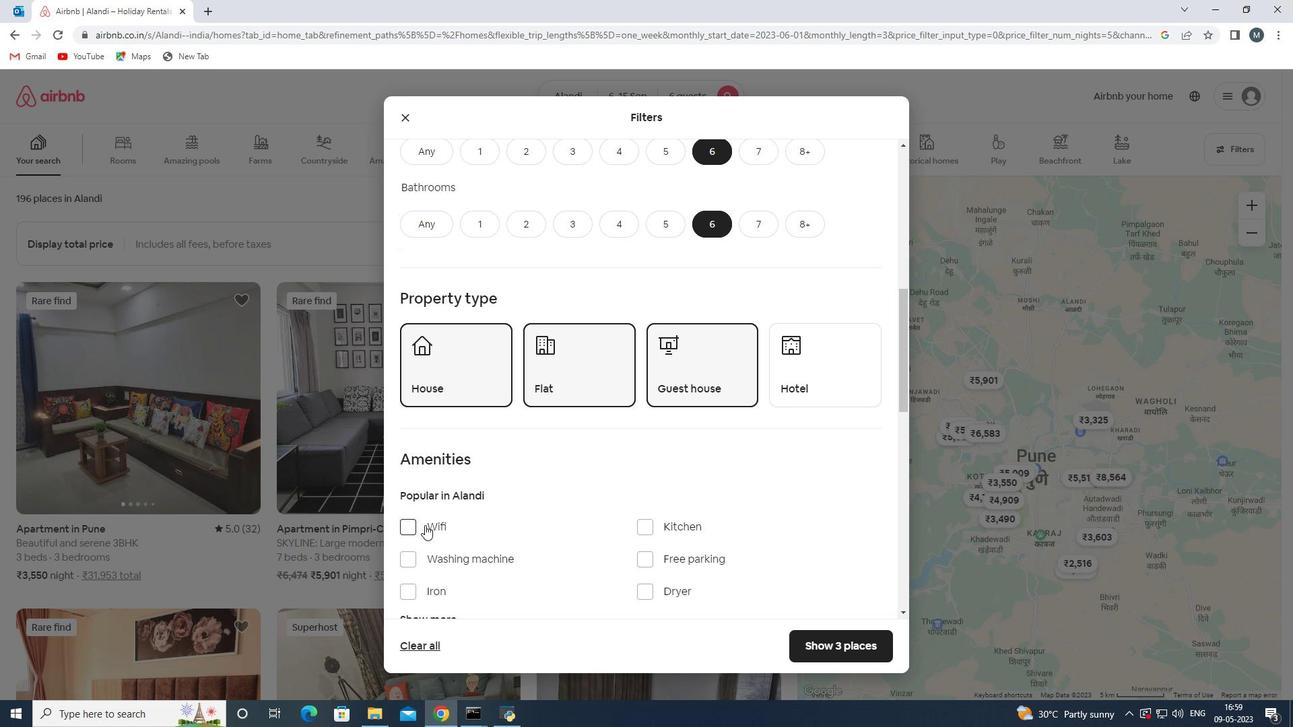 
Action: Mouse moved to (462, 517)
Screenshot: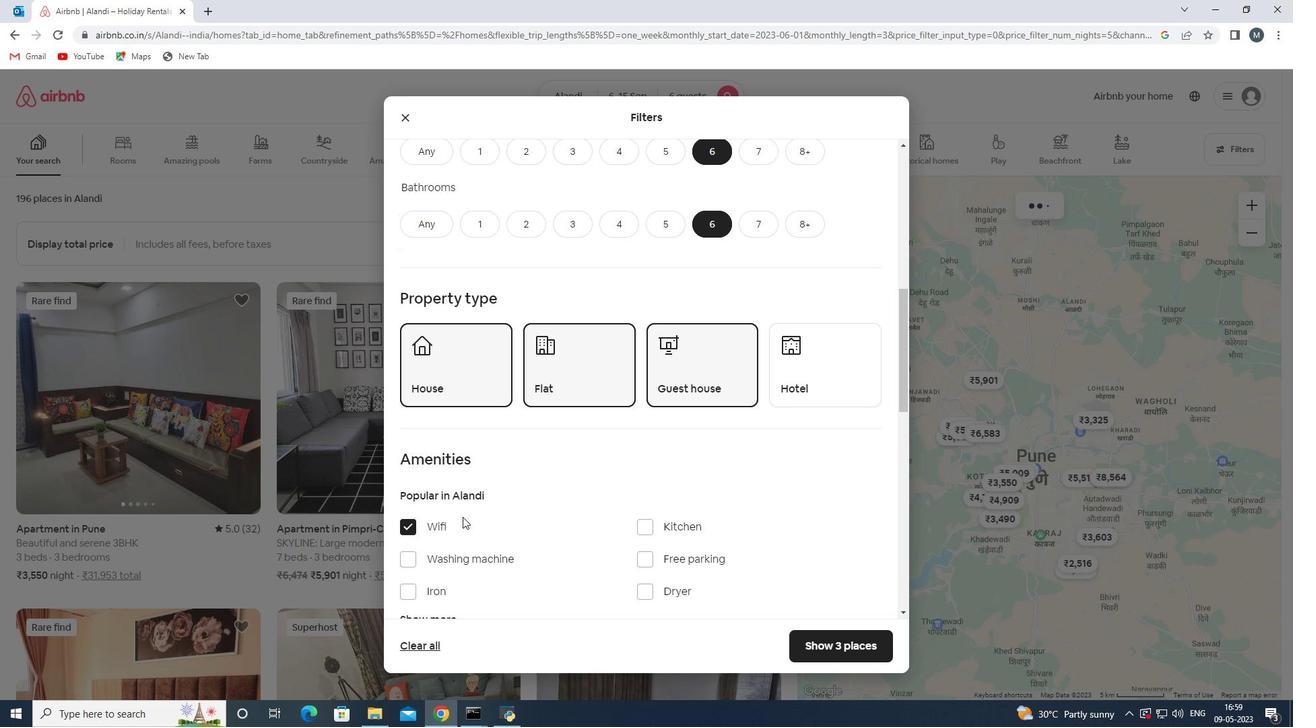 
Action: Mouse scrolled (462, 516) with delta (0, 0)
Screenshot: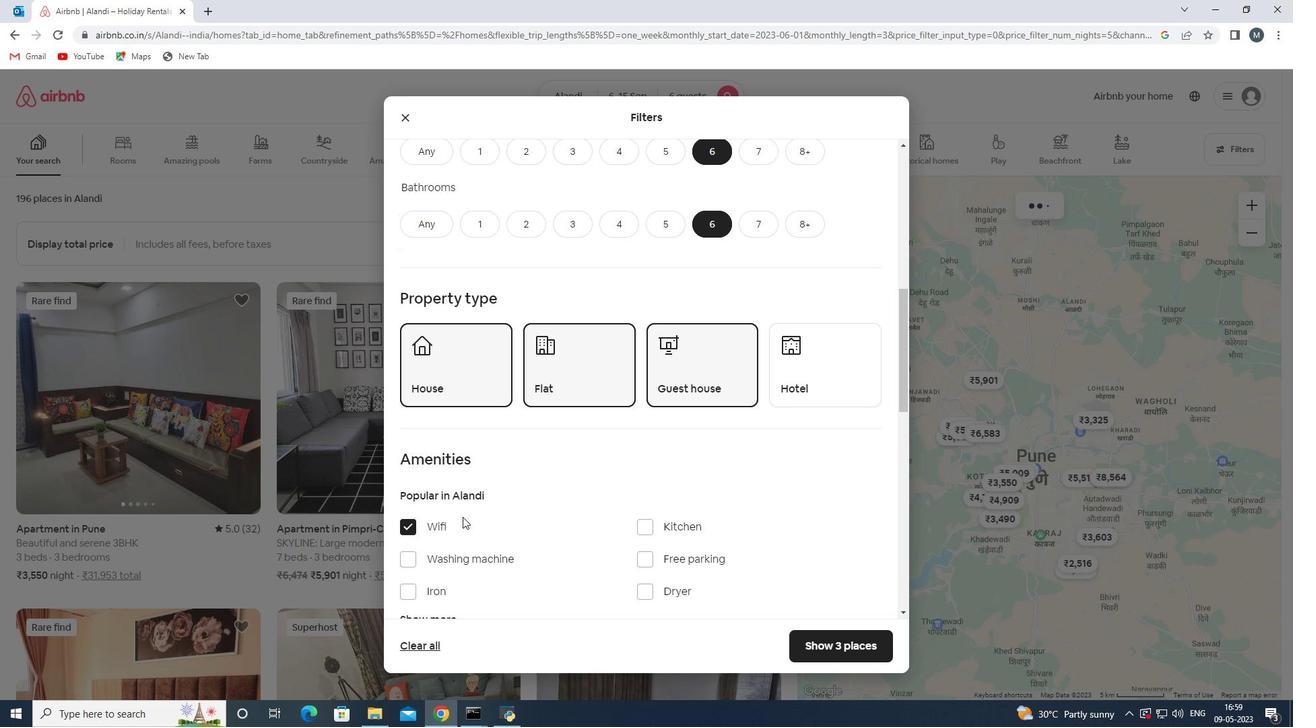 
Action: Mouse moved to (462, 517)
Screenshot: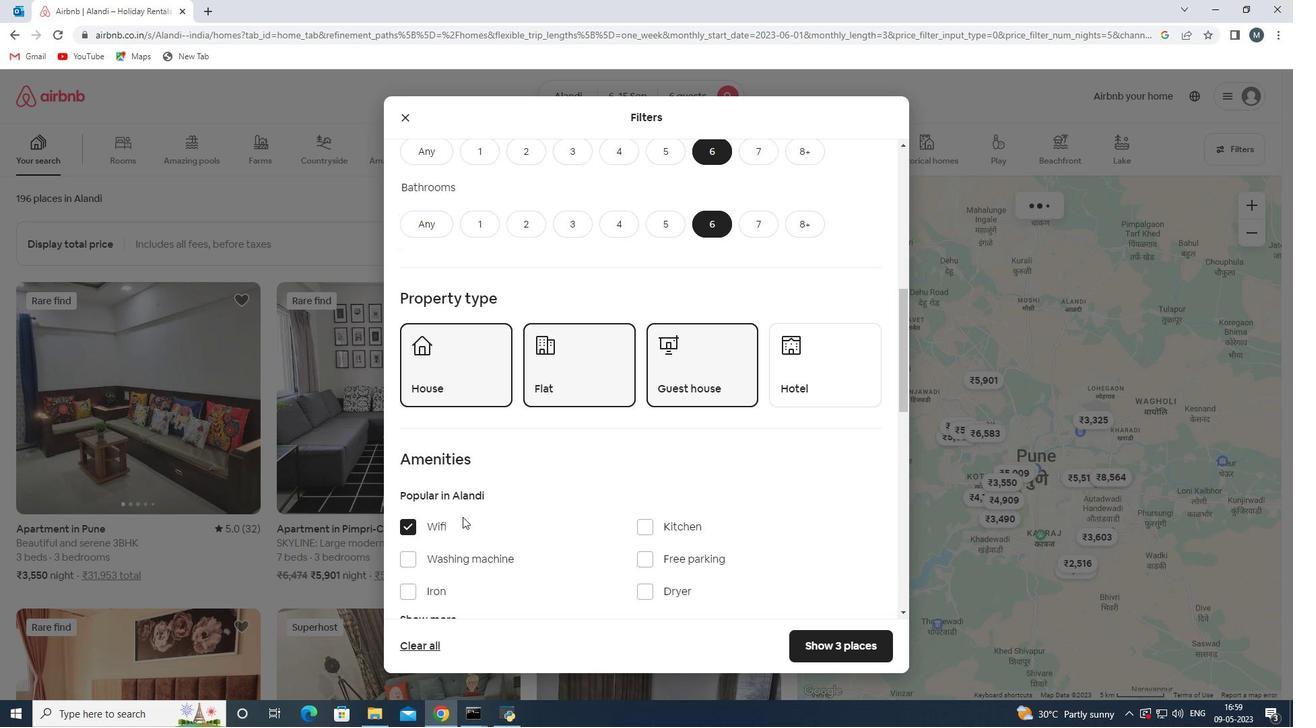 
Action: Mouse scrolled (462, 516) with delta (0, 0)
Screenshot: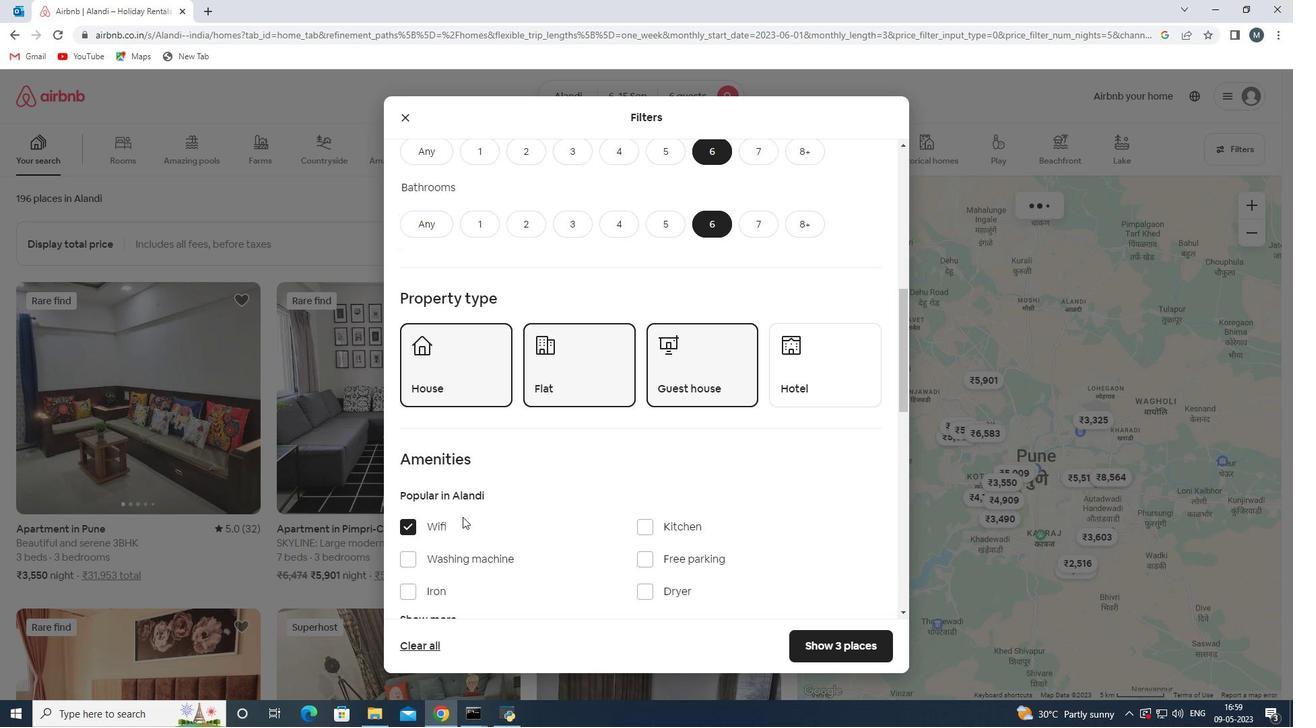 
Action: Mouse moved to (448, 486)
Screenshot: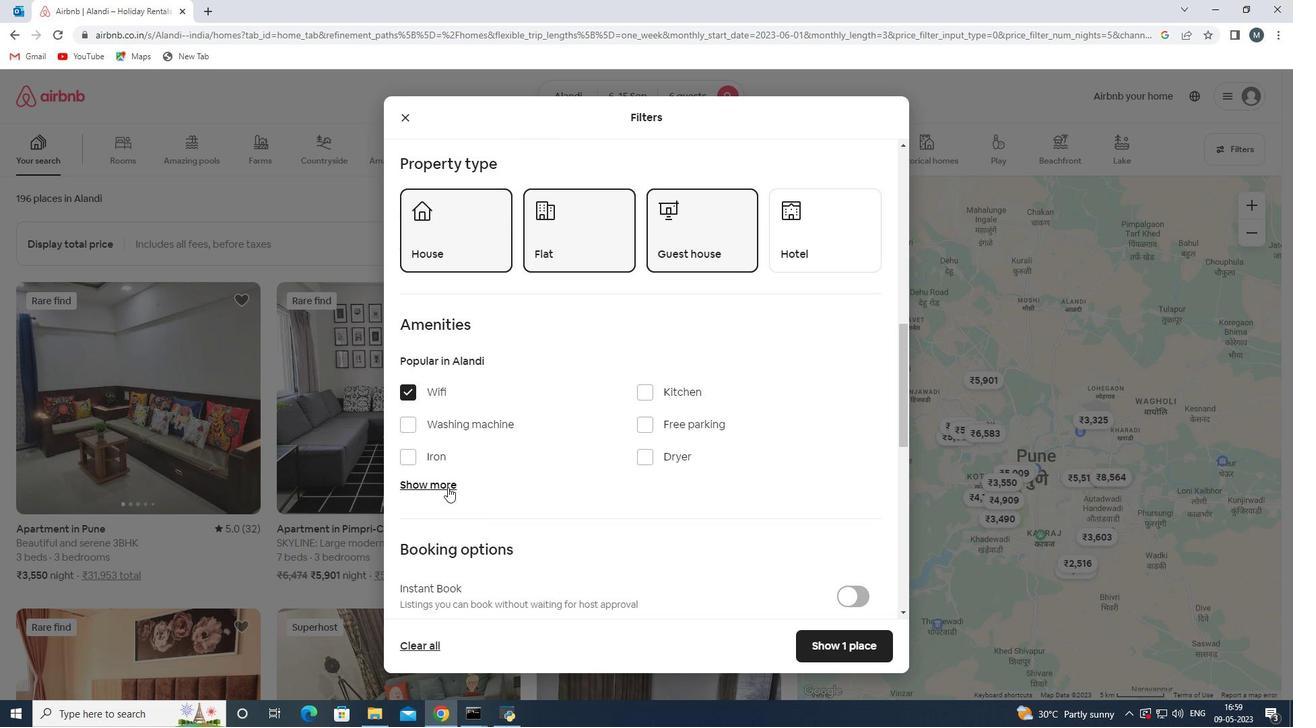 
Action: Mouse pressed left at (448, 486)
Screenshot: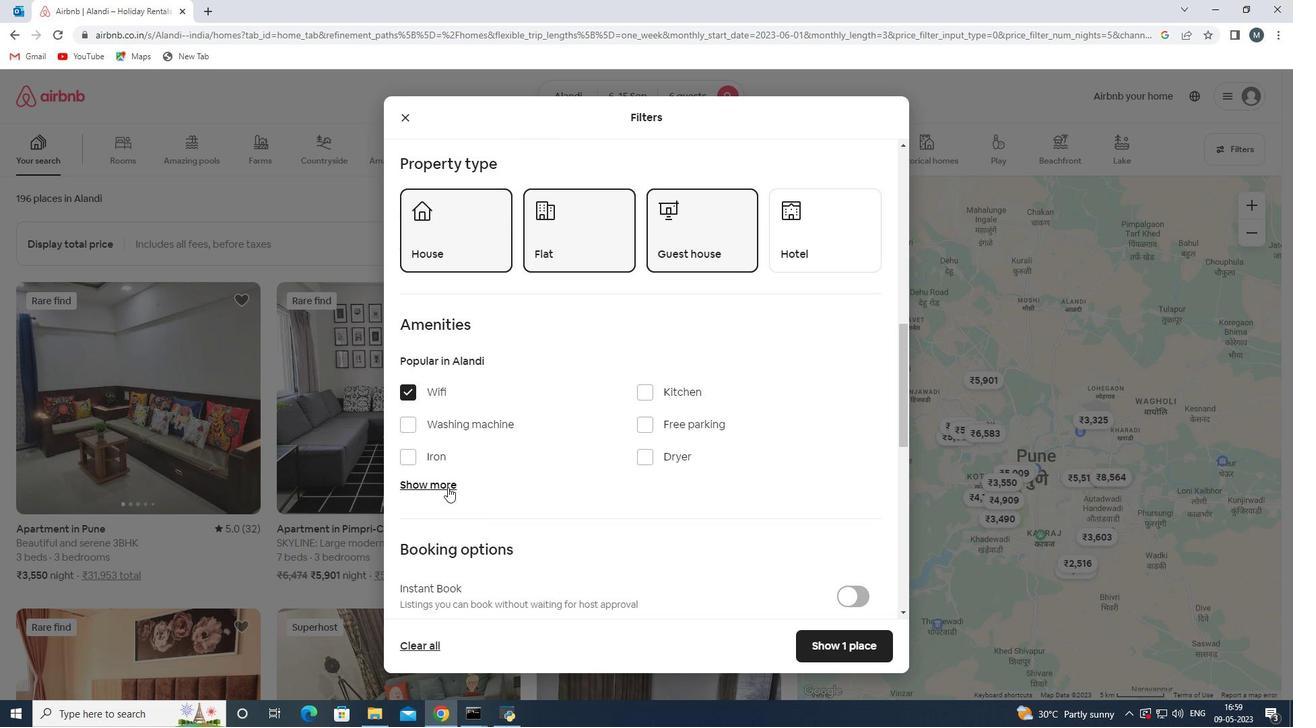 
Action: Mouse moved to (497, 466)
Screenshot: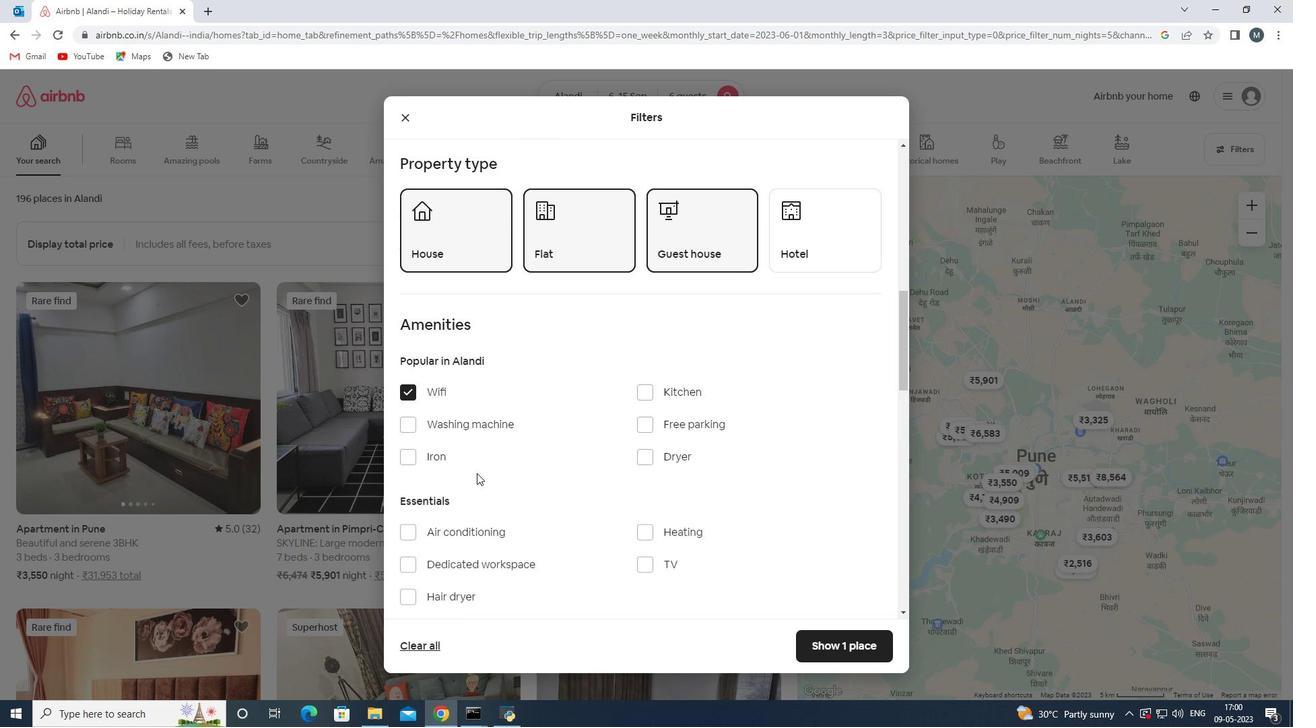 
Action: Mouse scrolled (497, 465) with delta (0, 0)
Screenshot: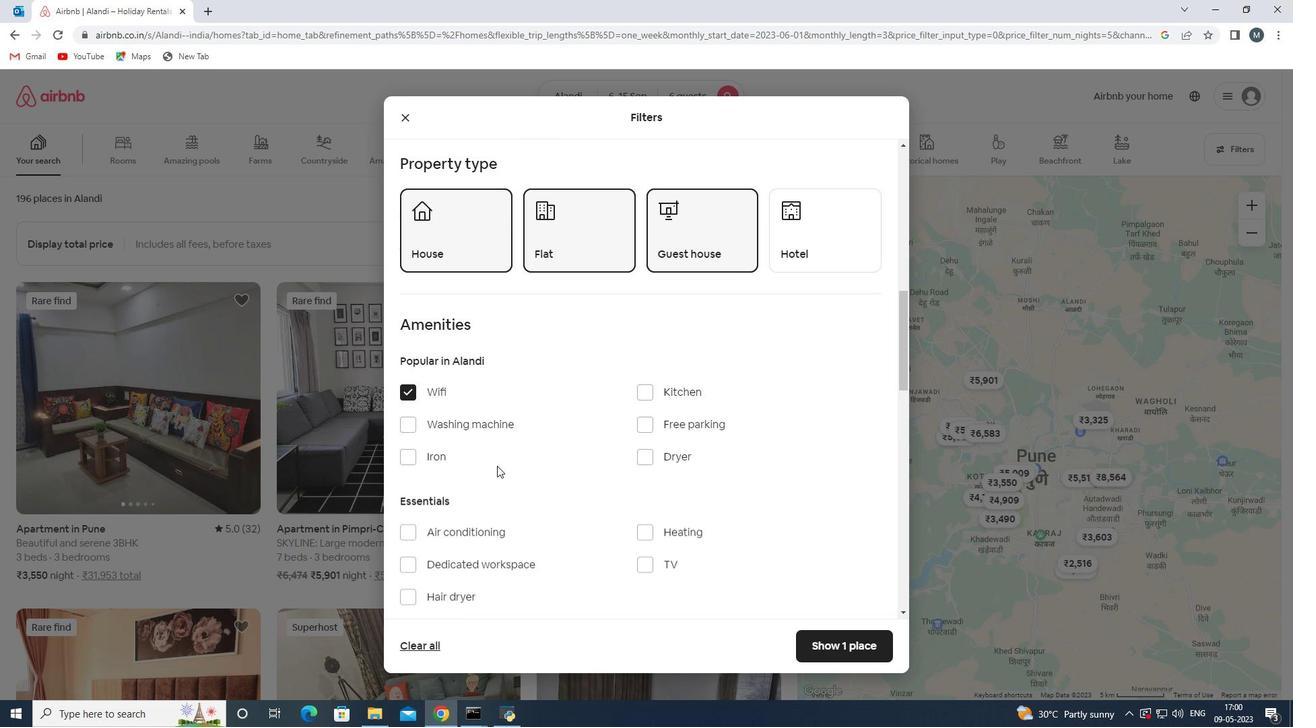 
Action: Mouse moved to (510, 487)
Screenshot: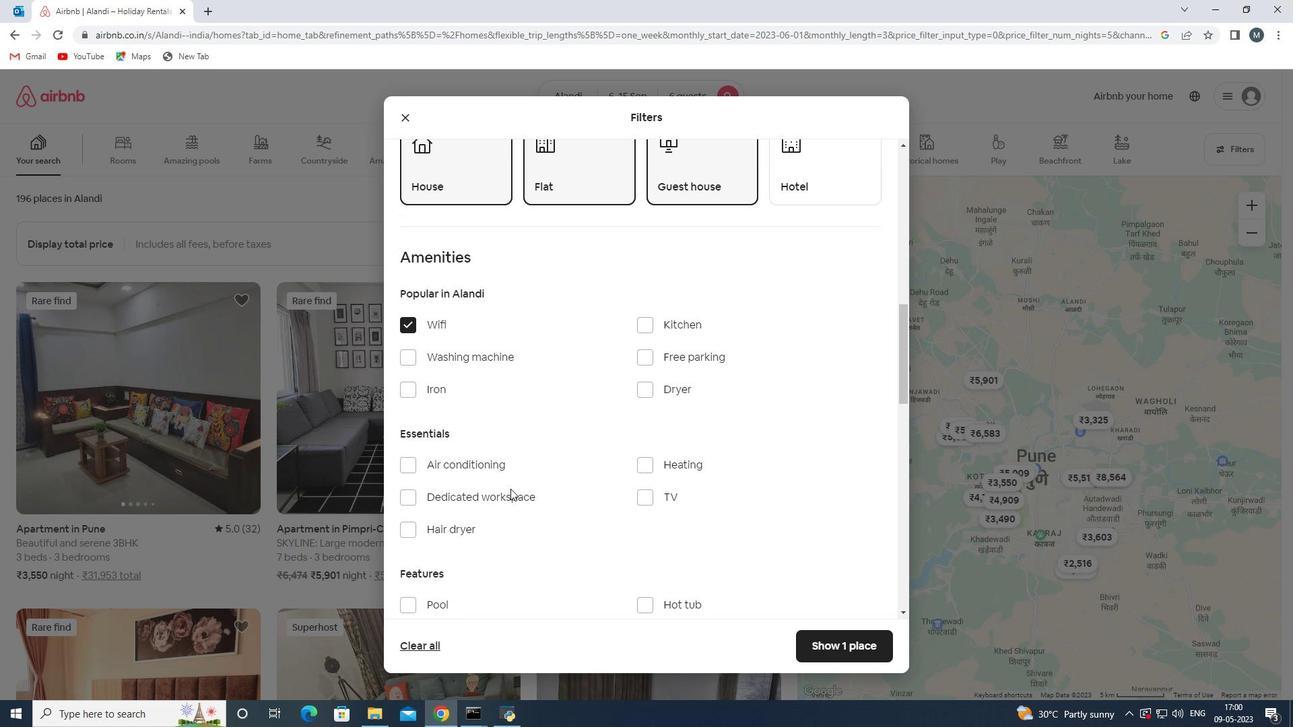 
Action: Mouse scrolled (510, 487) with delta (0, 0)
Screenshot: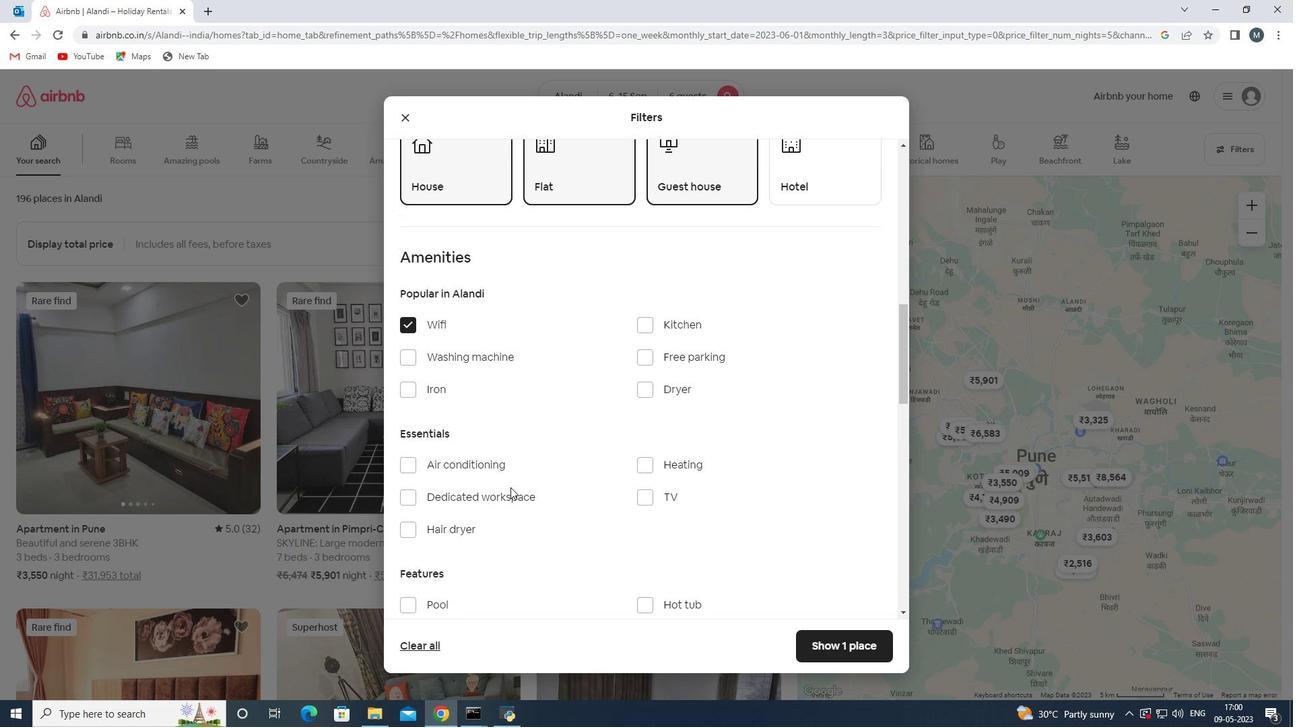 
Action: Mouse moved to (647, 433)
Screenshot: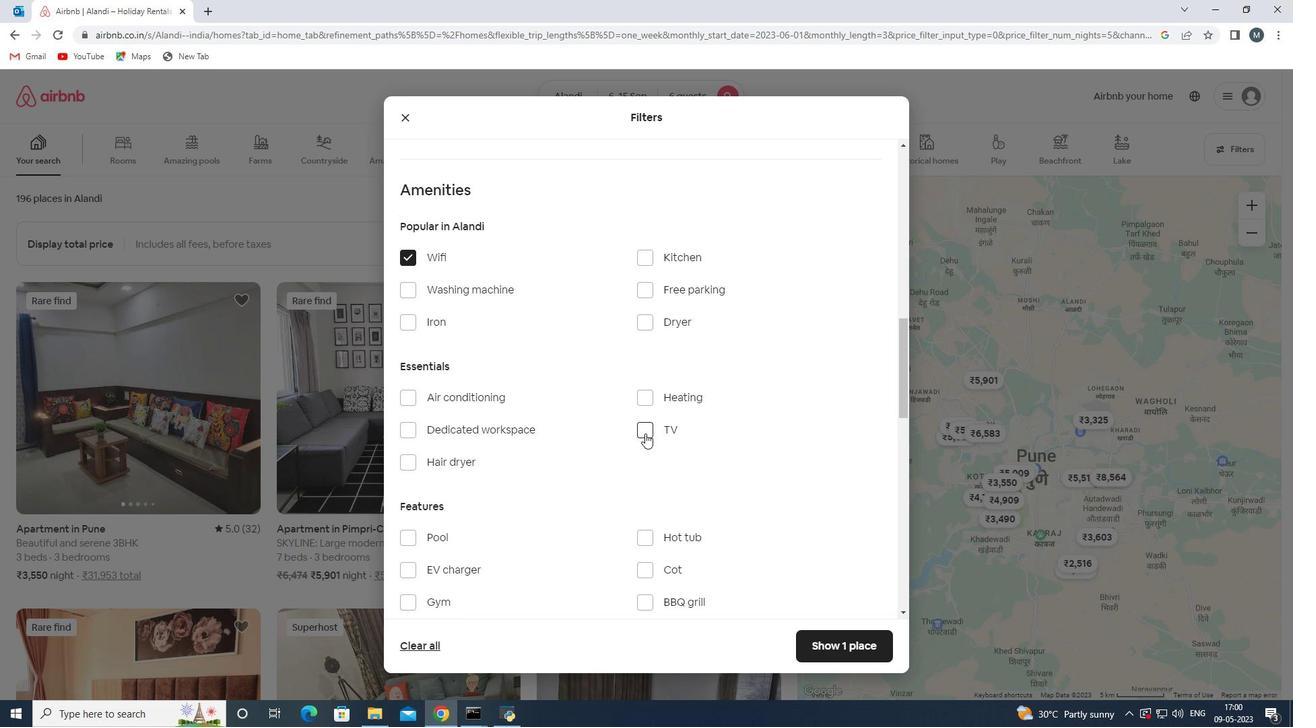 
Action: Mouse pressed left at (647, 433)
Screenshot: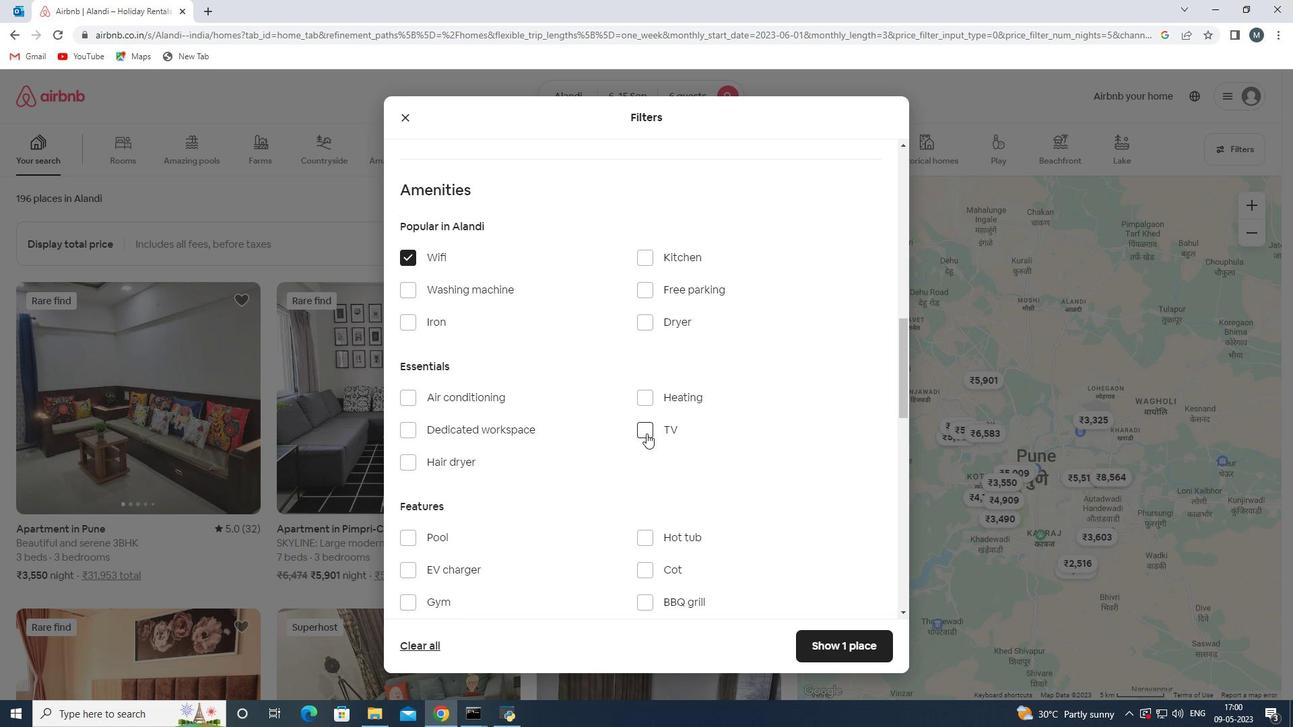 
Action: Mouse moved to (494, 474)
Screenshot: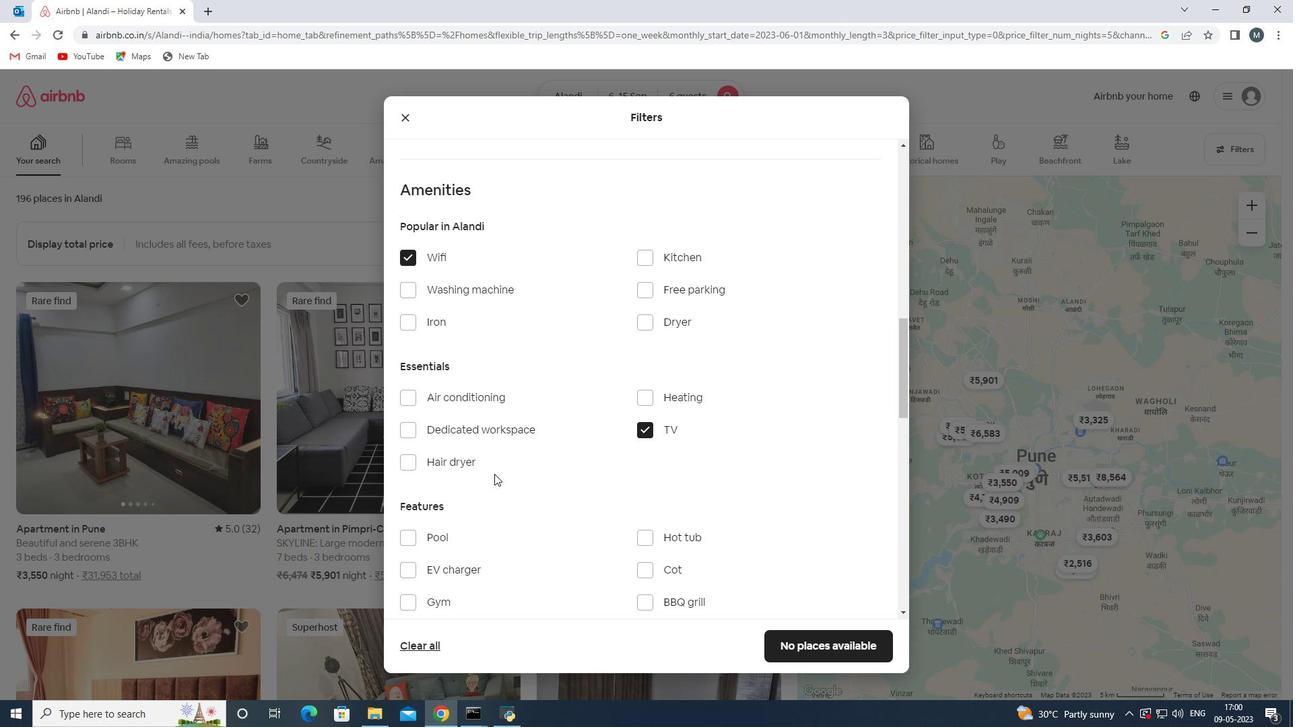 
Action: Mouse scrolled (494, 473) with delta (0, 0)
Screenshot: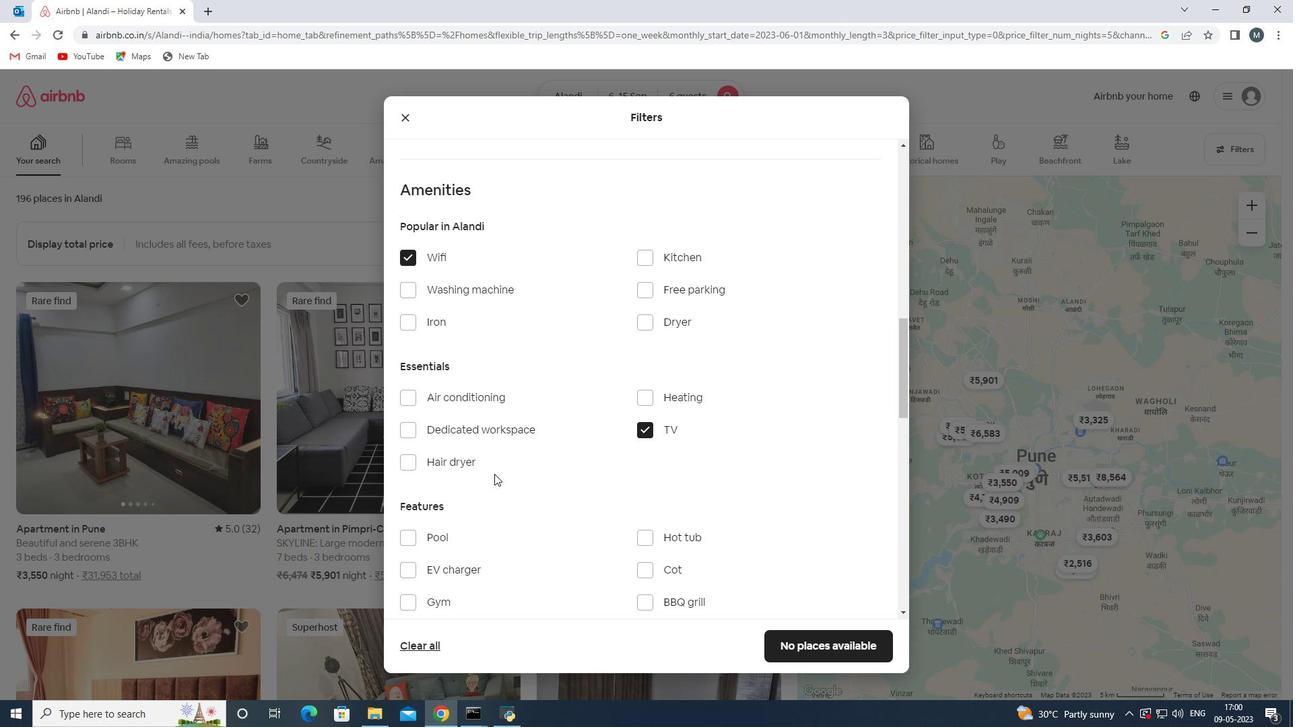 
Action: Mouse moved to (499, 475)
Screenshot: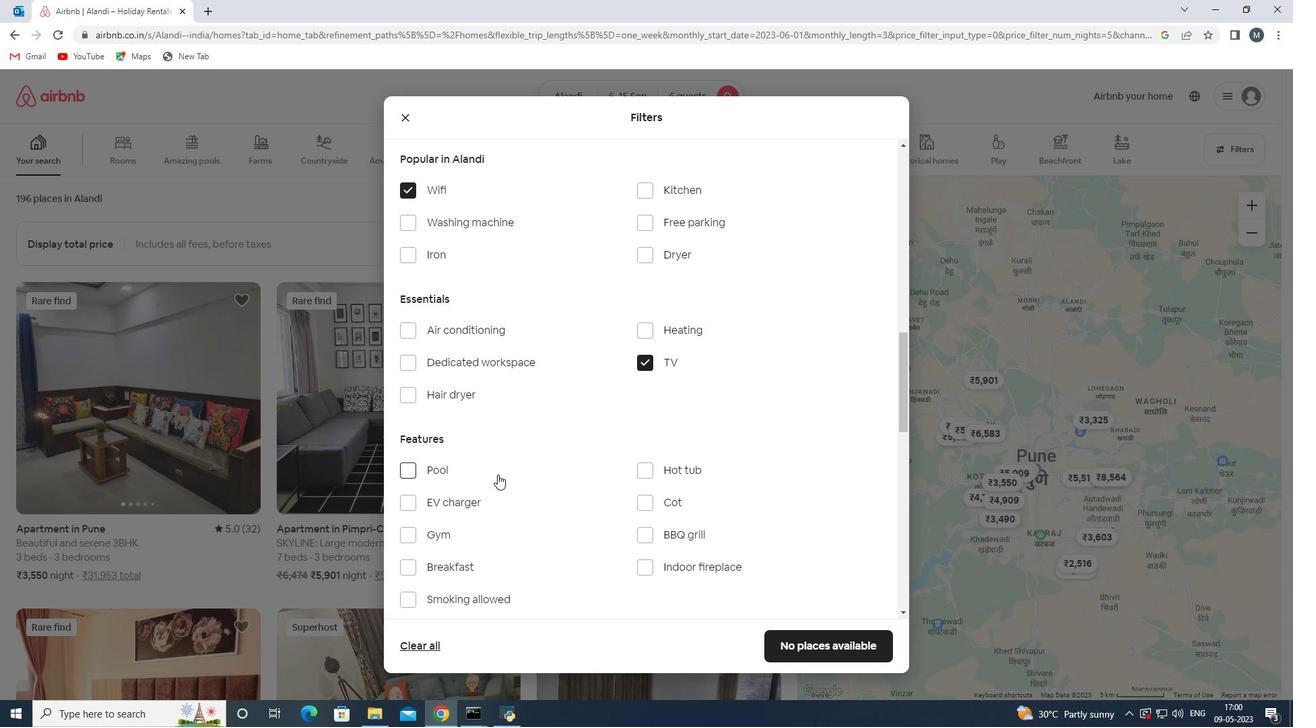 
Action: Mouse scrolled (499, 474) with delta (0, 0)
Screenshot: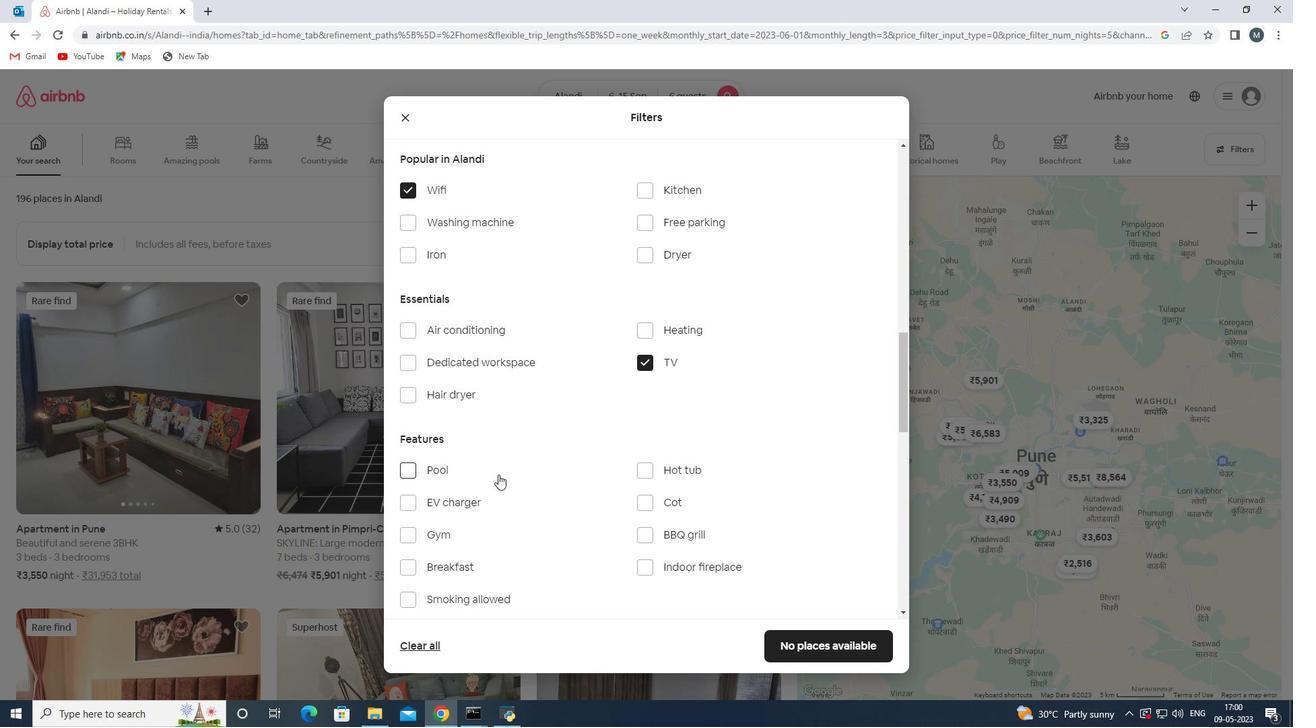 
Action: Mouse moved to (508, 474)
Screenshot: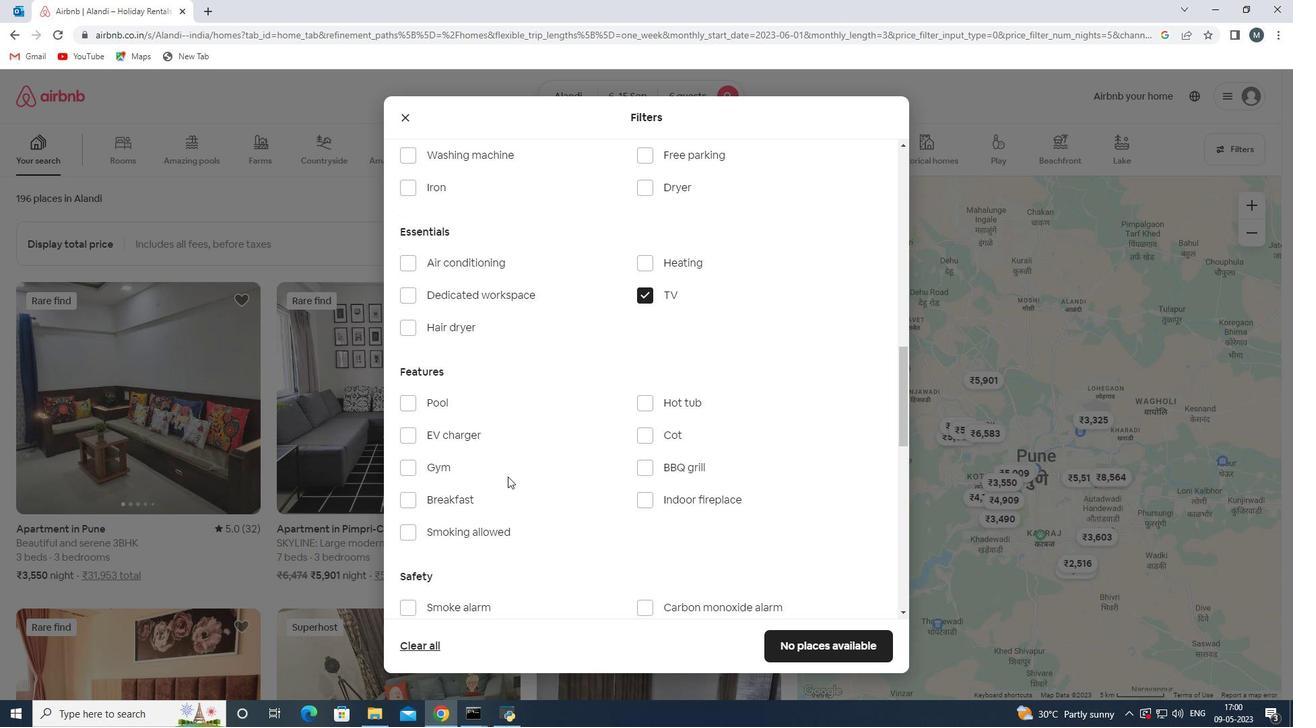
Action: Mouse pressed left at (508, 474)
Screenshot: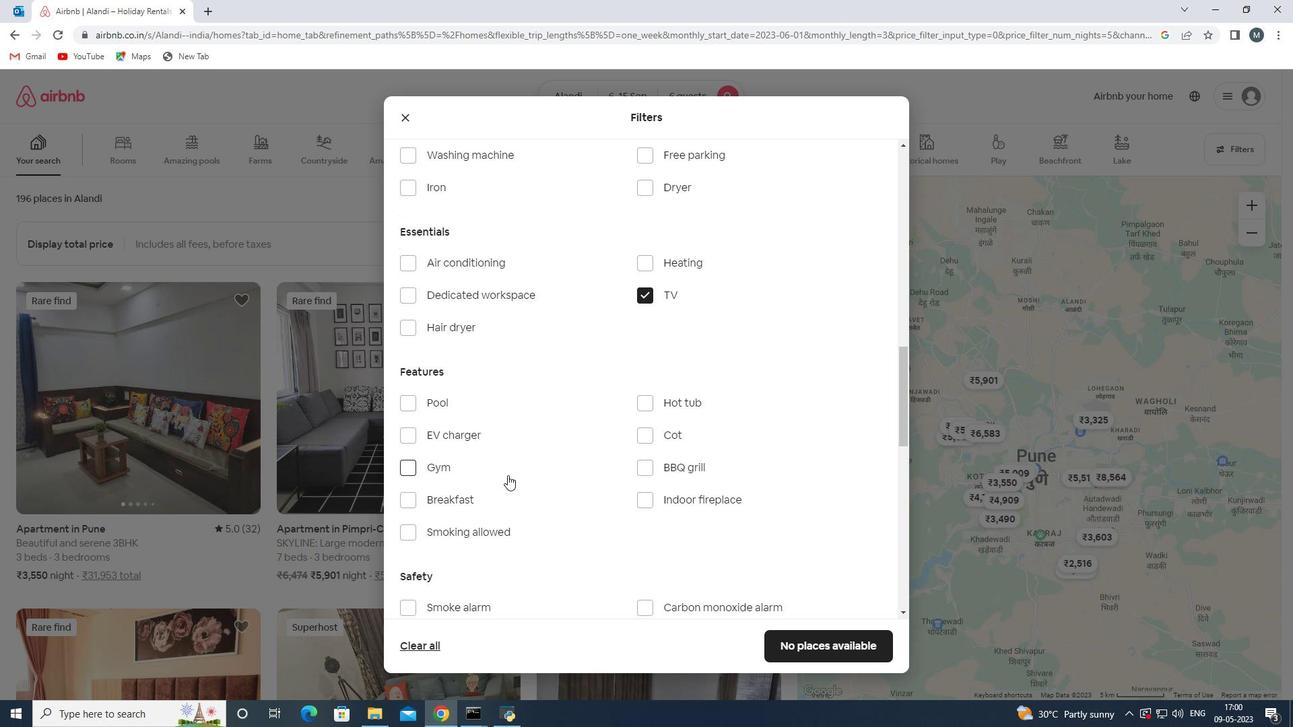 
Action: Mouse moved to (508, 491)
Screenshot: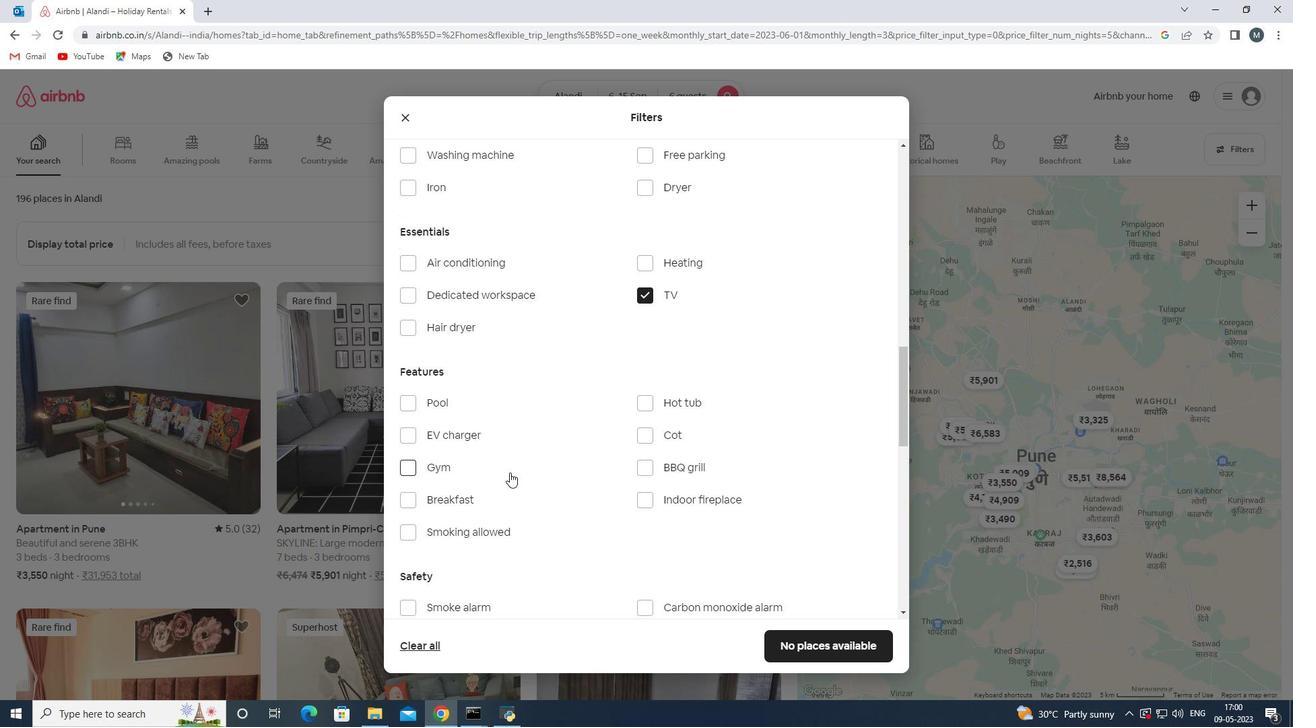 
Action: Mouse pressed left at (508, 491)
Screenshot: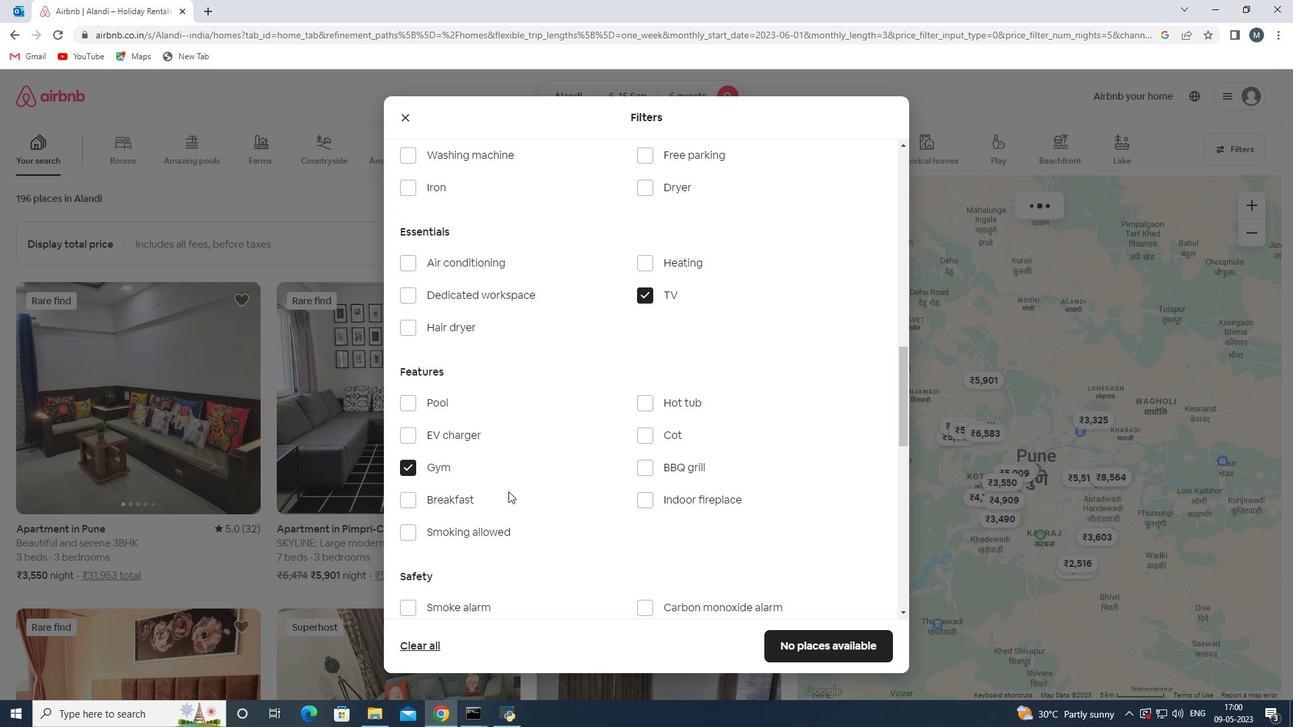 
Action: Mouse moved to (504, 510)
Screenshot: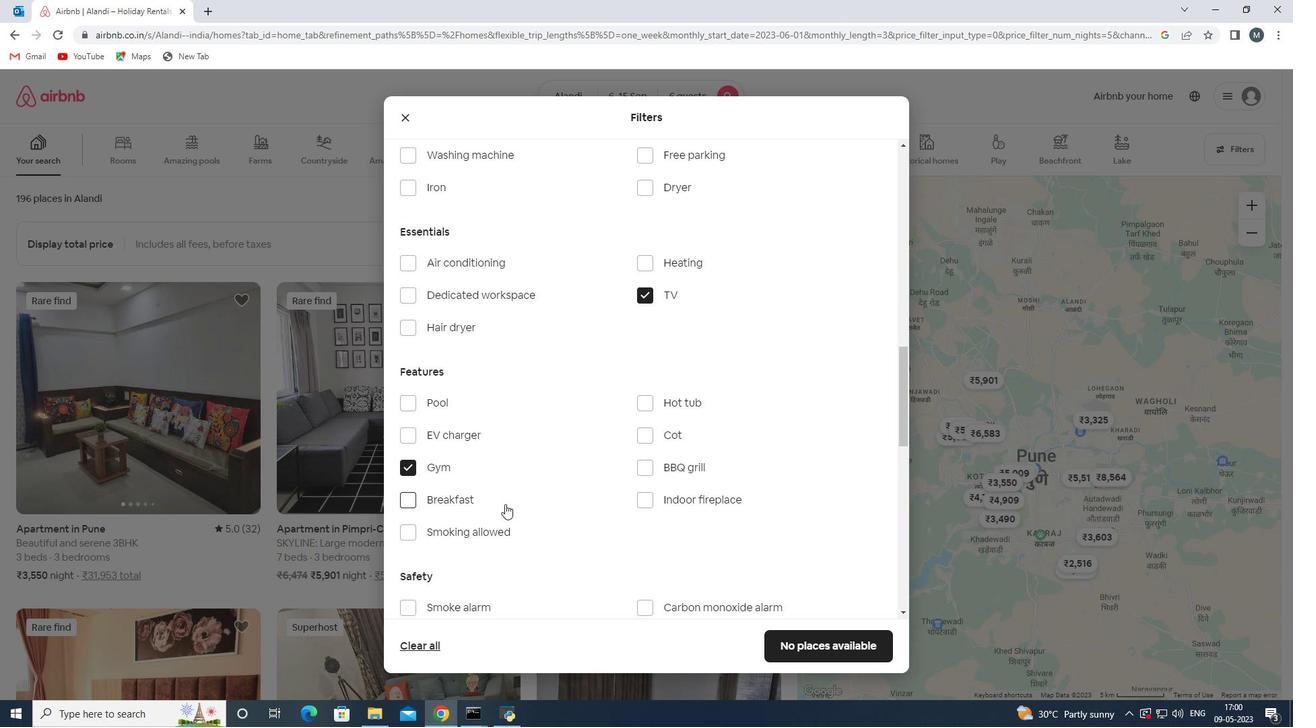 
Action: Mouse pressed left at (504, 510)
Screenshot: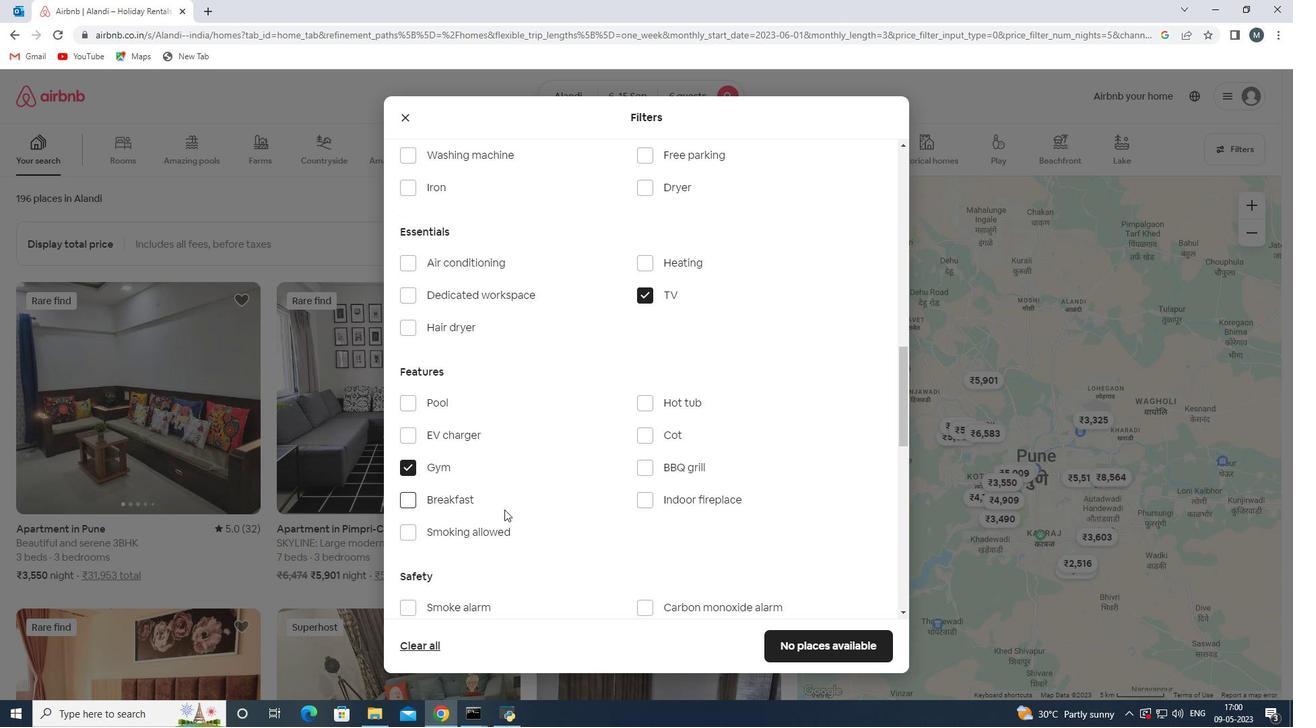 
Action: Mouse moved to (528, 487)
Screenshot: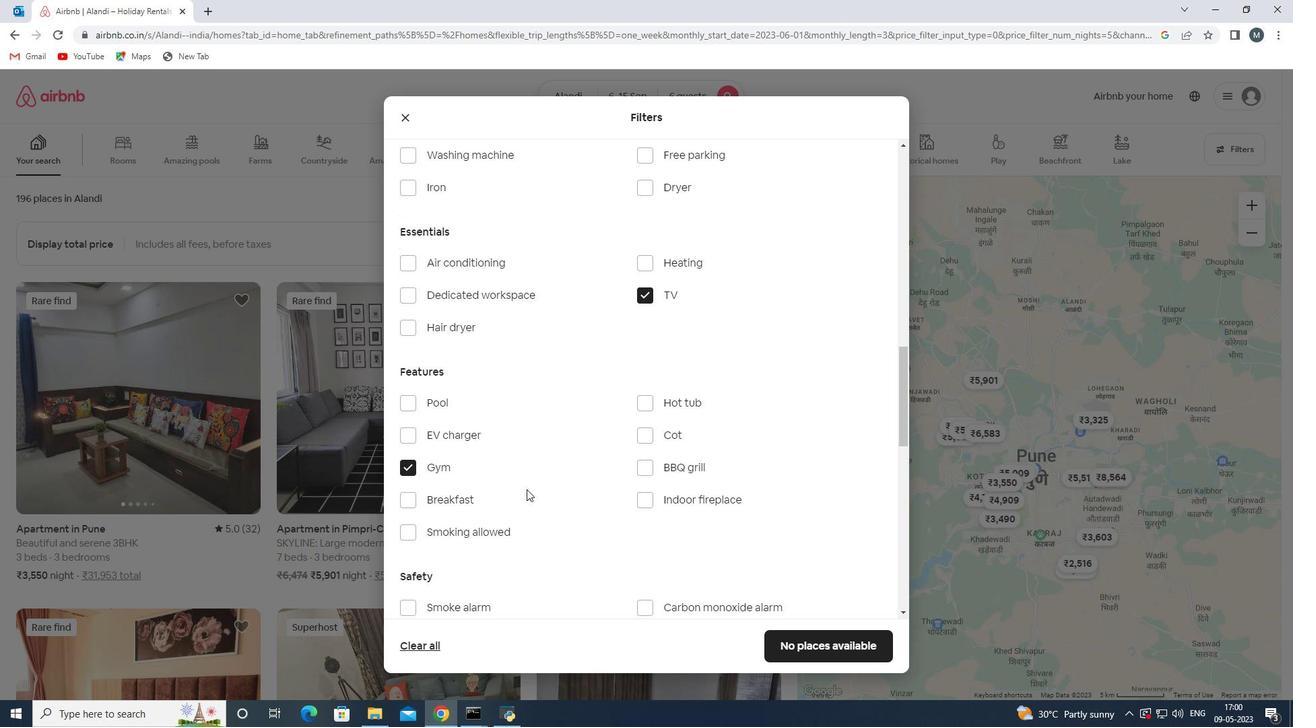 
Action: Mouse scrolled (528, 486) with delta (0, 0)
Screenshot: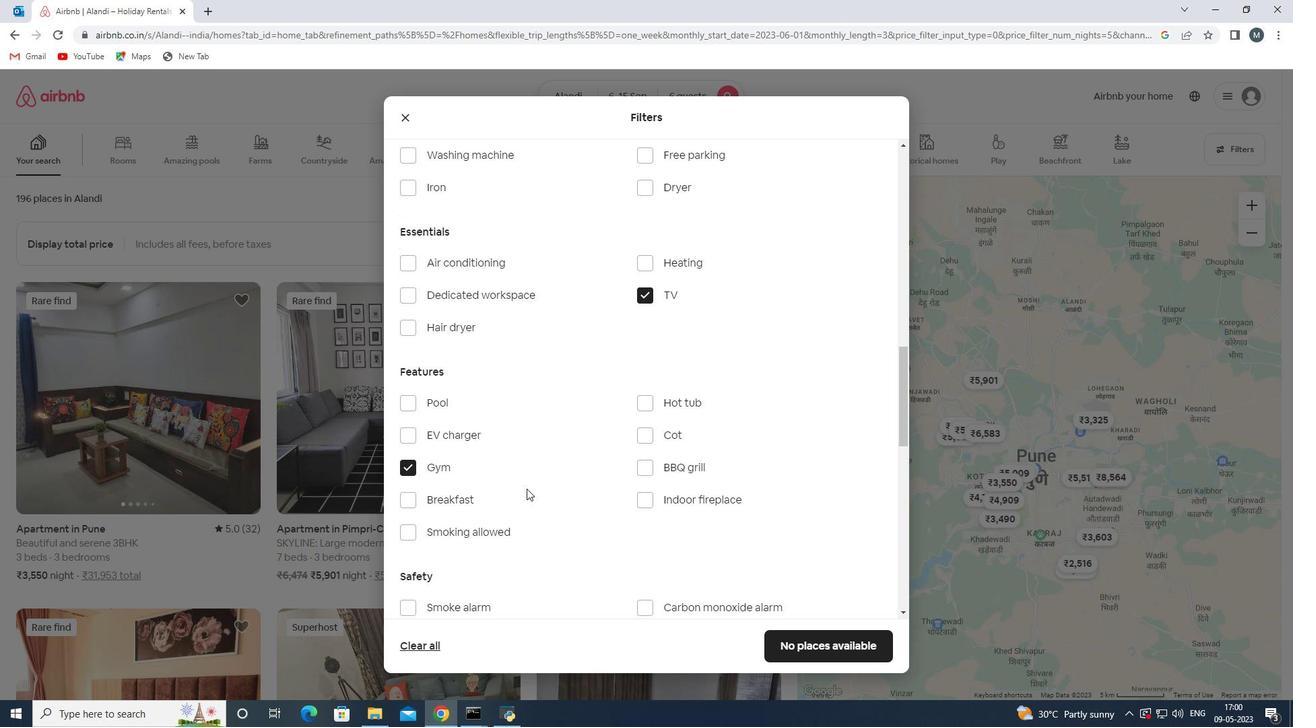 
Action: Mouse moved to (415, 431)
Screenshot: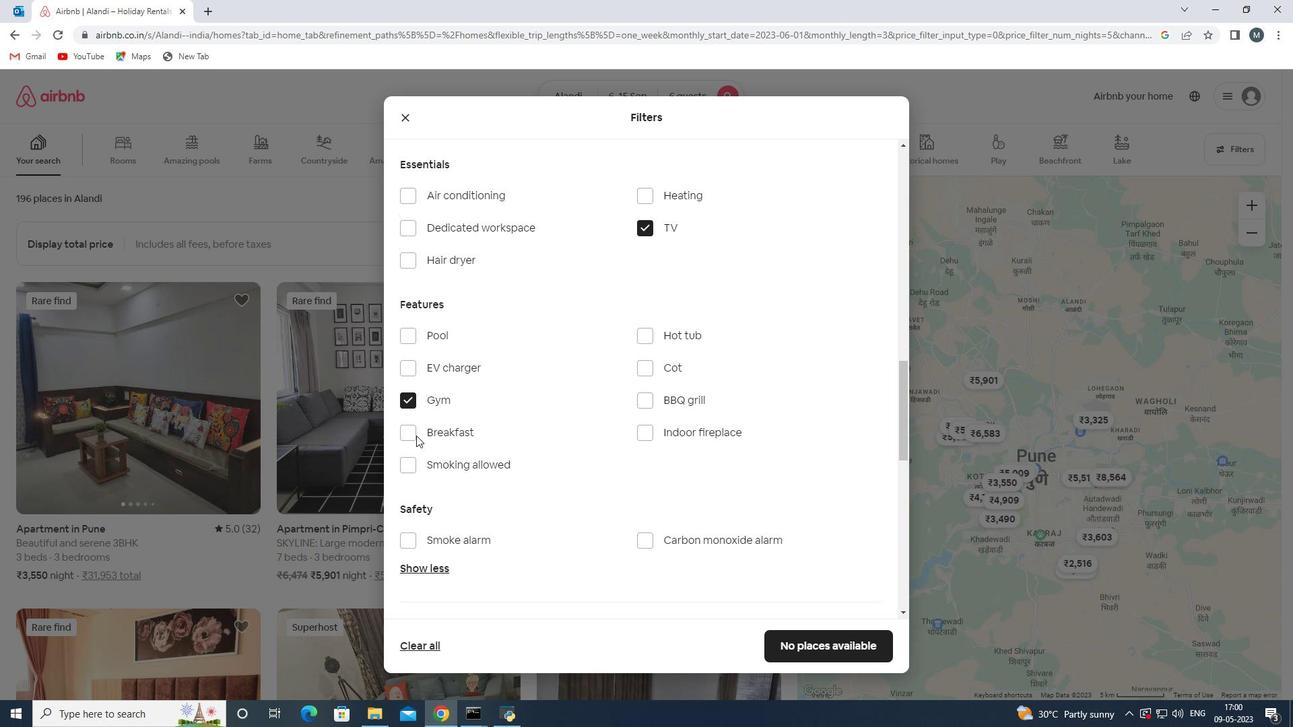 
Action: Mouse pressed left at (415, 431)
Screenshot: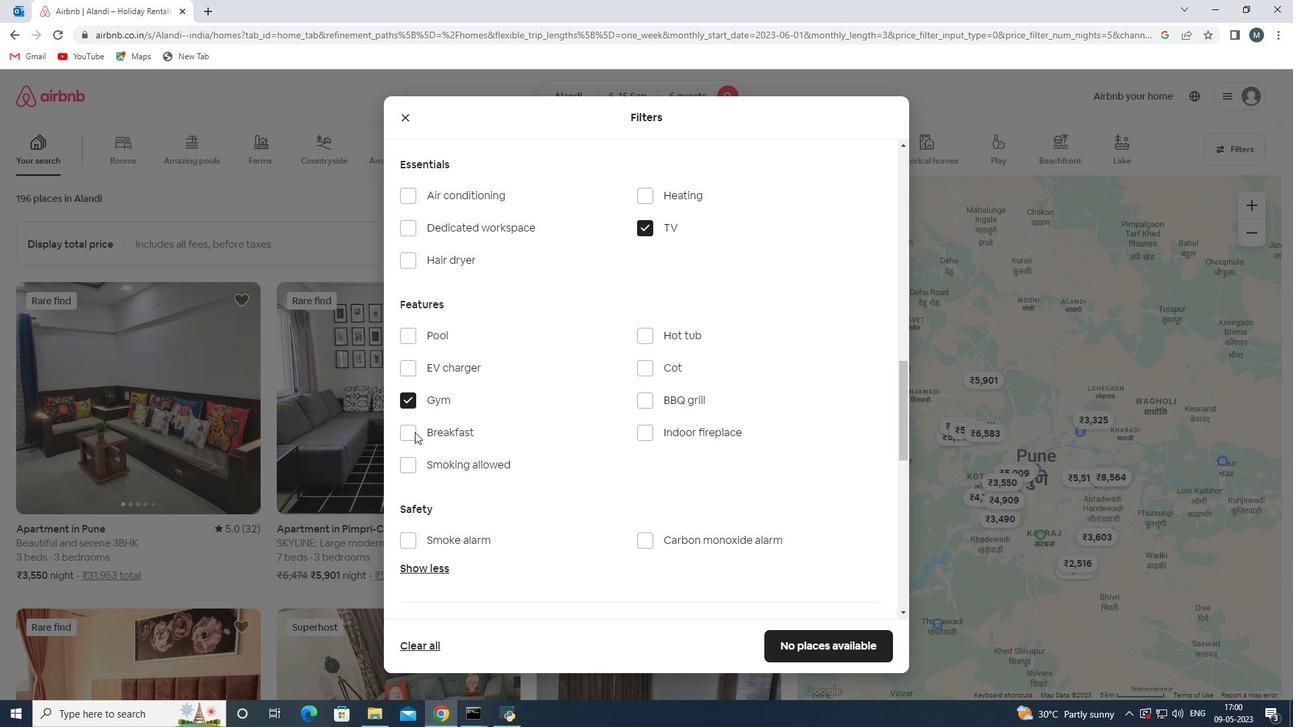 
Action: Mouse moved to (528, 458)
Screenshot: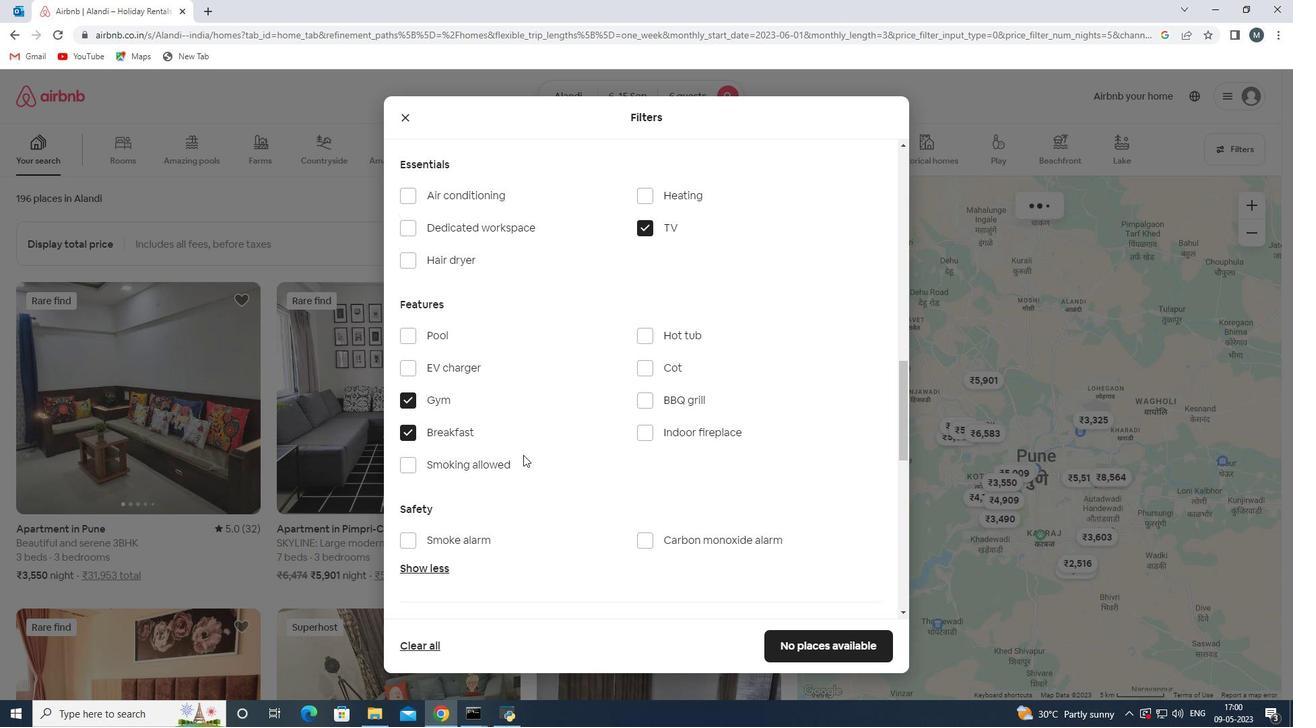 
Action: Mouse scrolled (528, 457) with delta (0, 0)
Screenshot: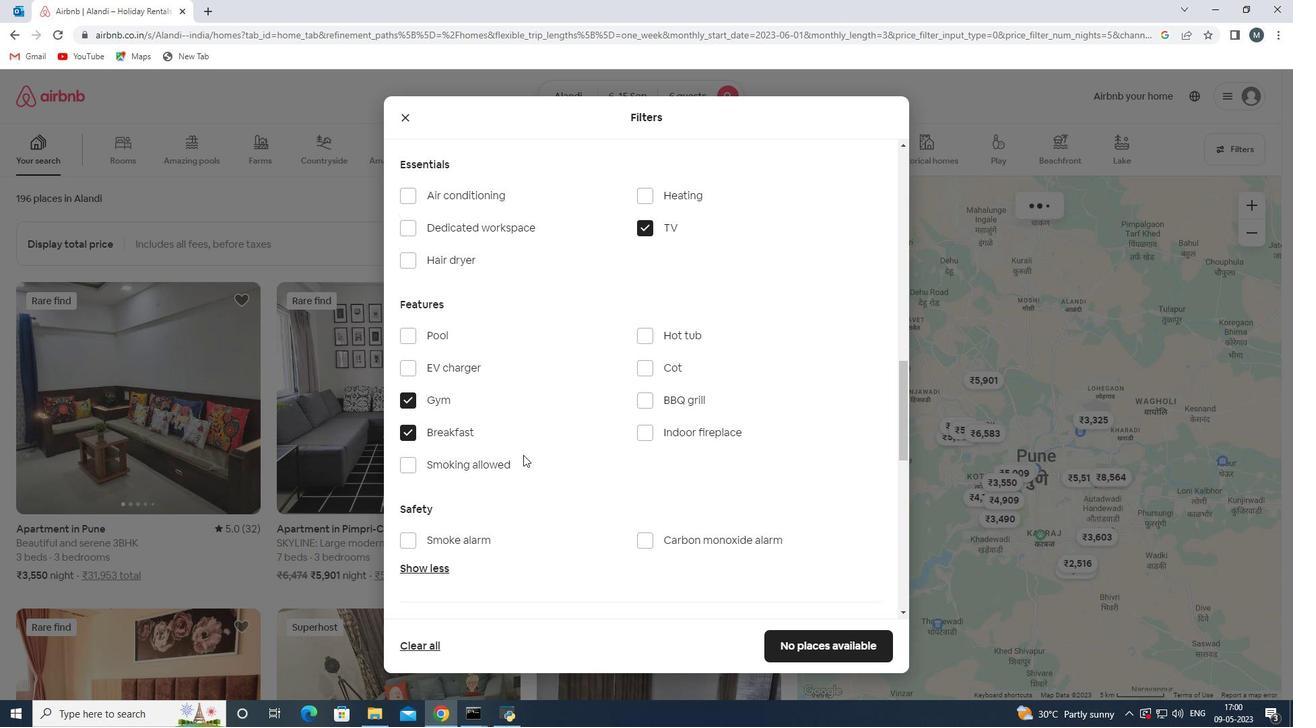 
Action: Mouse moved to (528, 460)
Screenshot: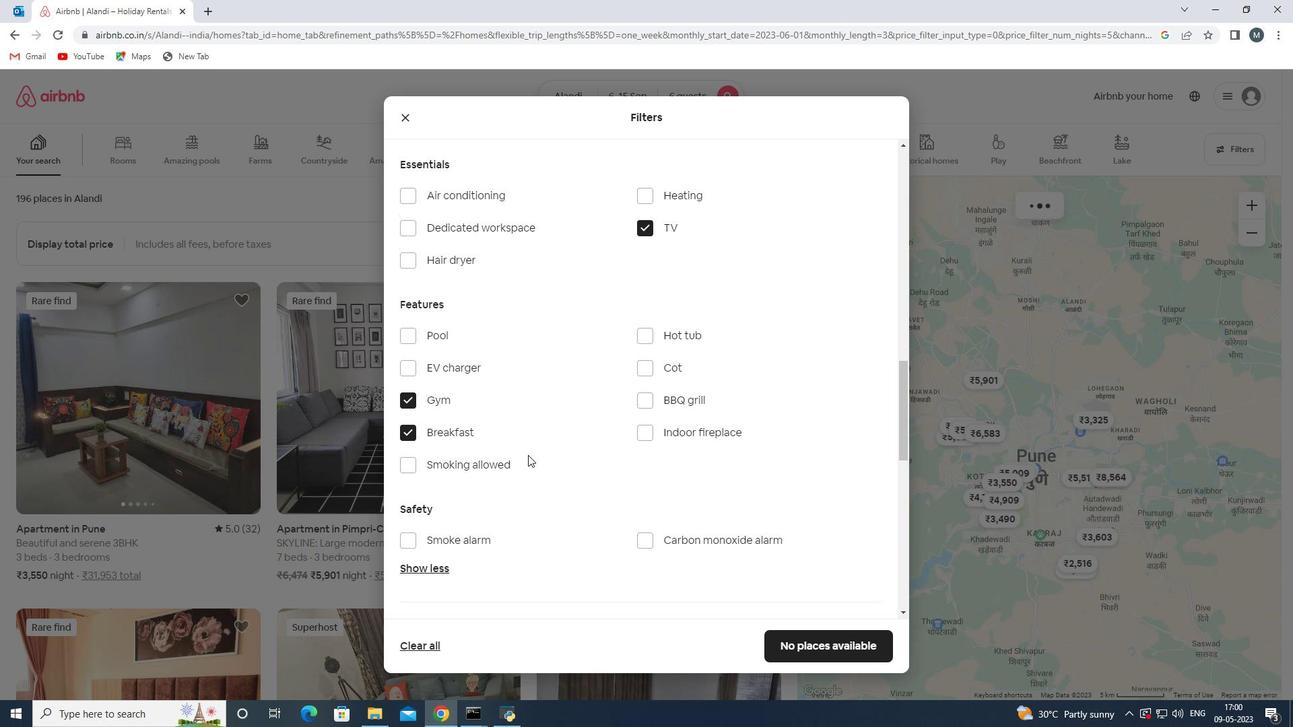 
Action: Mouse scrolled (528, 459) with delta (0, 0)
Screenshot: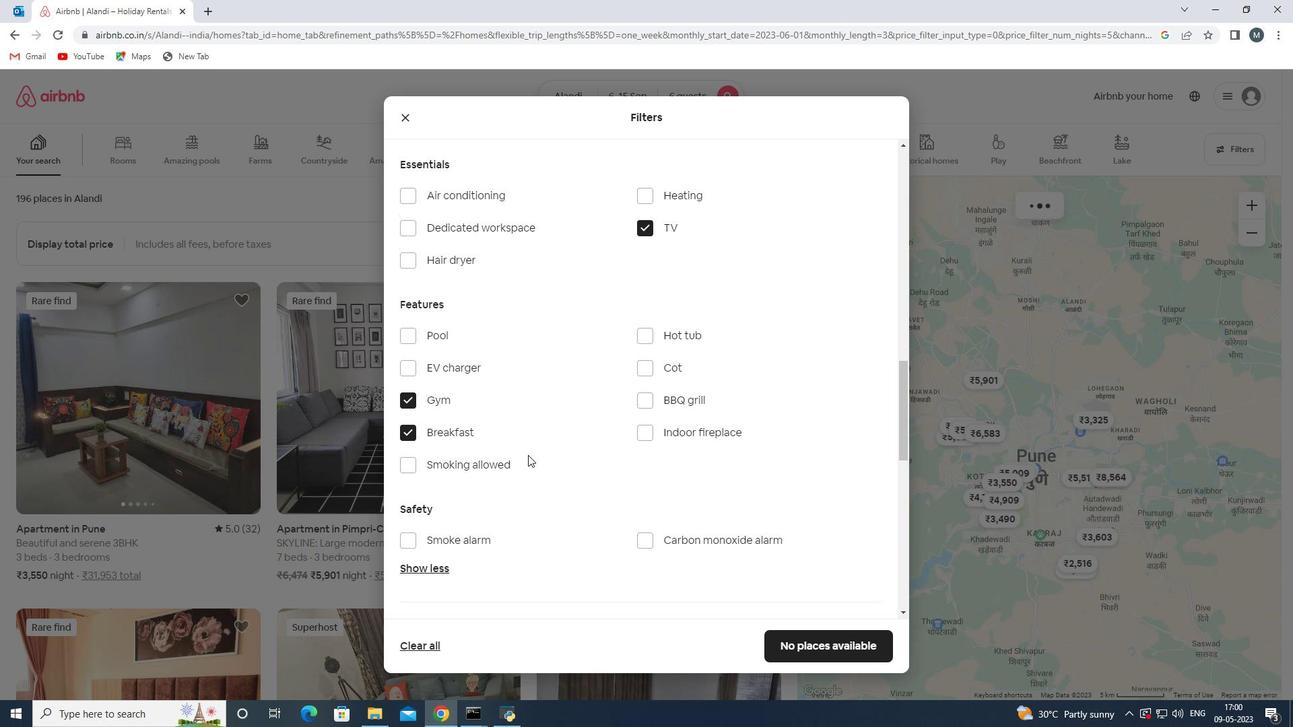 
Action: Mouse moved to (537, 477)
Screenshot: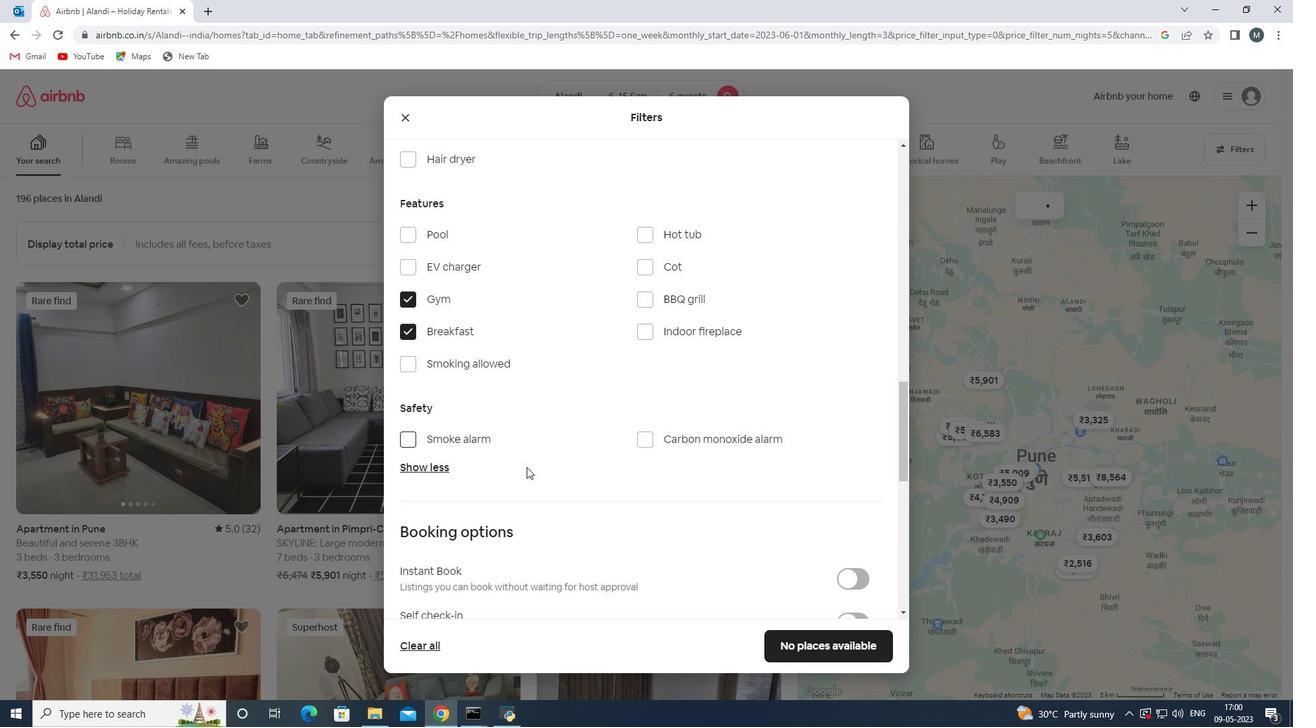 
Action: Mouse scrolled (537, 477) with delta (0, 0)
Screenshot: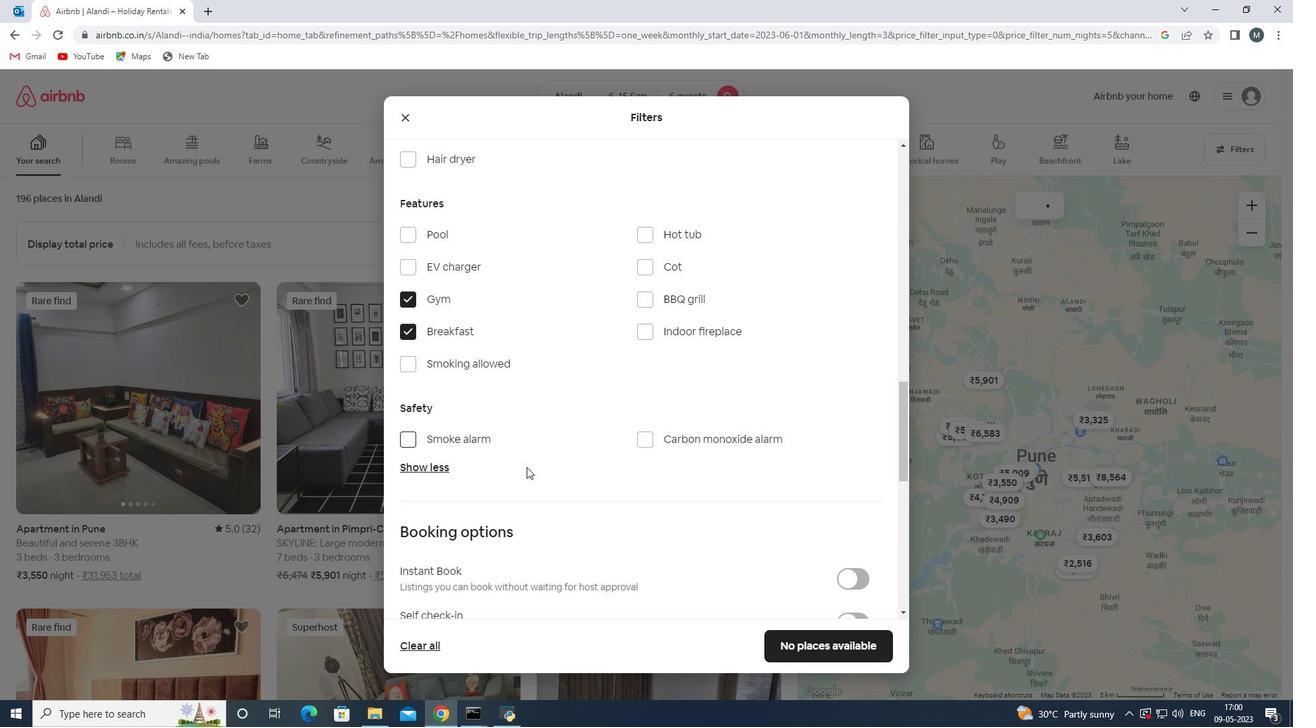 
Action: Mouse moved to (540, 483)
Screenshot: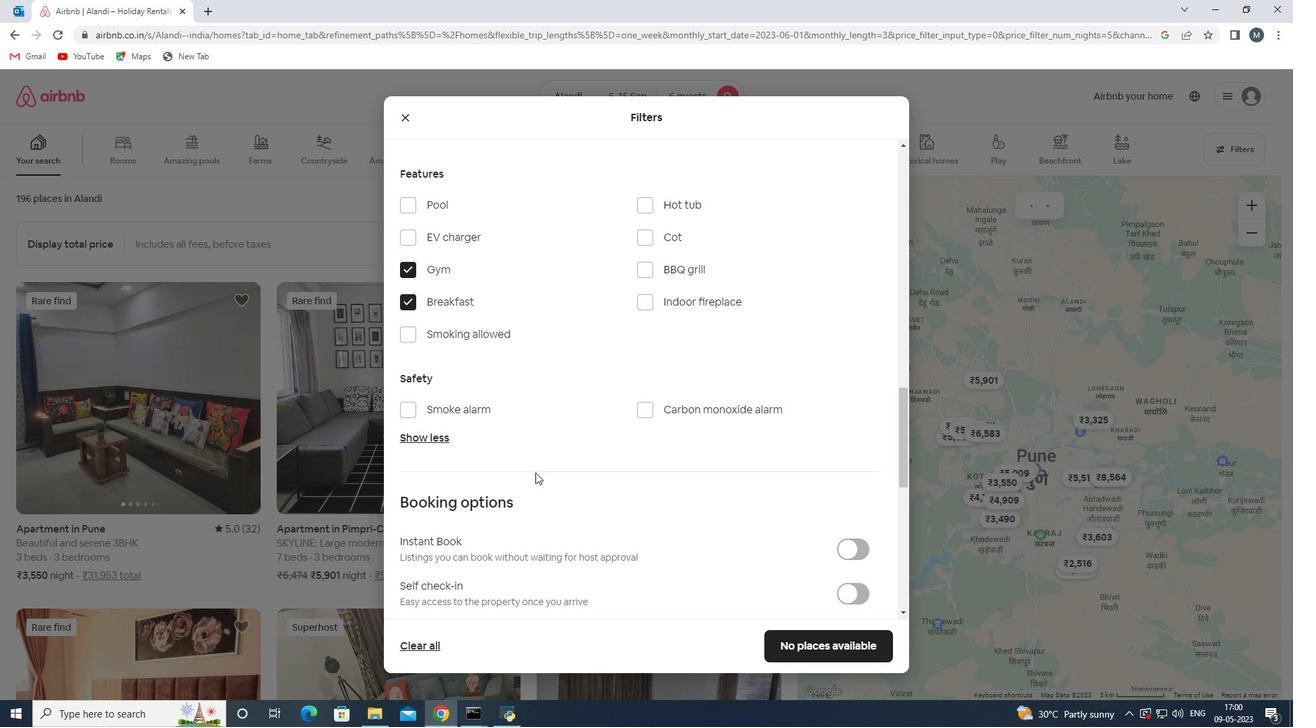 
Action: Mouse scrolled (540, 482) with delta (0, 0)
Screenshot: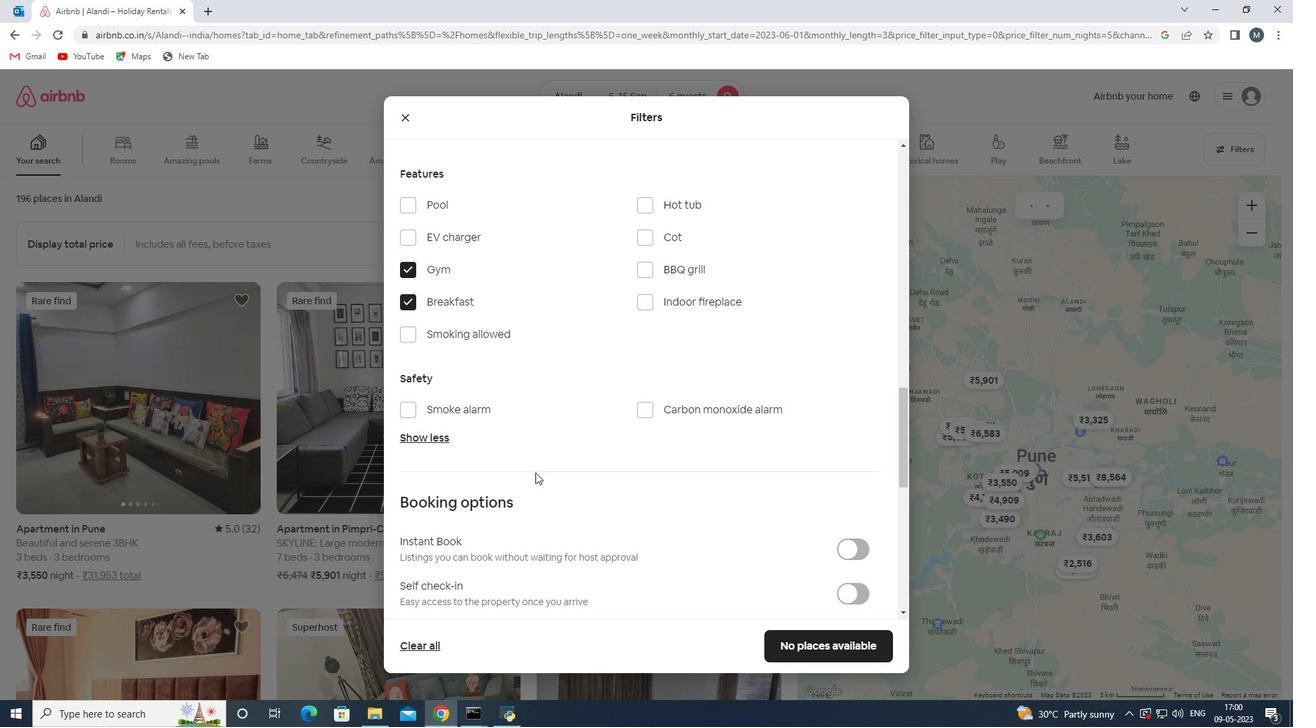 
Action: Mouse moved to (855, 452)
Screenshot: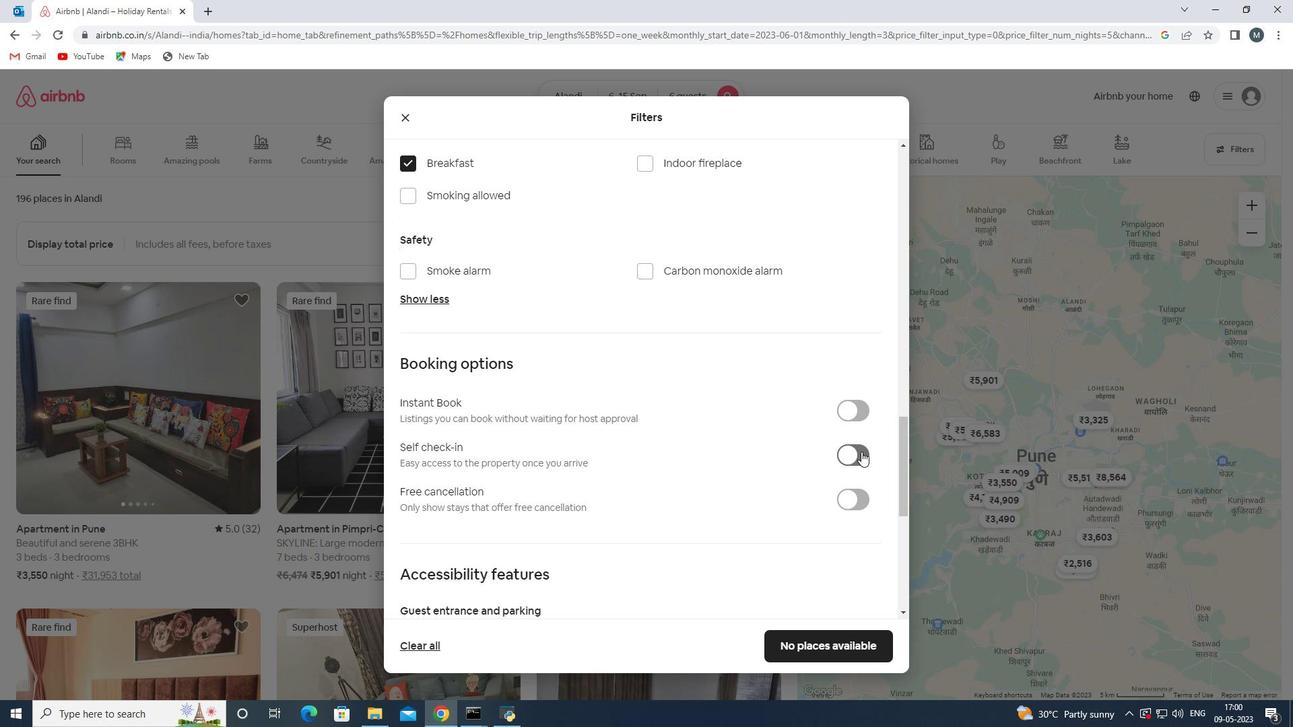 
Action: Mouse pressed left at (855, 452)
Screenshot: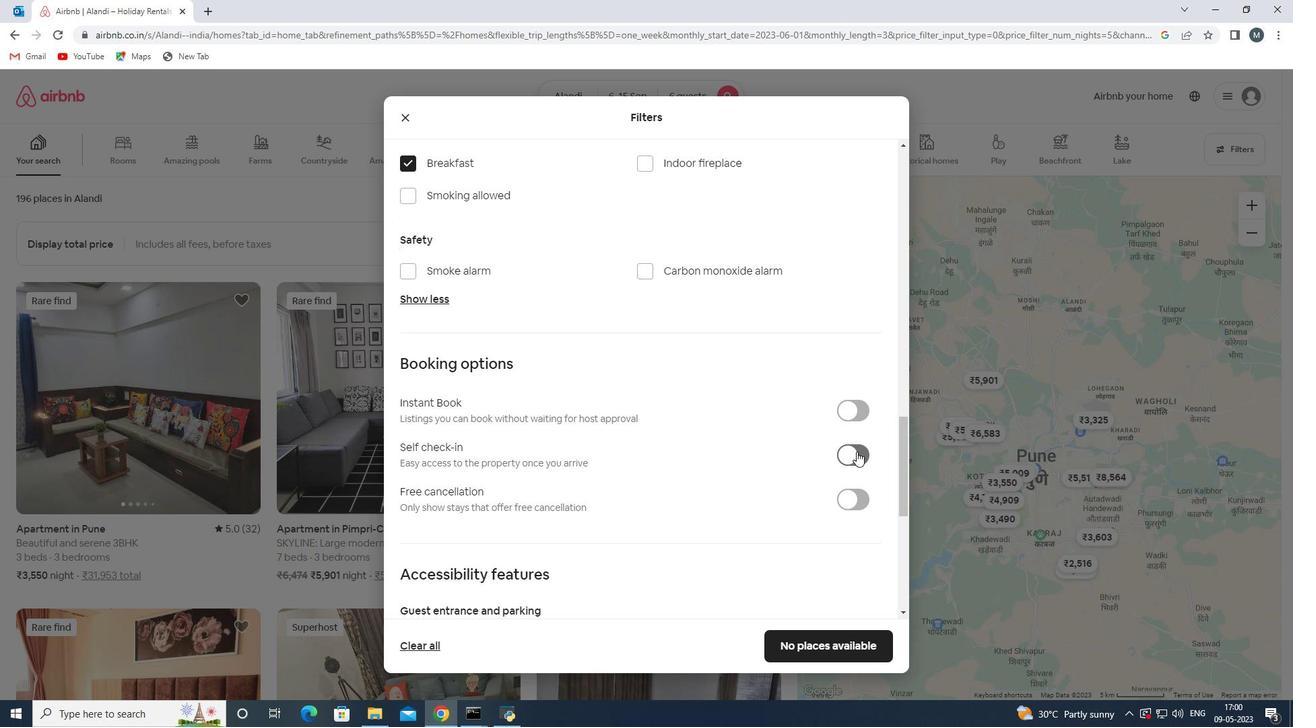 
Action: Mouse moved to (538, 497)
Screenshot: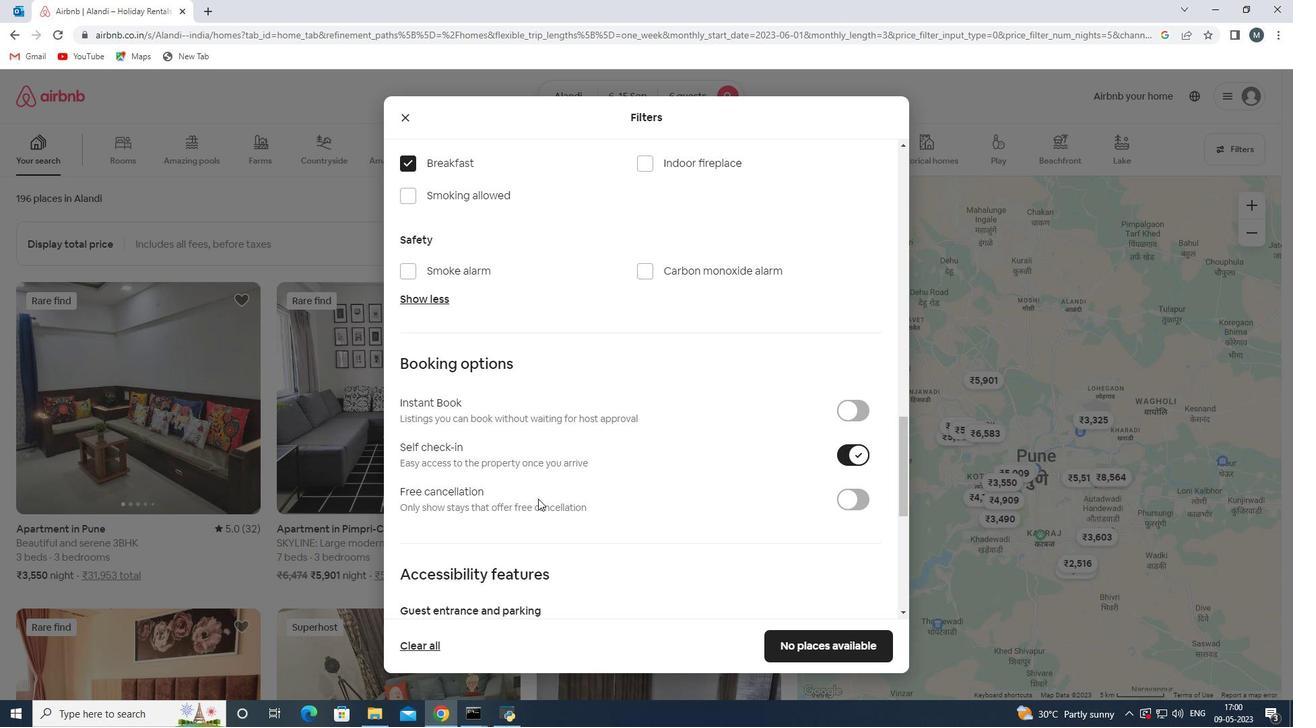 
Action: Mouse scrolled (538, 497) with delta (0, 0)
Screenshot: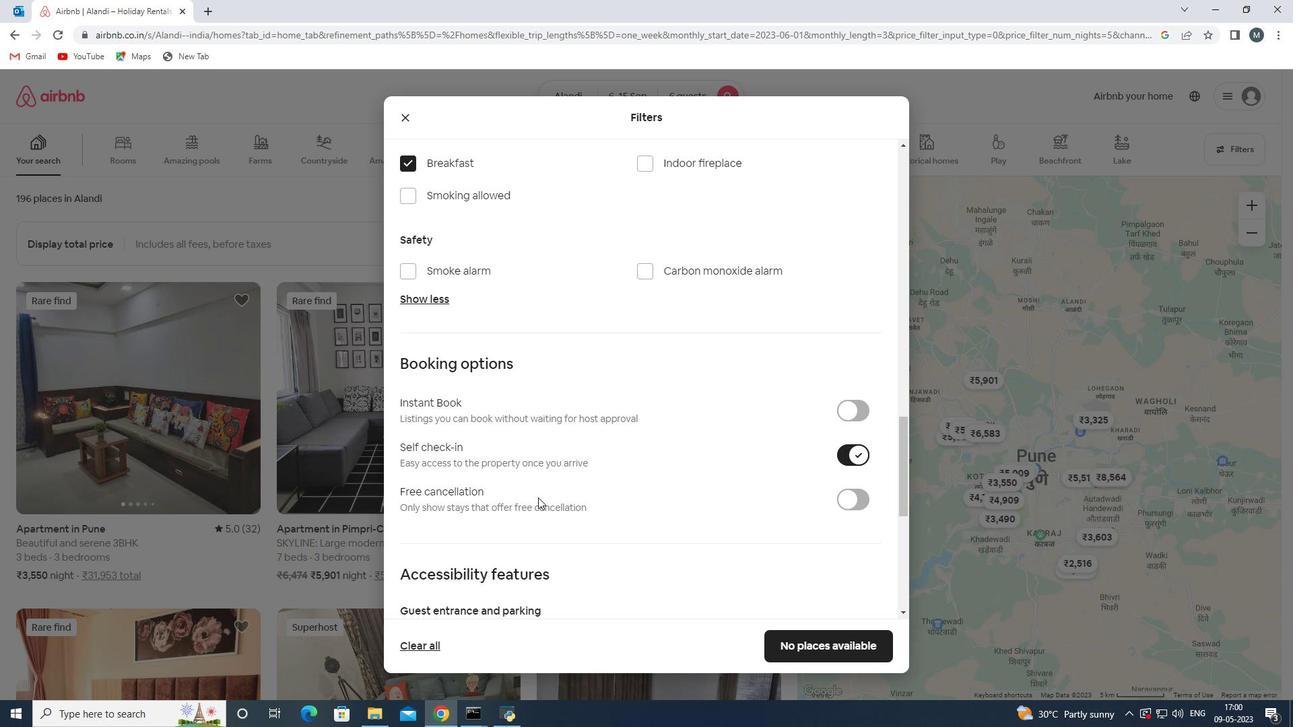 
Action: Mouse scrolled (538, 497) with delta (0, 0)
Screenshot: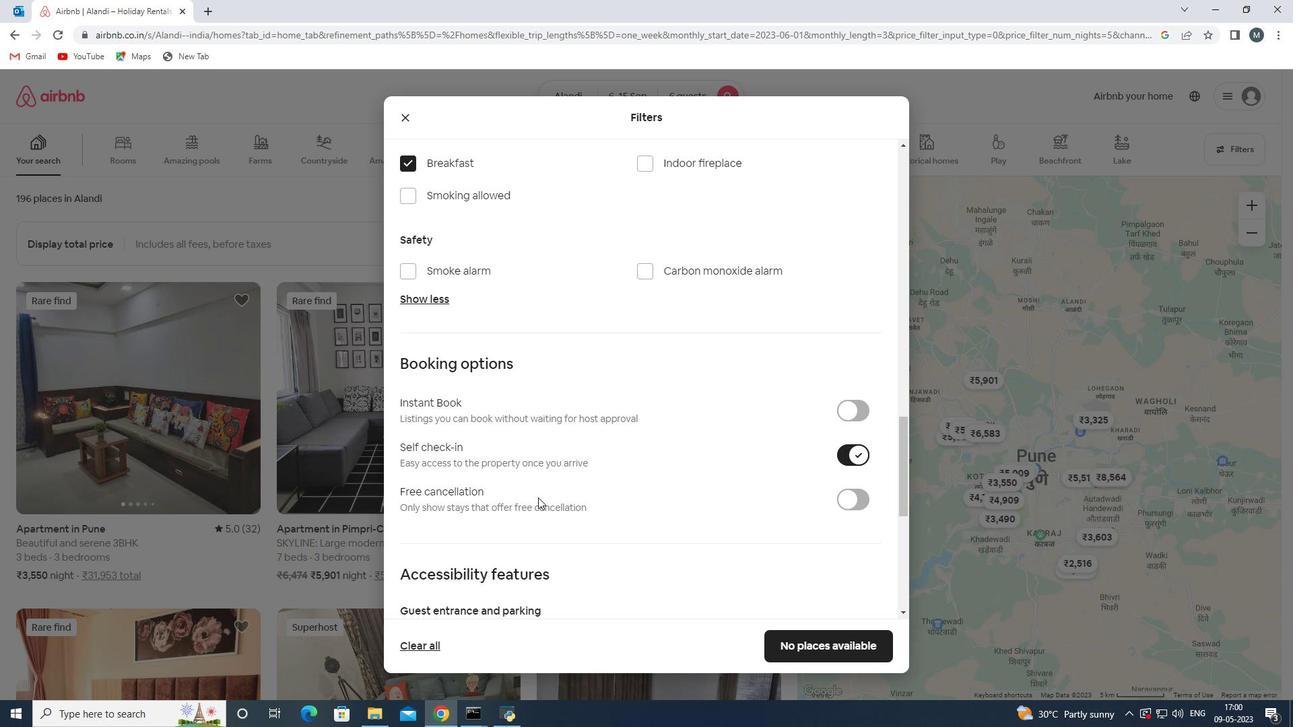
Action: Mouse moved to (539, 497)
Screenshot: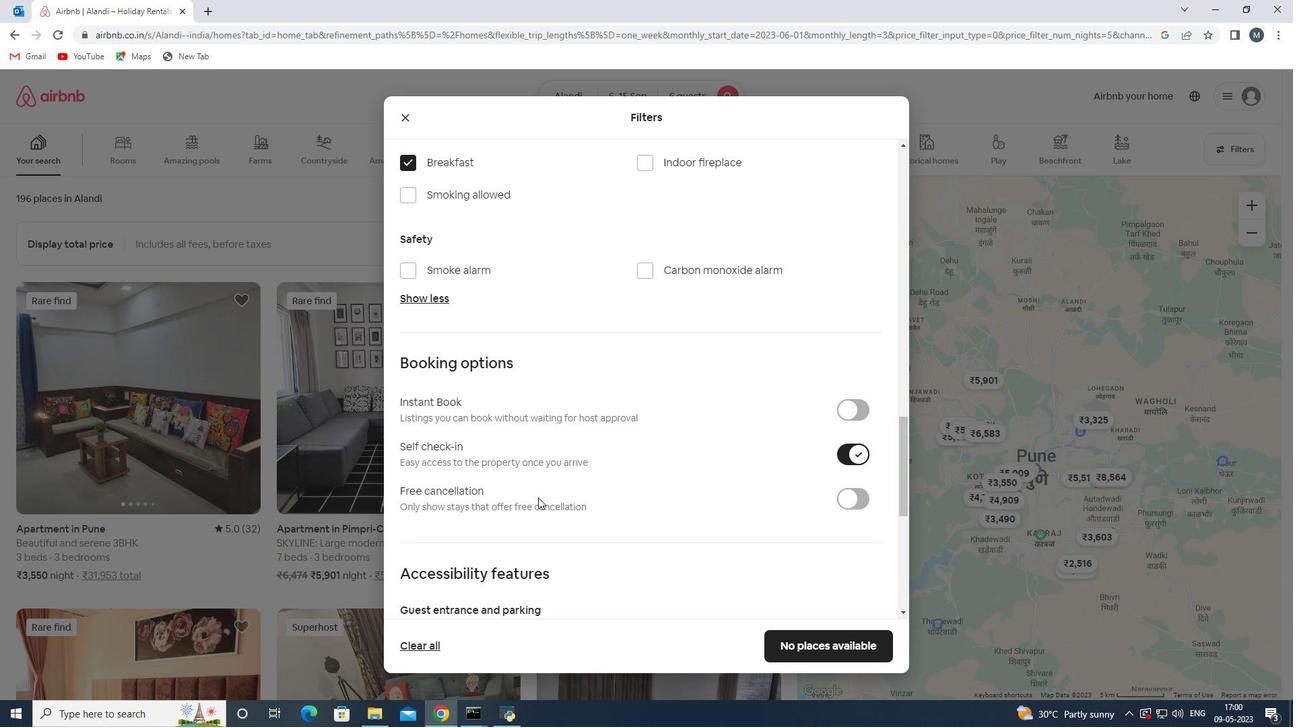 
Action: Mouse scrolled (539, 496) with delta (0, 0)
Screenshot: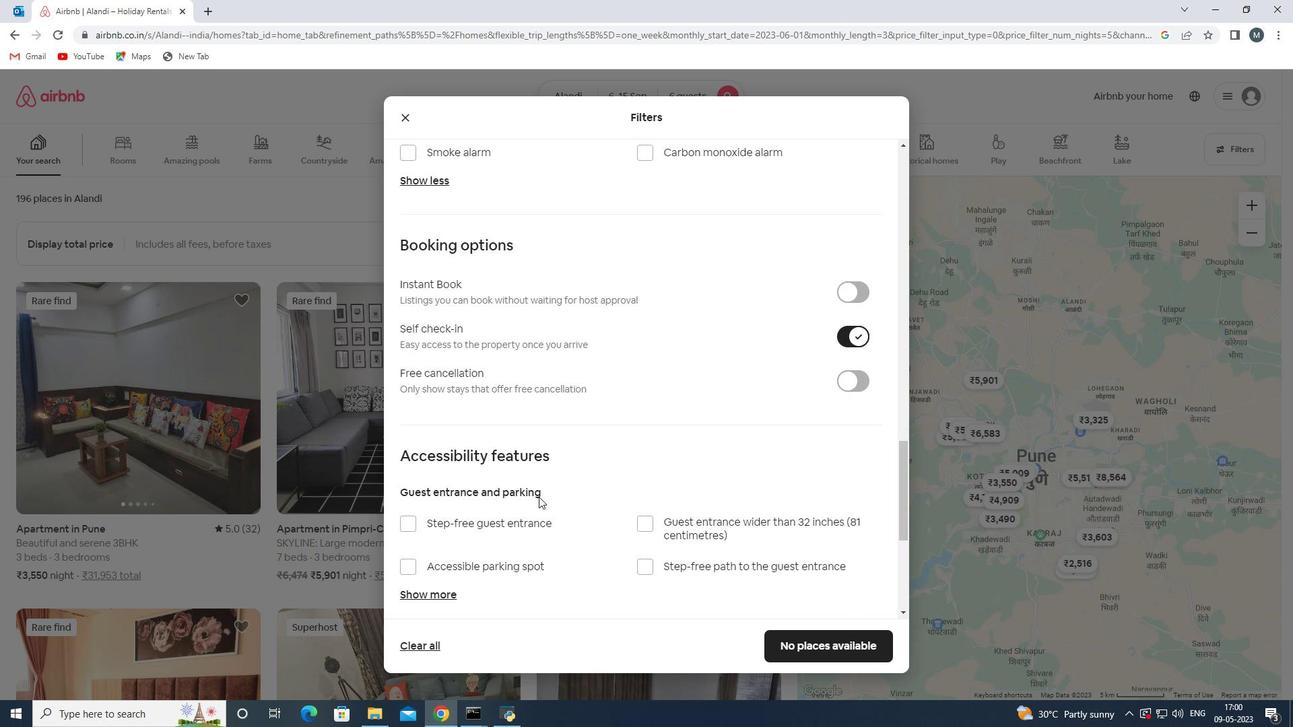 
Action: Mouse scrolled (539, 496) with delta (0, 0)
Screenshot: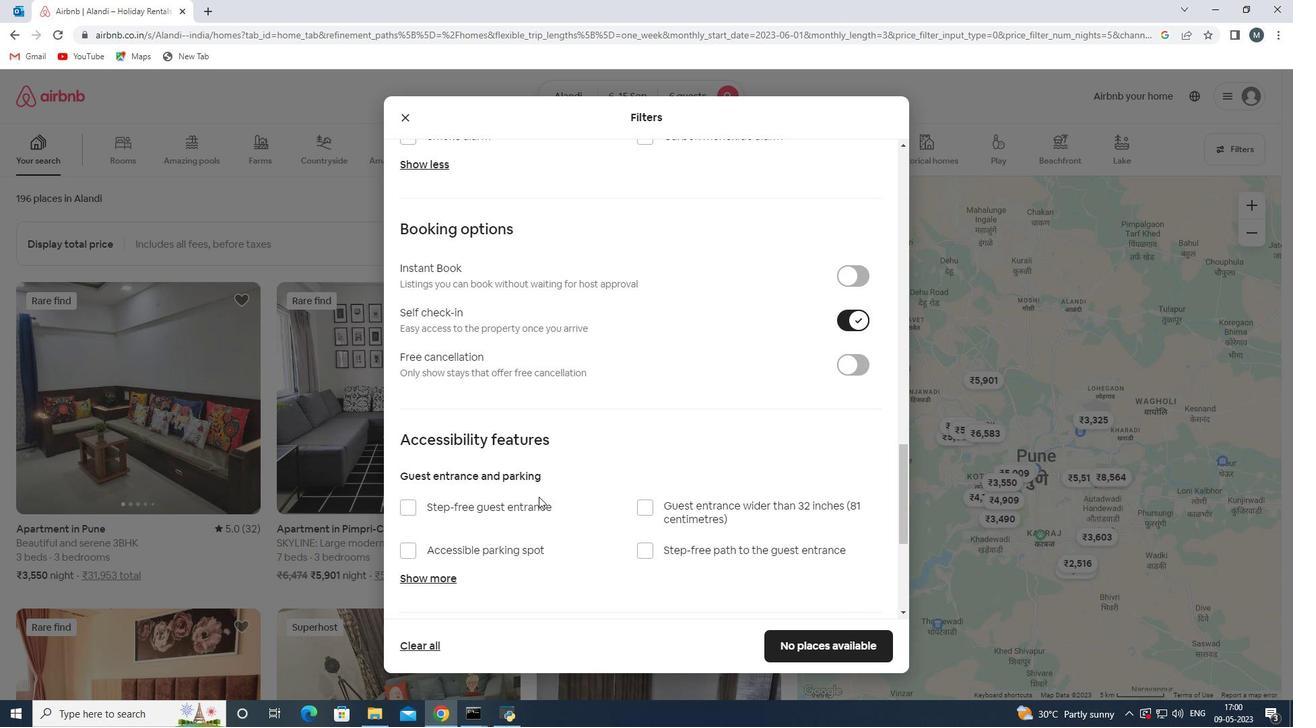 
Action: Mouse moved to (539, 497)
Screenshot: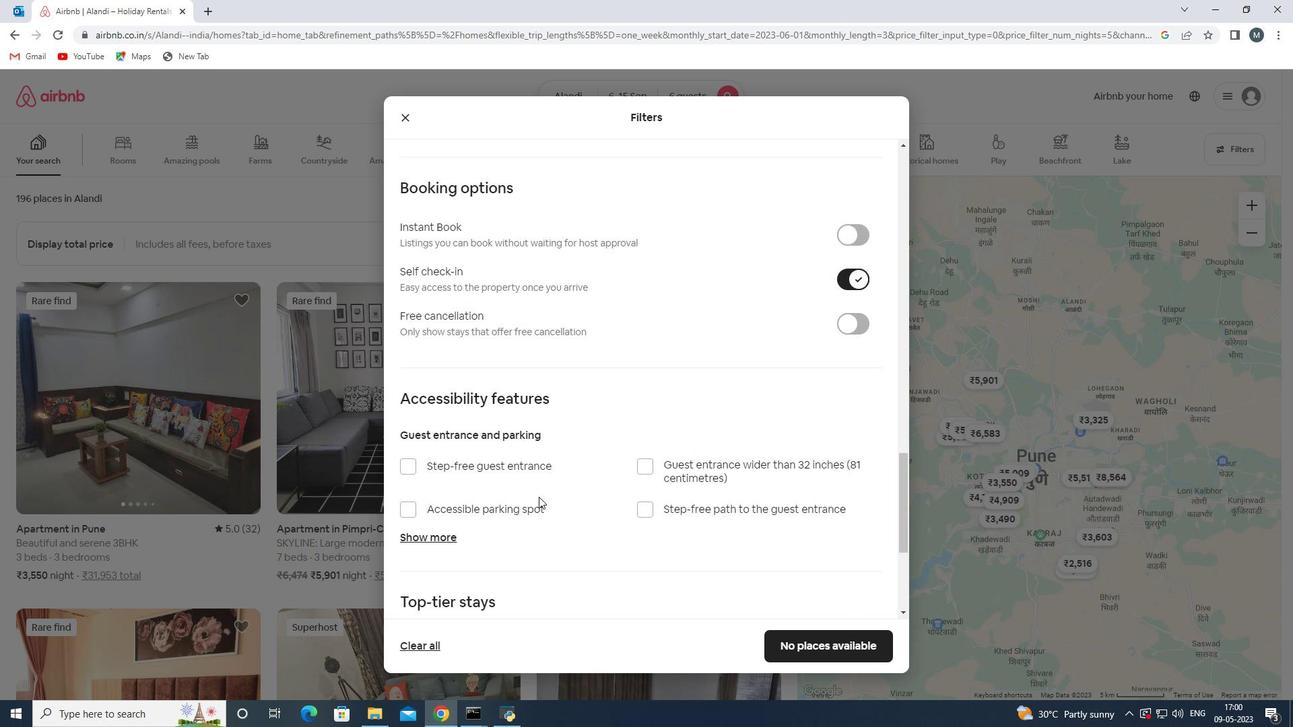 
Action: Mouse scrolled (539, 496) with delta (0, 0)
Screenshot: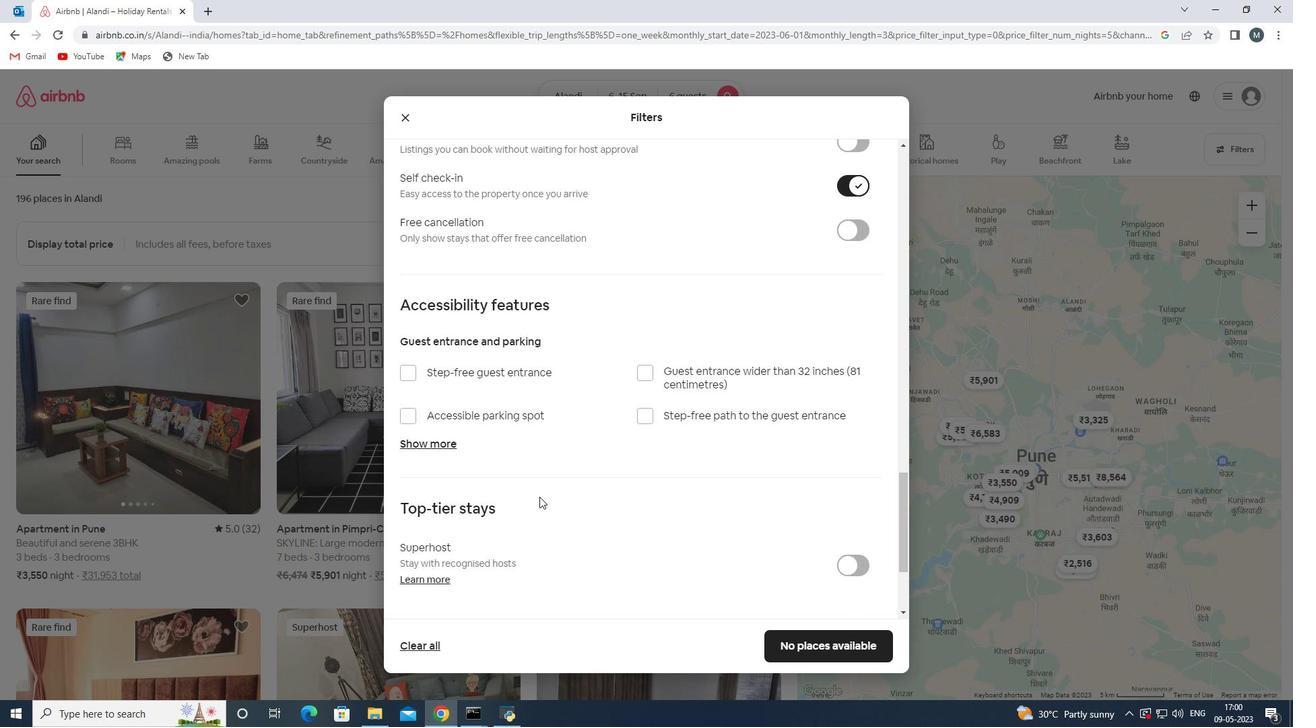 
Action: Mouse moved to (540, 497)
Screenshot: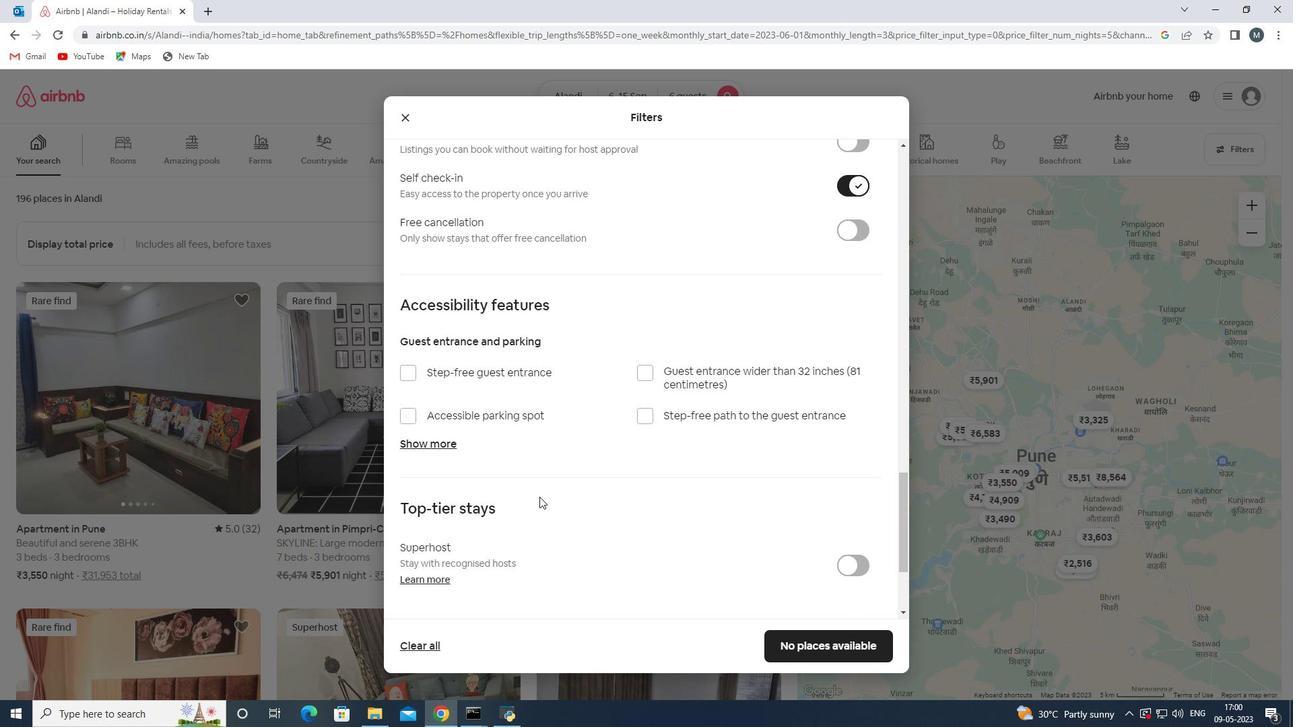 
Action: Mouse scrolled (540, 496) with delta (0, 0)
Screenshot: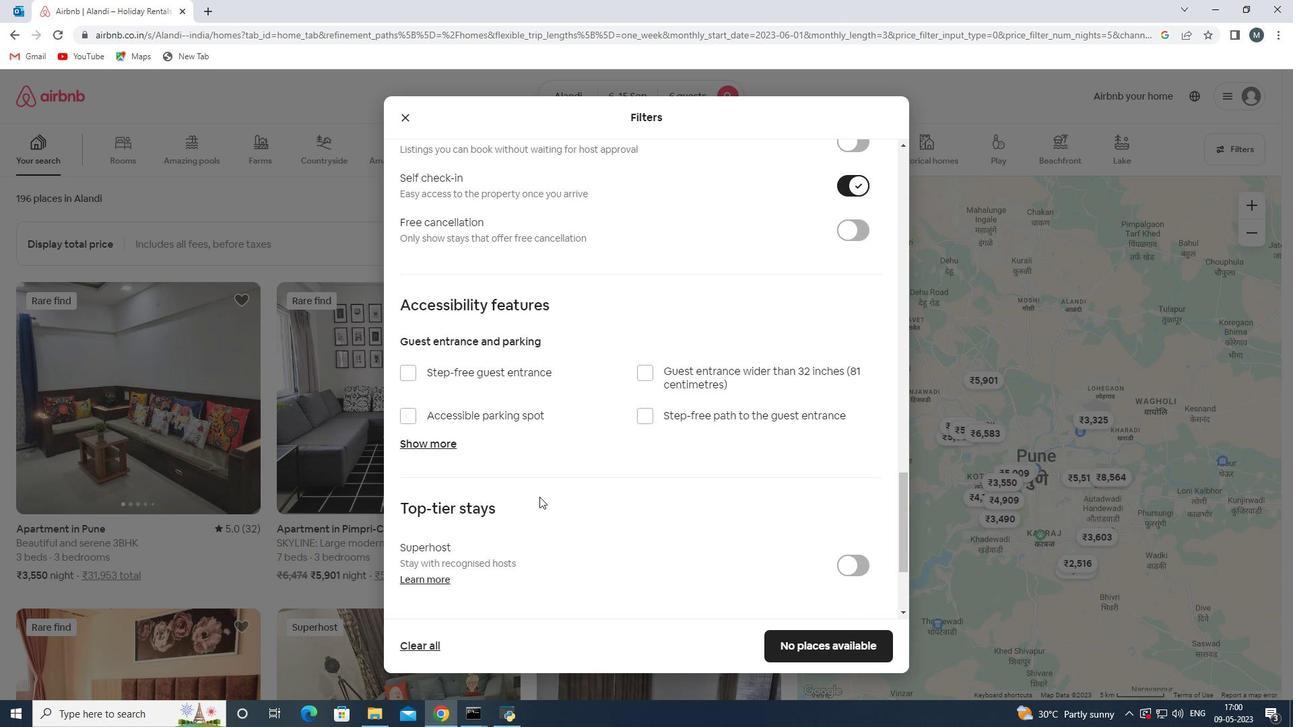 
Action: Mouse moved to (580, 506)
Screenshot: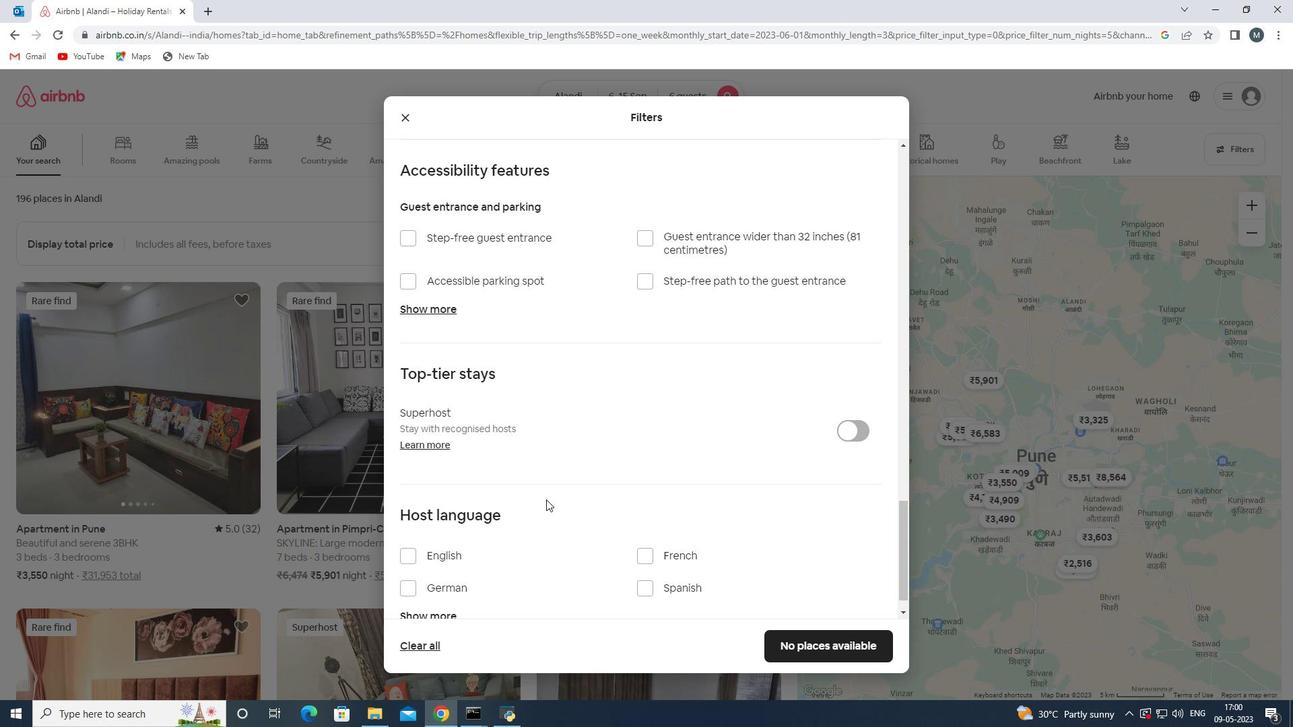 
Action: Mouse scrolled (580, 506) with delta (0, 0)
Screenshot: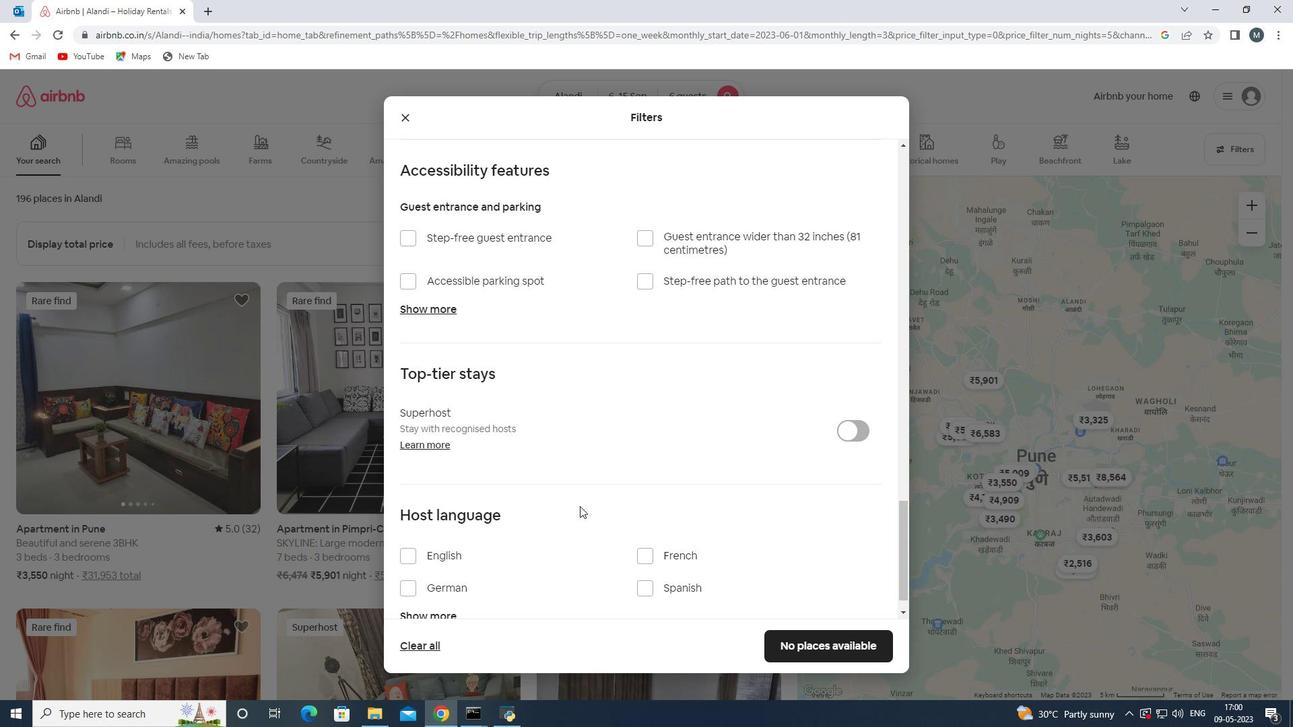 
Action: Mouse moved to (501, 516)
Screenshot: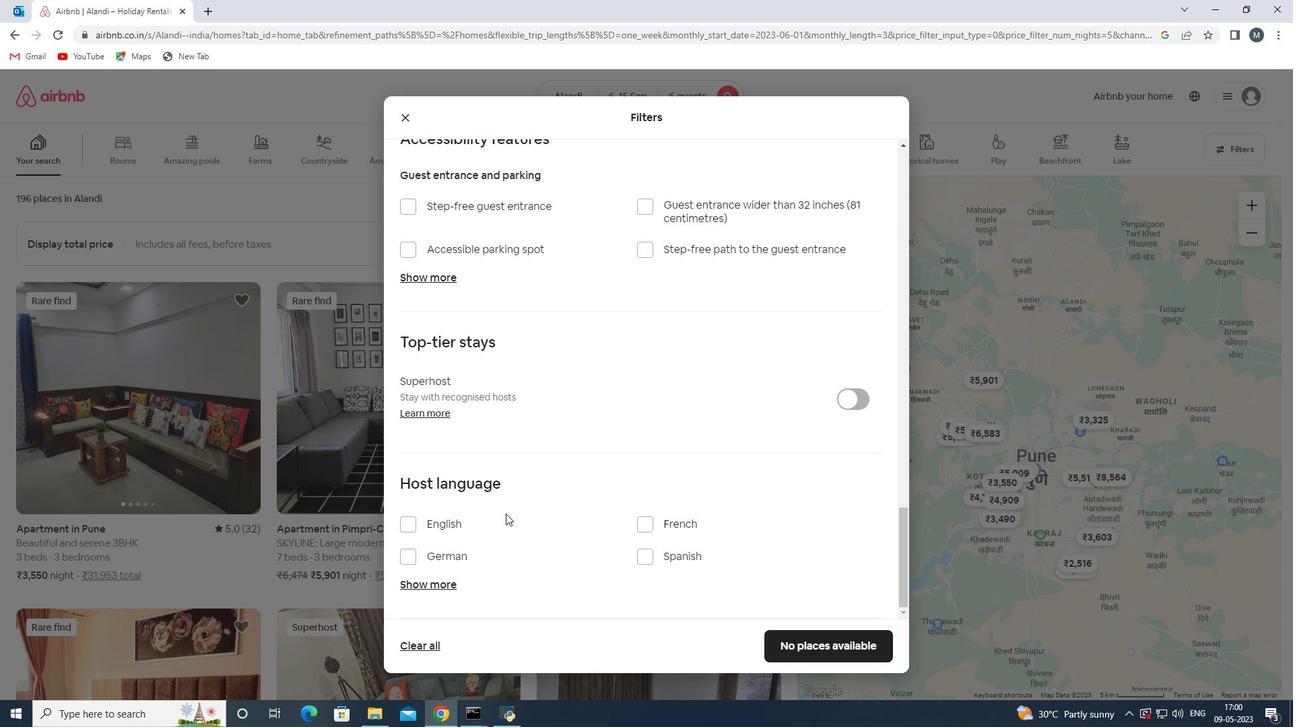 
Action: Mouse pressed left at (501, 516)
Screenshot: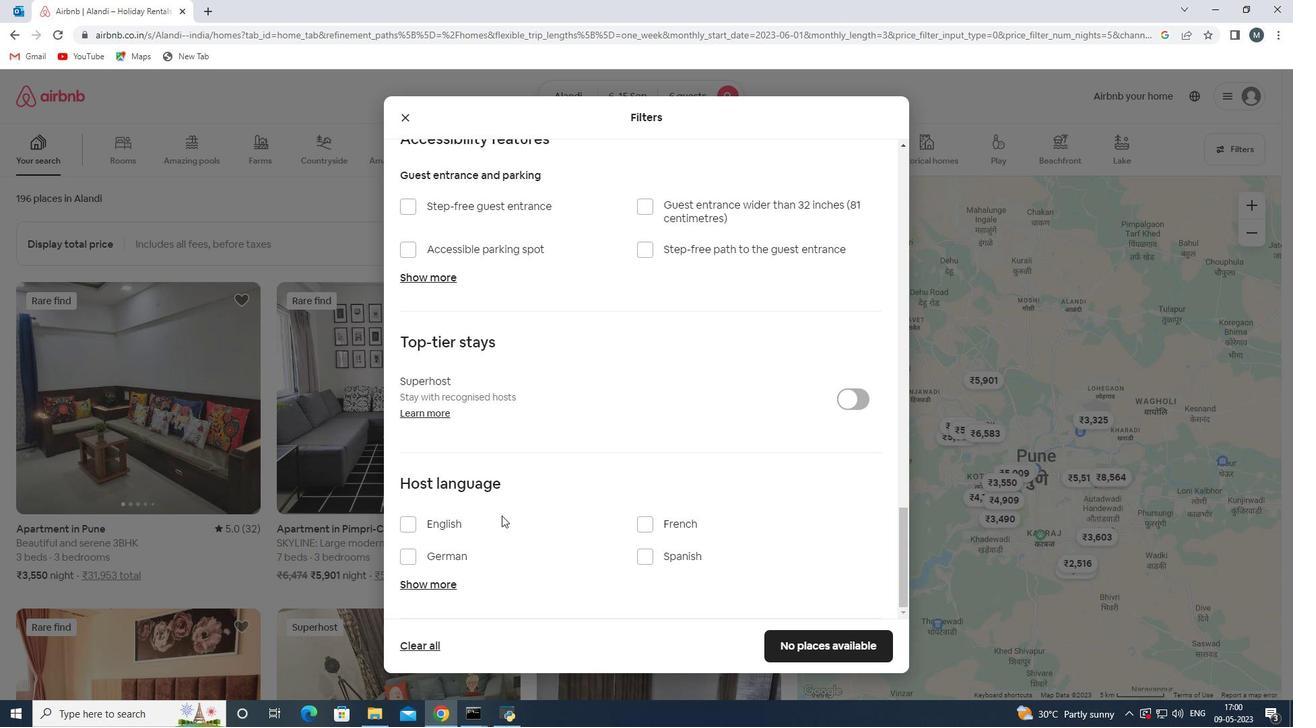 
Action: Mouse moved to (402, 522)
Screenshot: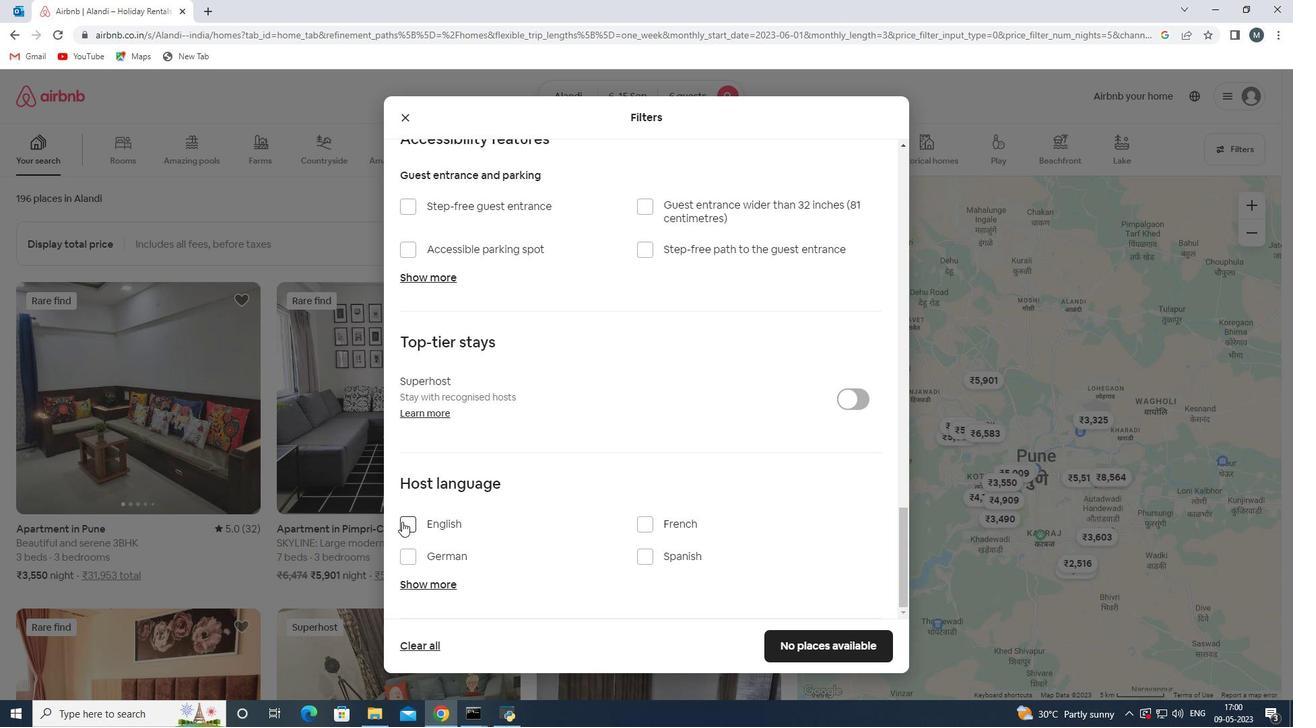 
Action: Mouse pressed left at (402, 522)
Screenshot: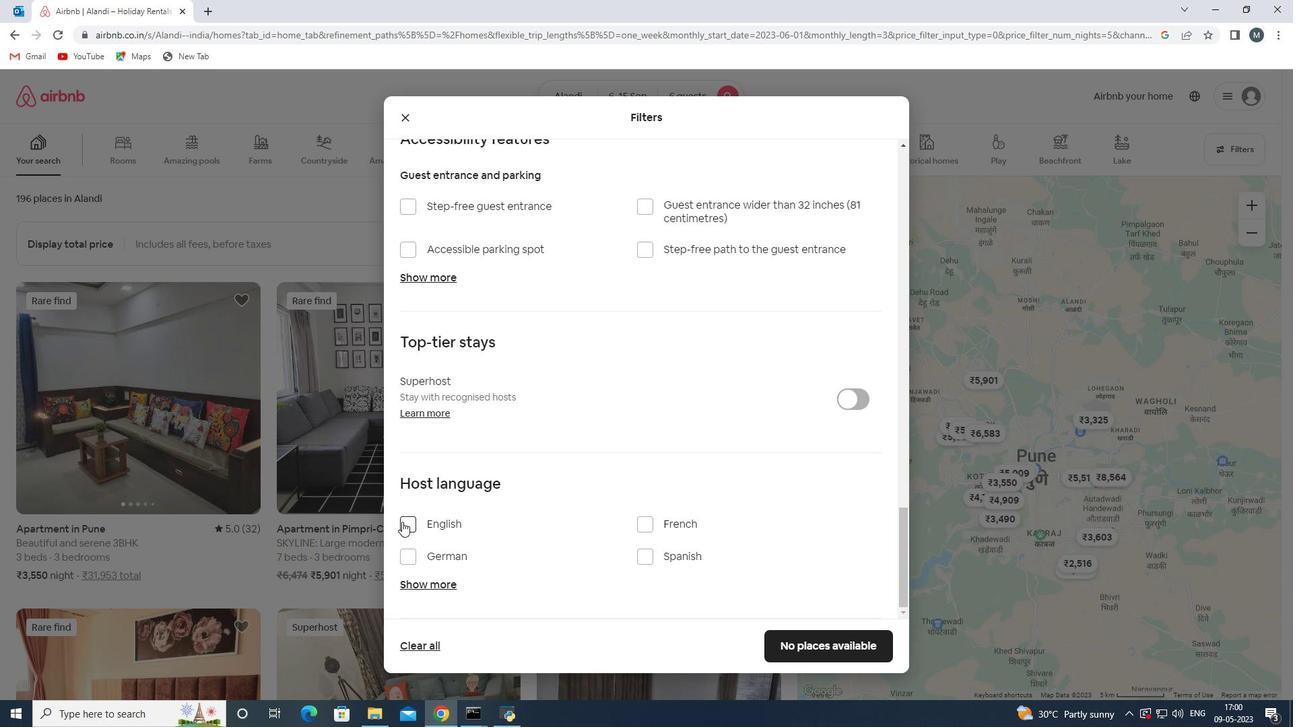 
Action: Mouse moved to (809, 644)
Screenshot: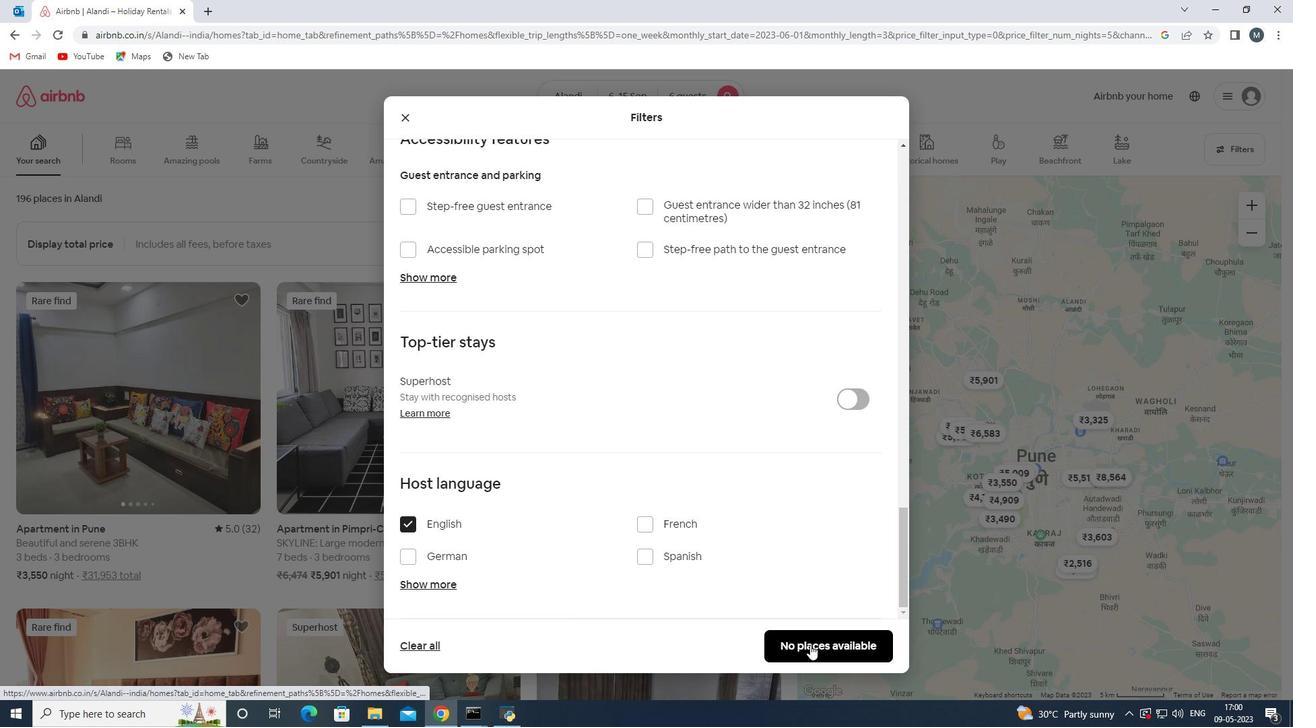
Action: Mouse pressed left at (809, 644)
Screenshot: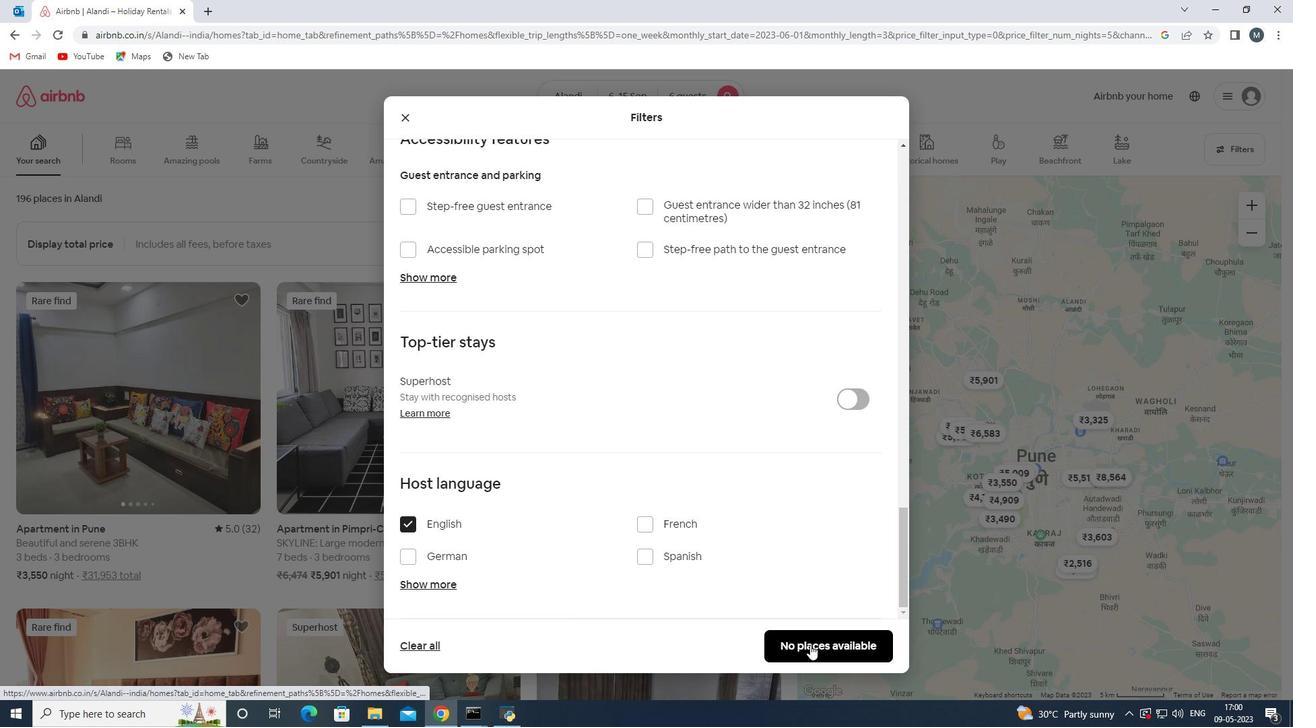 
Action: Mouse moved to (809, 644)
Screenshot: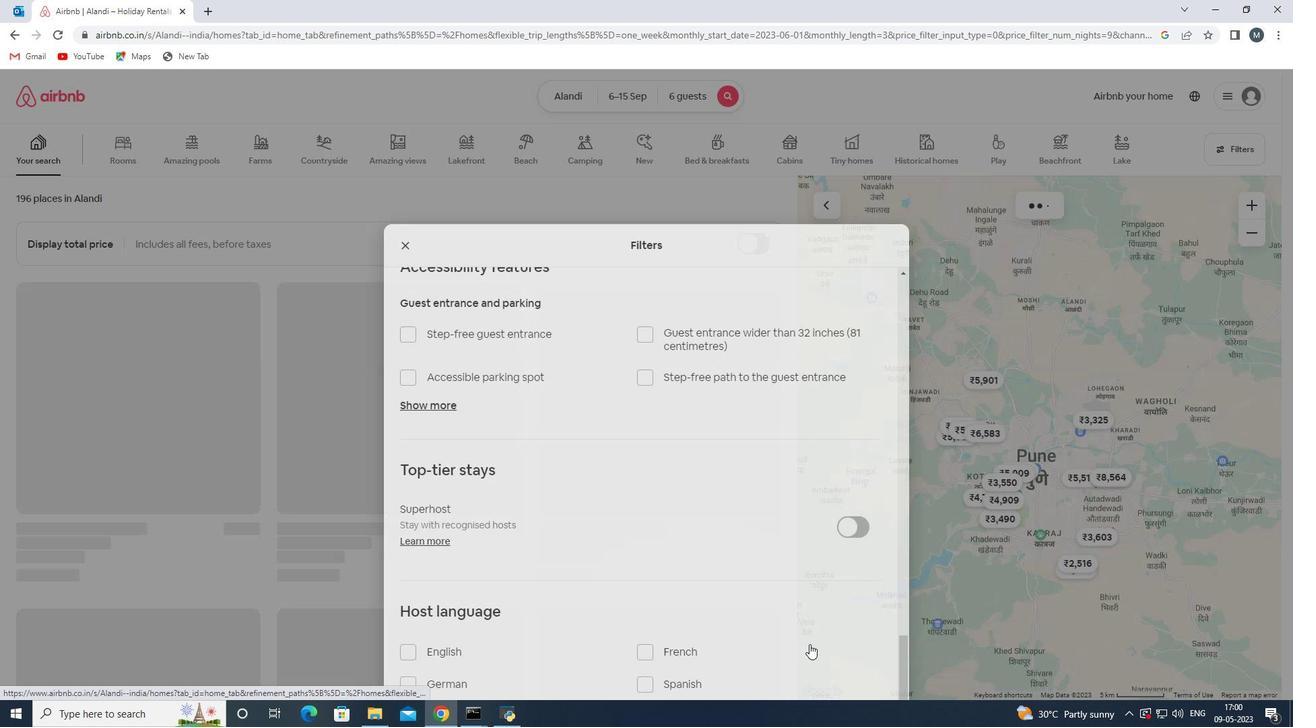 
